 Task: Search for an Airbnb in Kiyawa, Nigeria from June 21 to June 29 for 4 guests, with a price range of ₹7000 to ₹12000, 2 bedrooms, and self check-in option.
Action: Mouse moved to (520, 132)
Screenshot: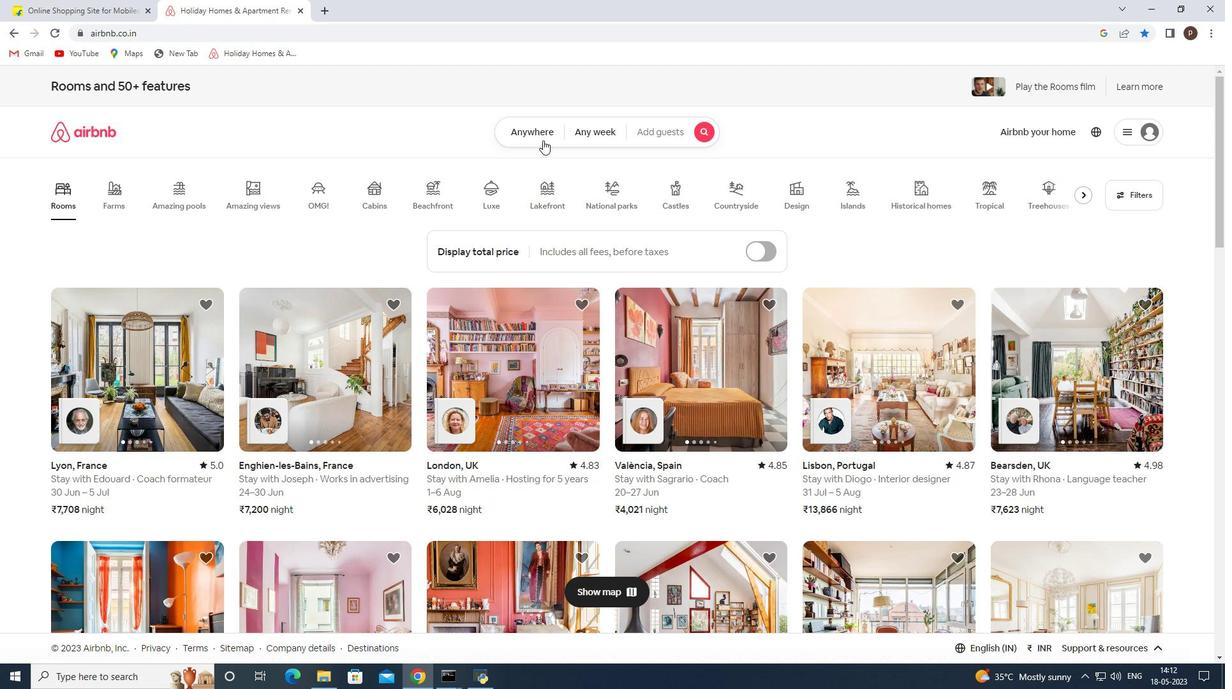 
Action: Mouse pressed left at (520, 132)
Screenshot: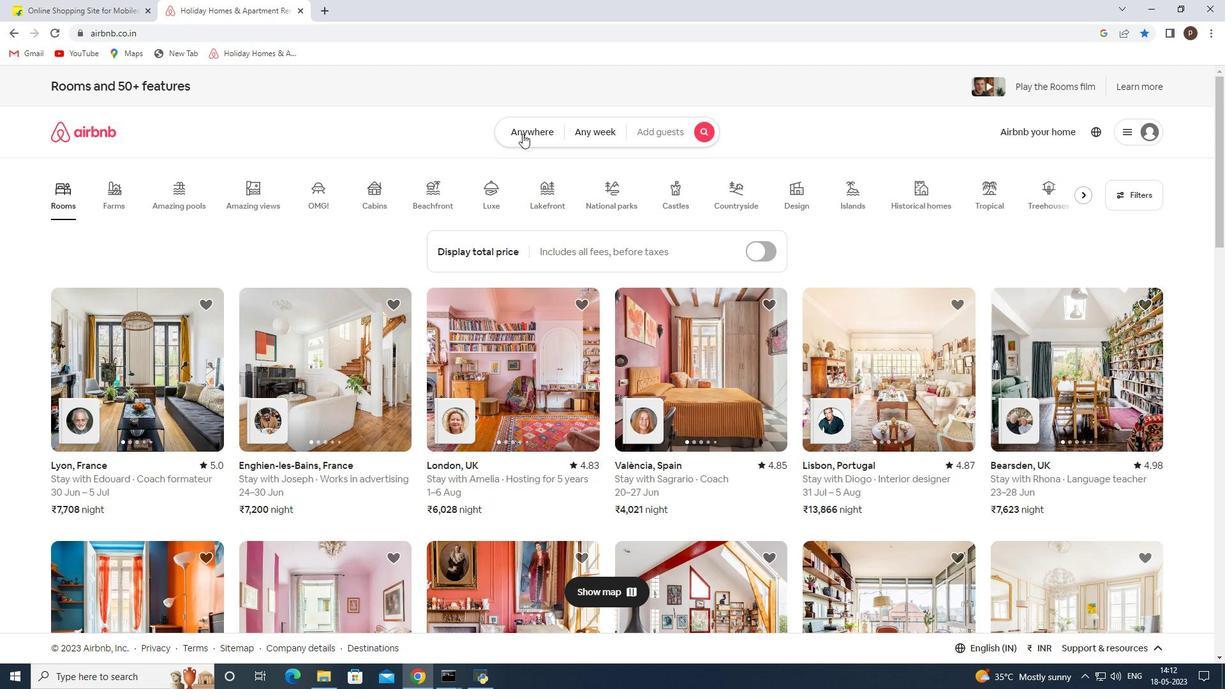 
Action: Mouse moved to (393, 176)
Screenshot: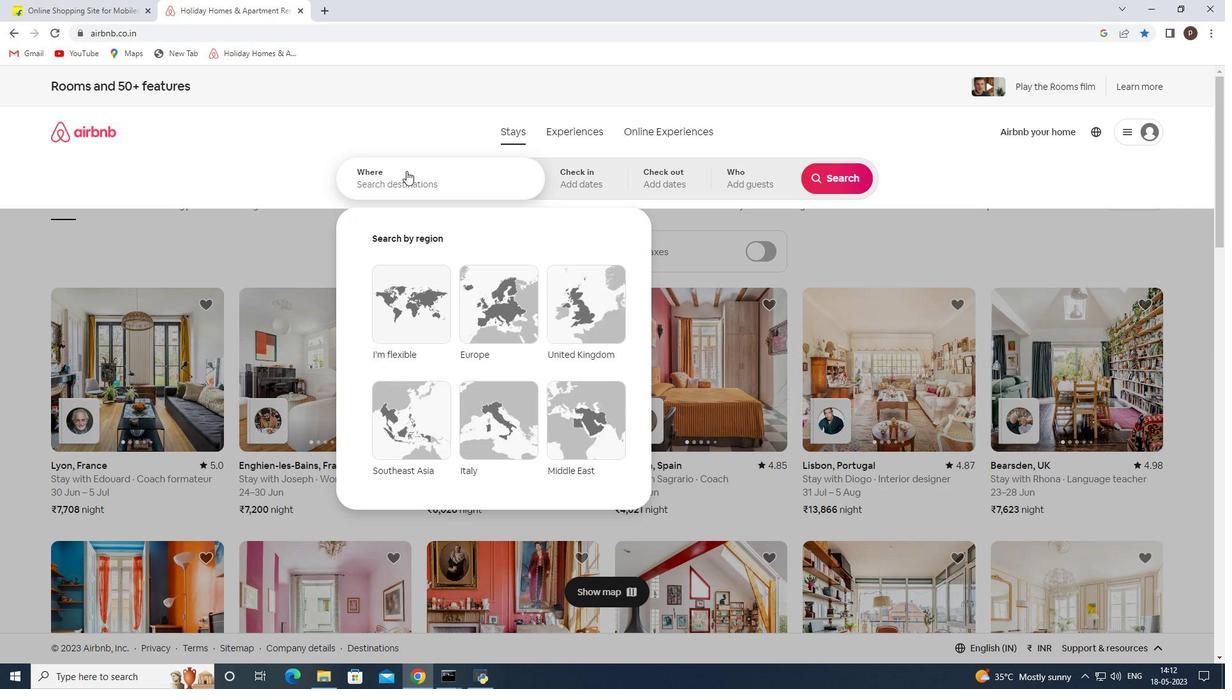 
Action: Mouse pressed left at (393, 176)
Screenshot: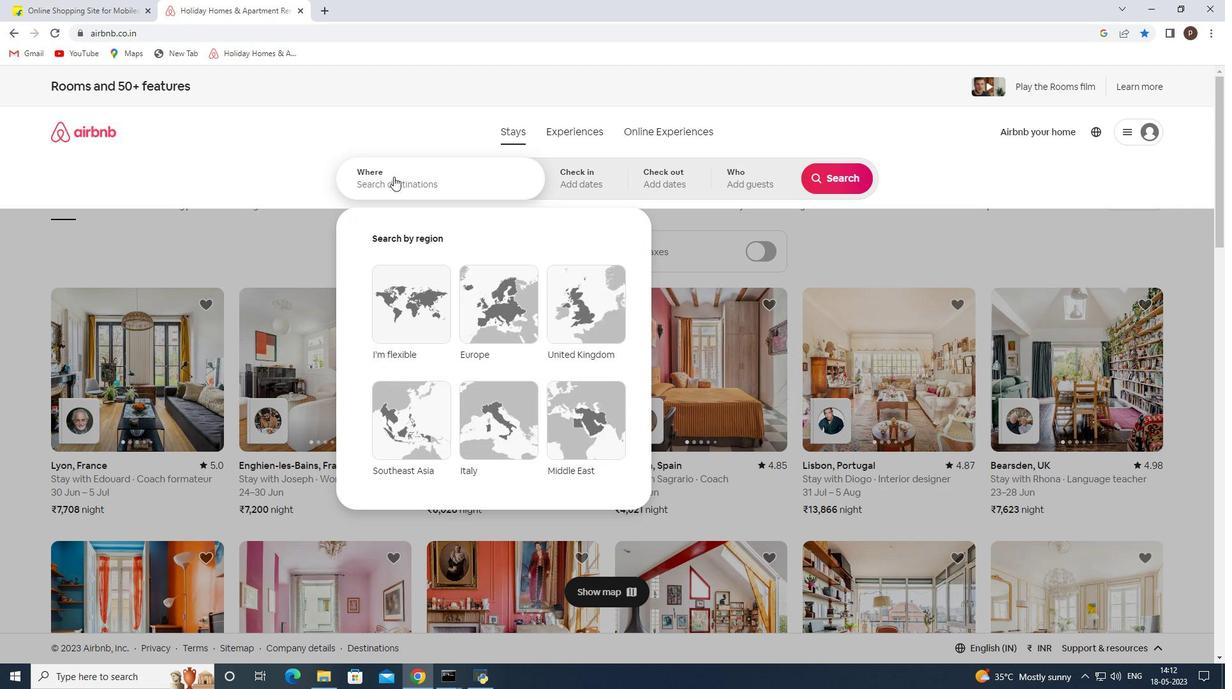 
Action: Key pressed kiyawa,<Key.space><Key.shift>Nigeria
Screenshot: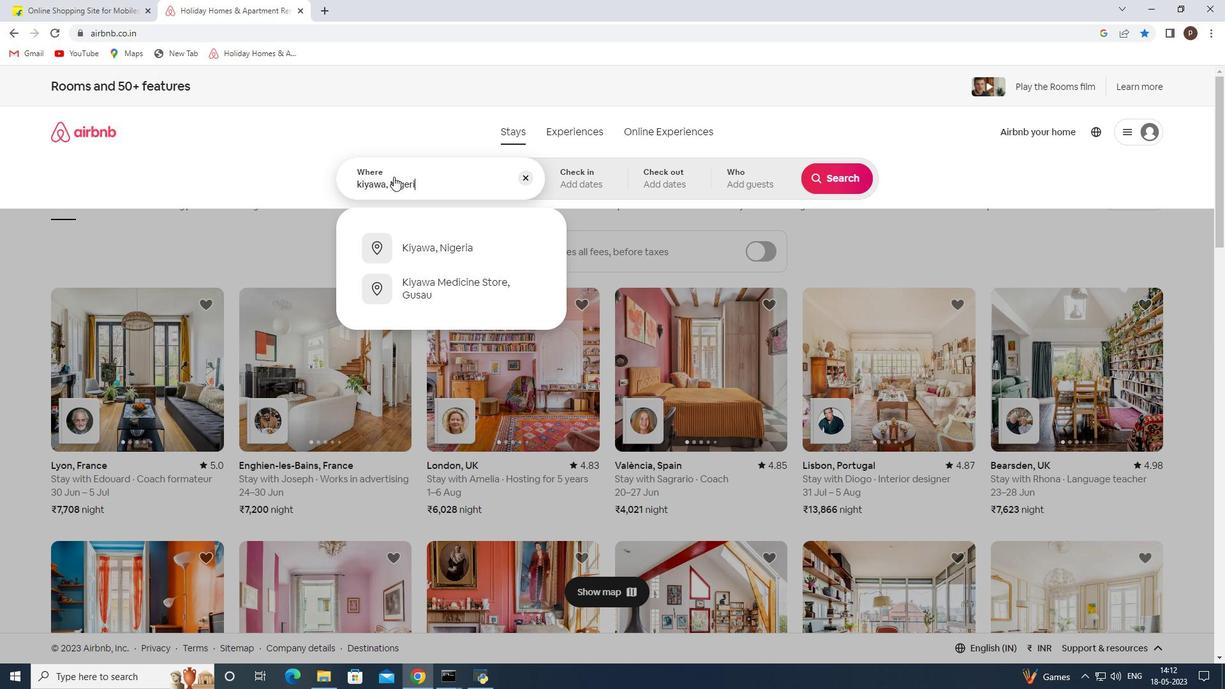 
Action: Mouse moved to (428, 252)
Screenshot: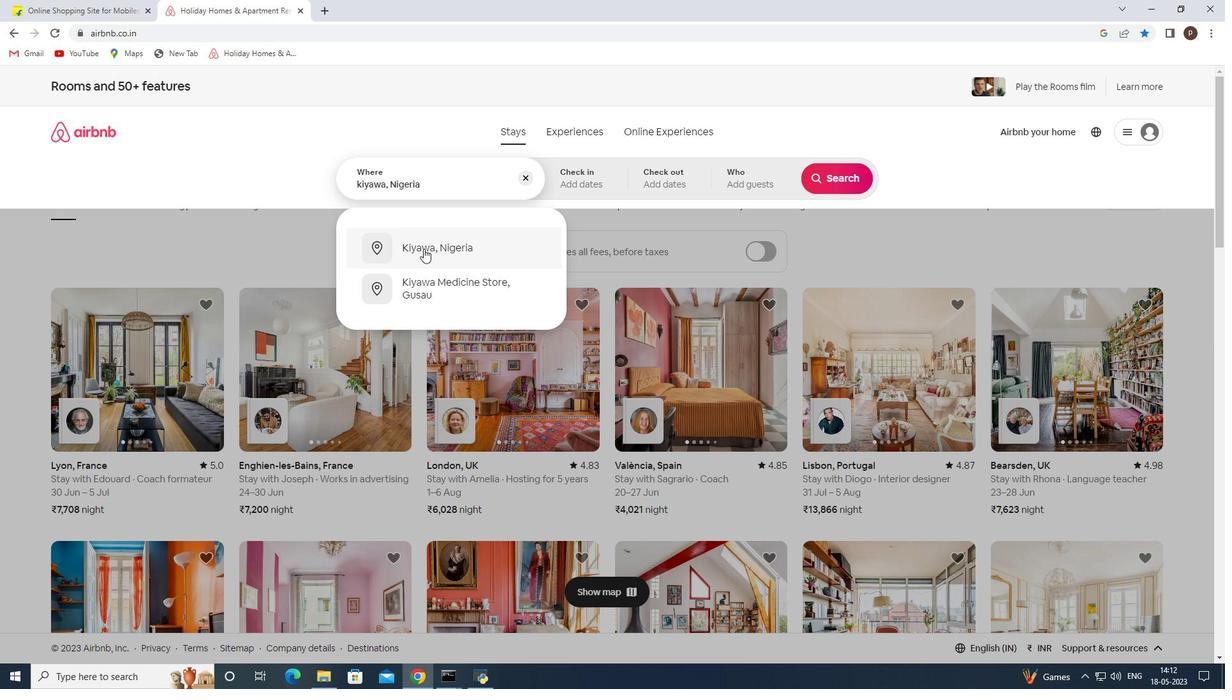 
Action: Mouse pressed left at (428, 252)
Screenshot: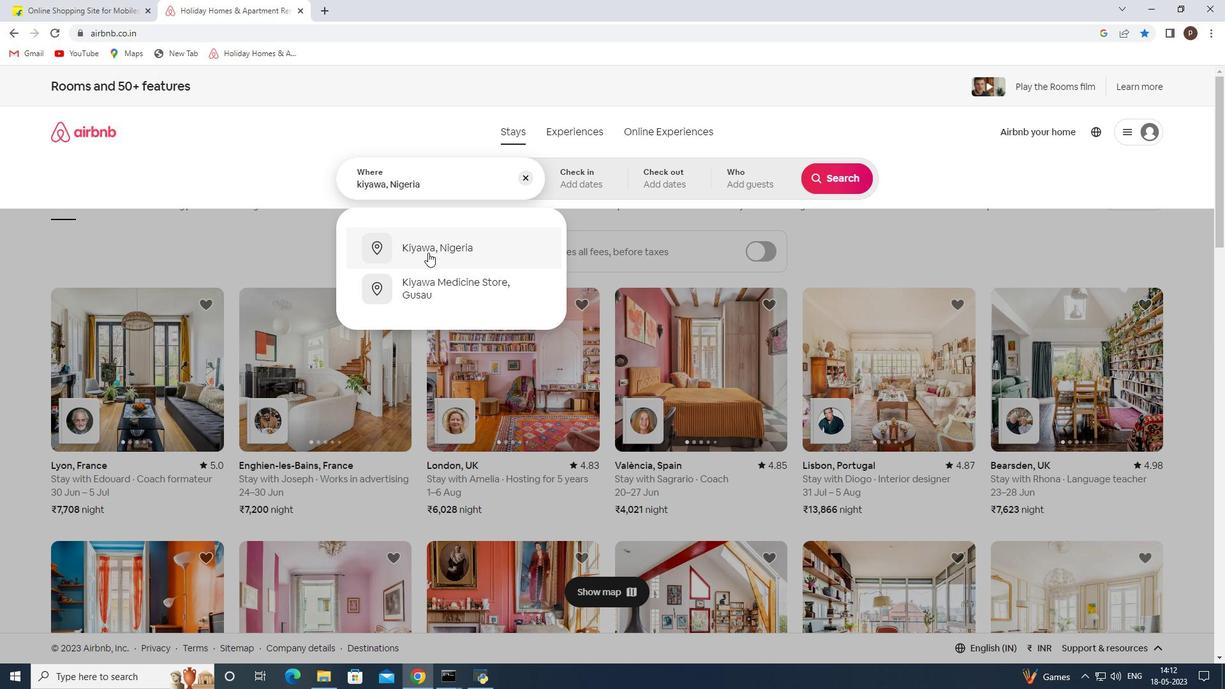 
Action: Mouse moved to (731, 429)
Screenshot: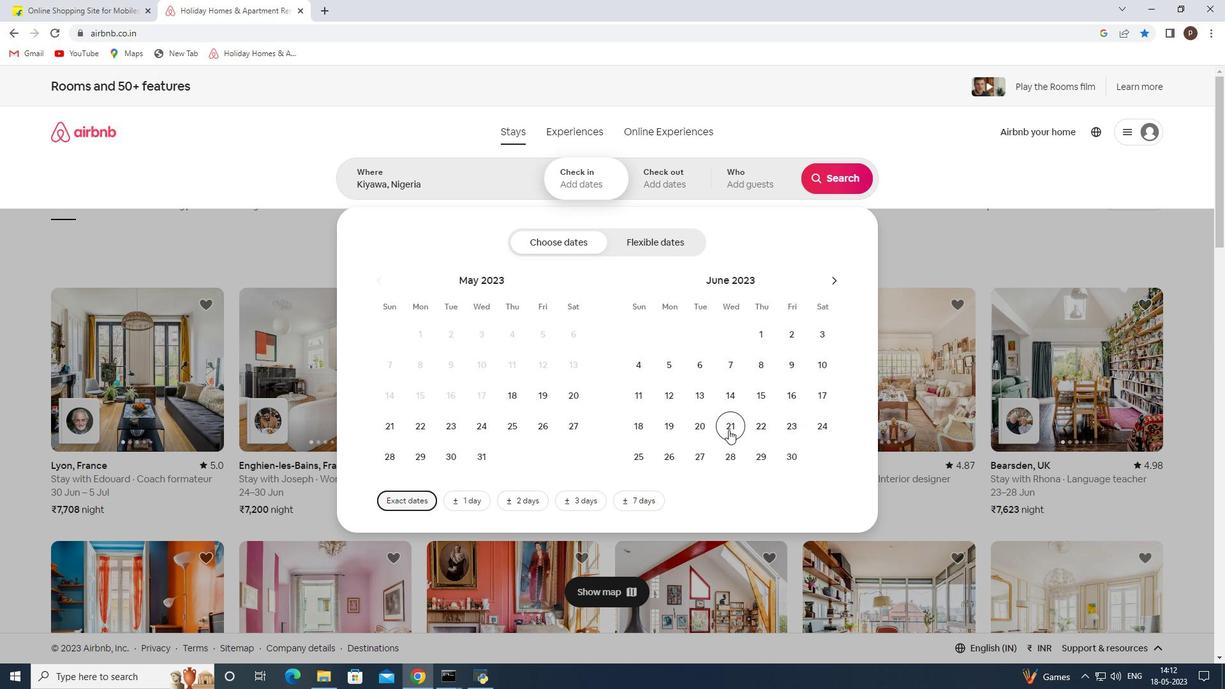 
Action: Mouse pressed left at (731, 429)
Screenshot: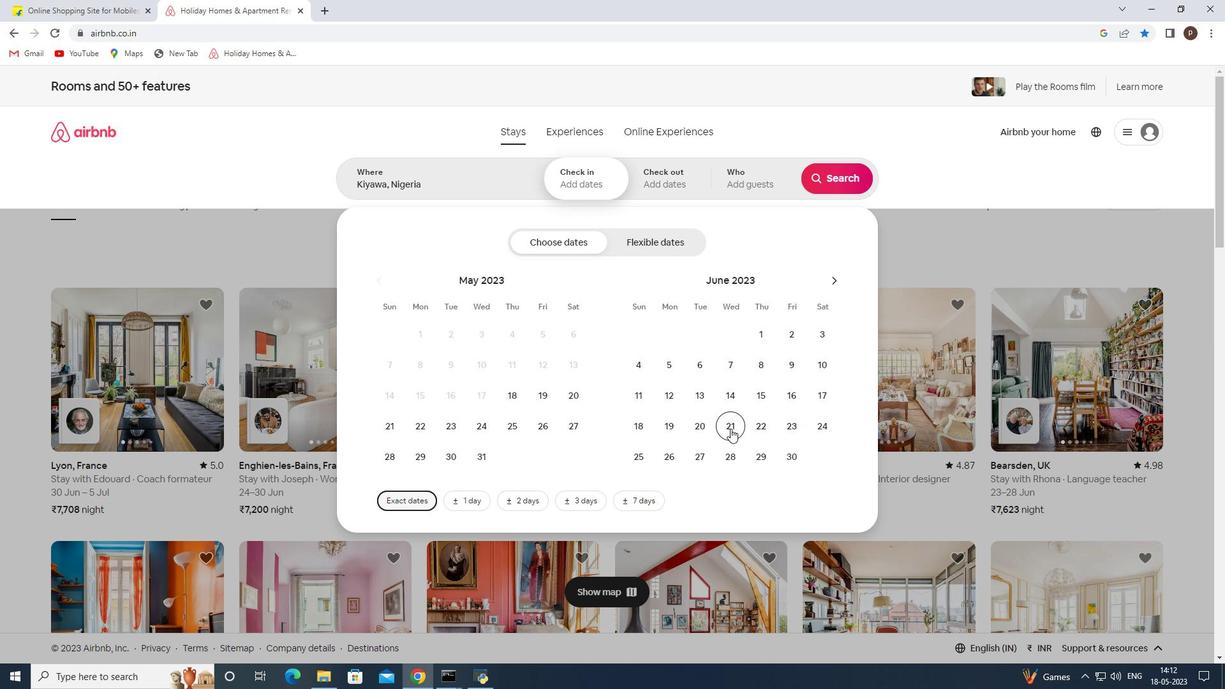 
Action: Mouse moved to (766, 453)
Screenshot: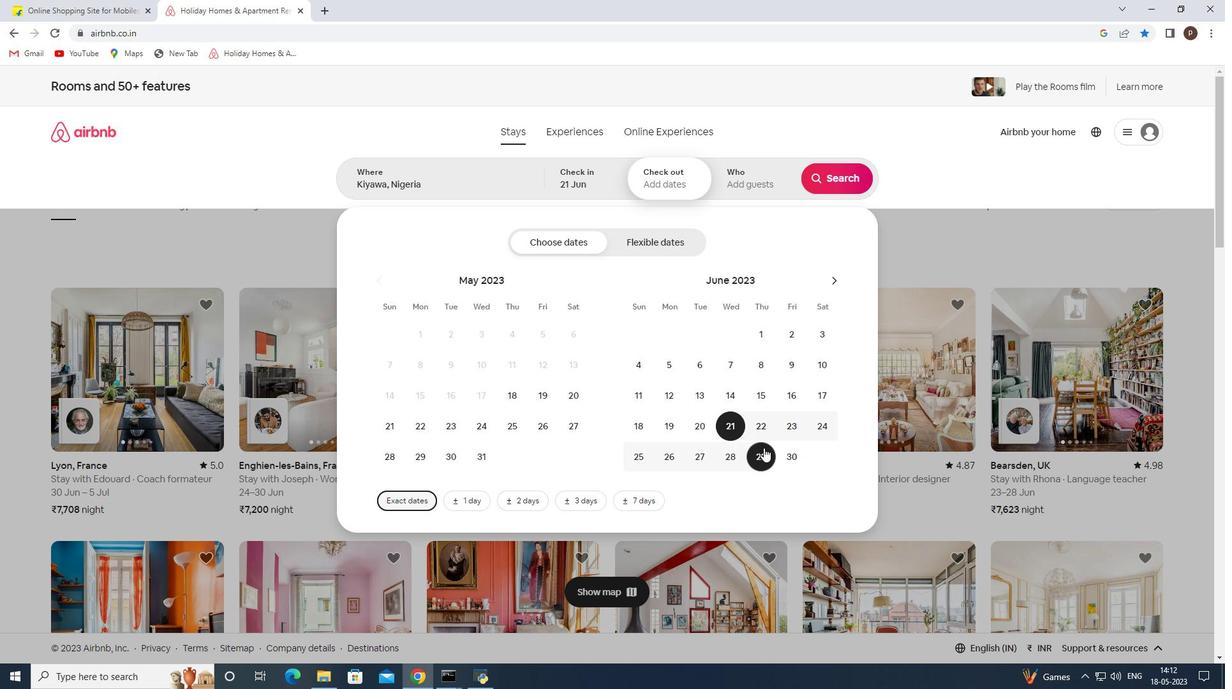 
Action: Mouse pressed left at (766, 453)
Screenshot: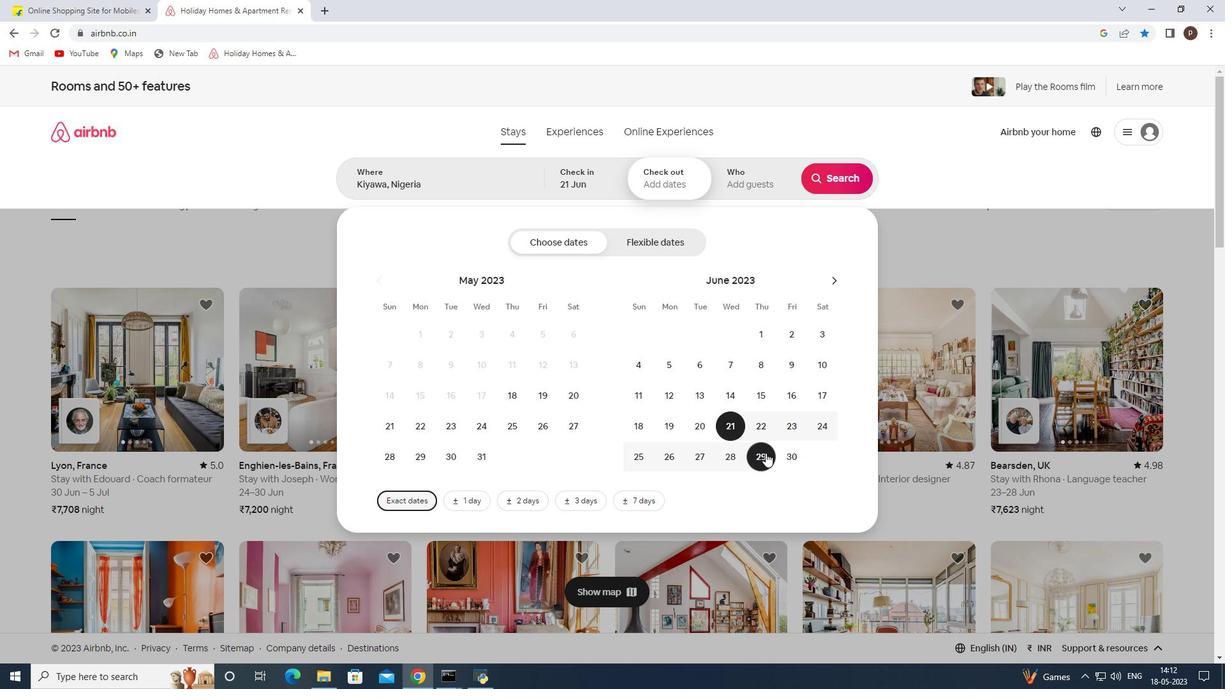 
Action: Mouse moved to (745, 178)
Screenshot: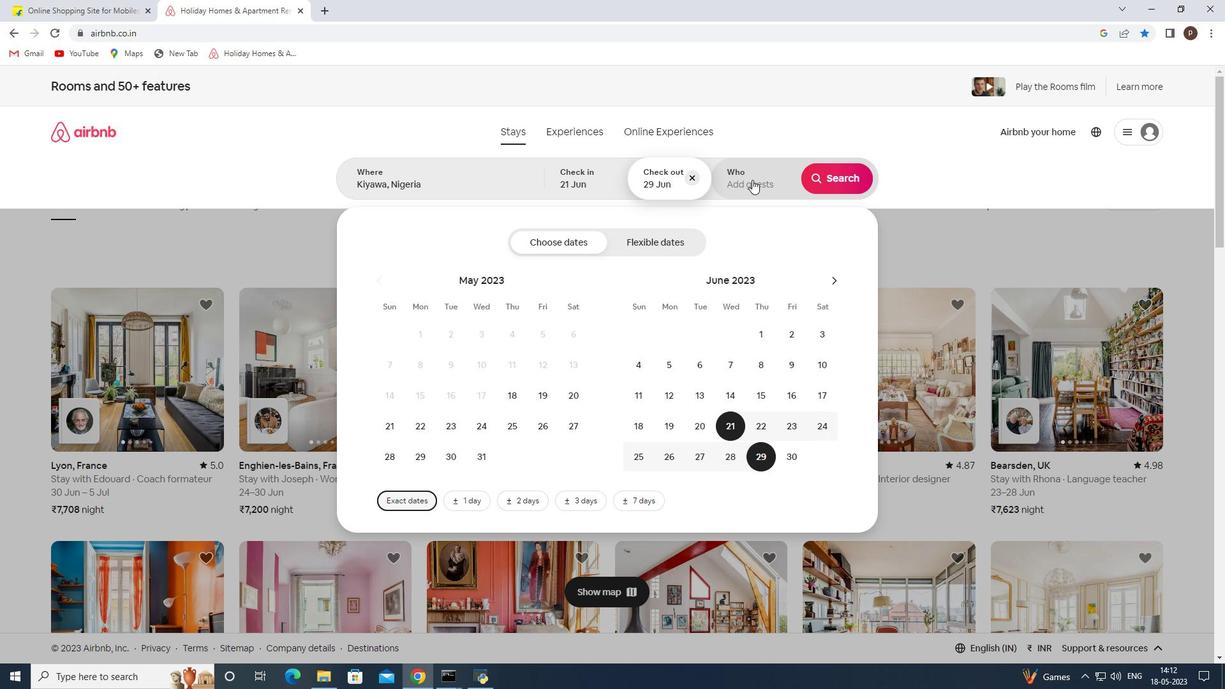 
Action: Mouse pressed left at (745, 178)
Screenshot: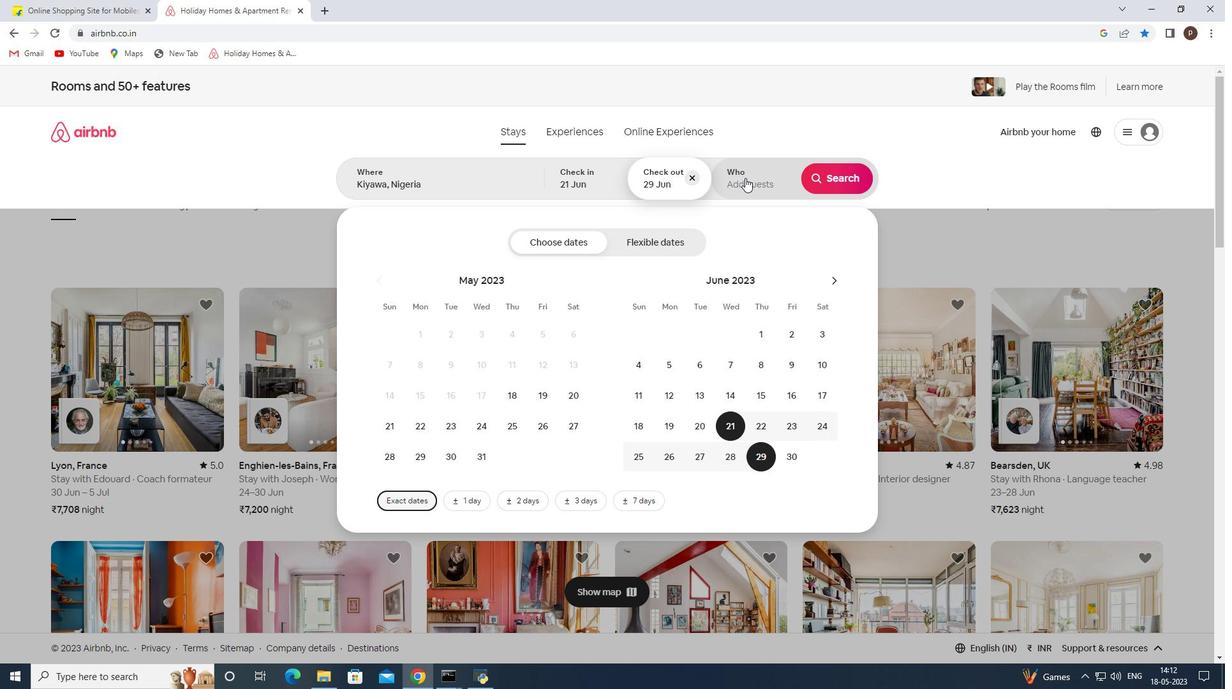 
Action: Mouse moved to (842, 245)
Screenshot: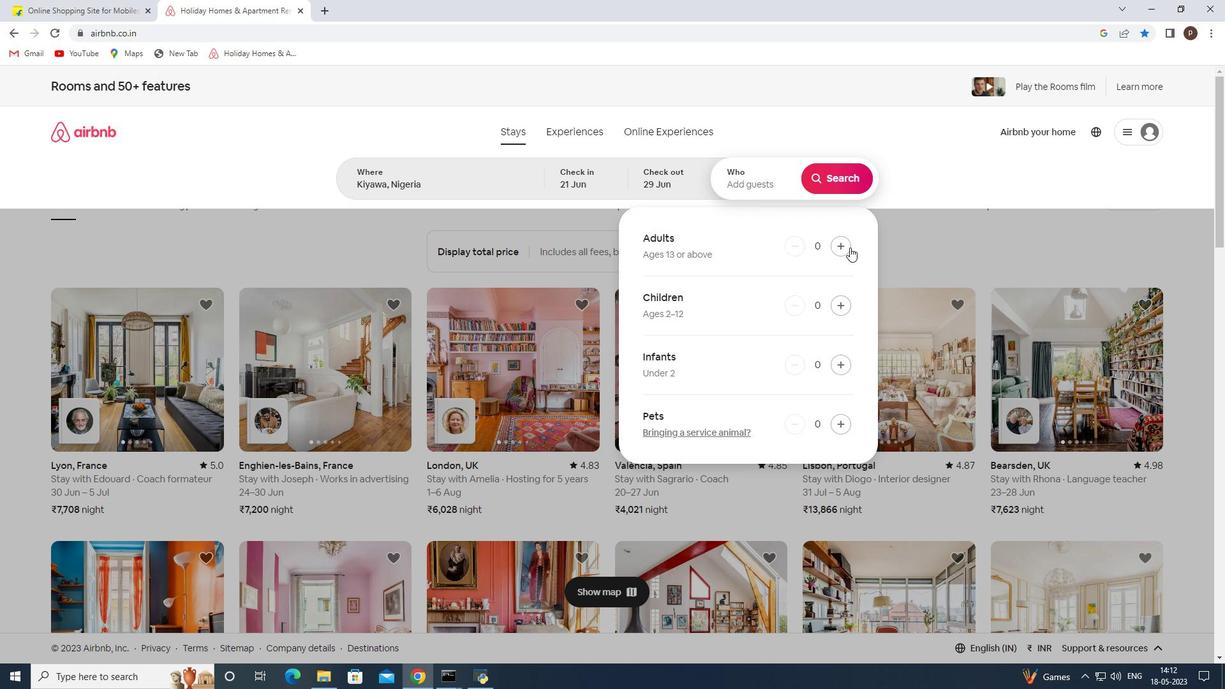 
Action: Mouse pressed left at (842, 245)
Screenshot: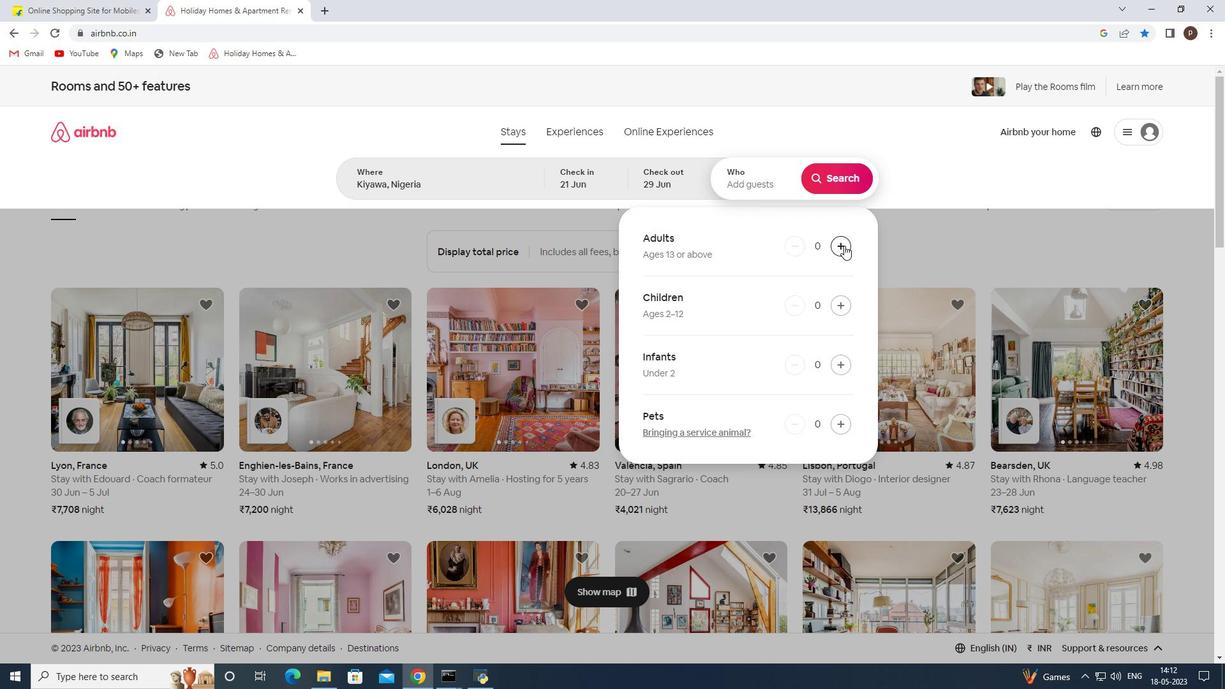 
Action: Mouse pressed left at (842, 245)
Screenshot: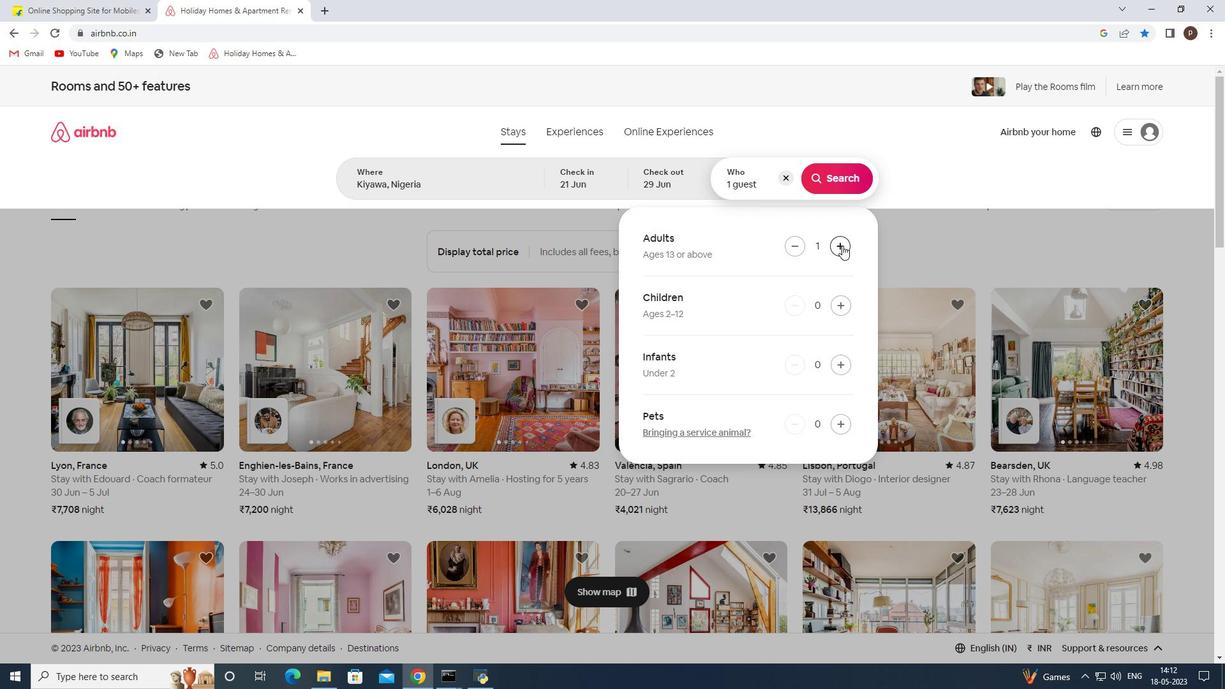 
Action: Mouse pressed left at (842, 245)
Screenshot: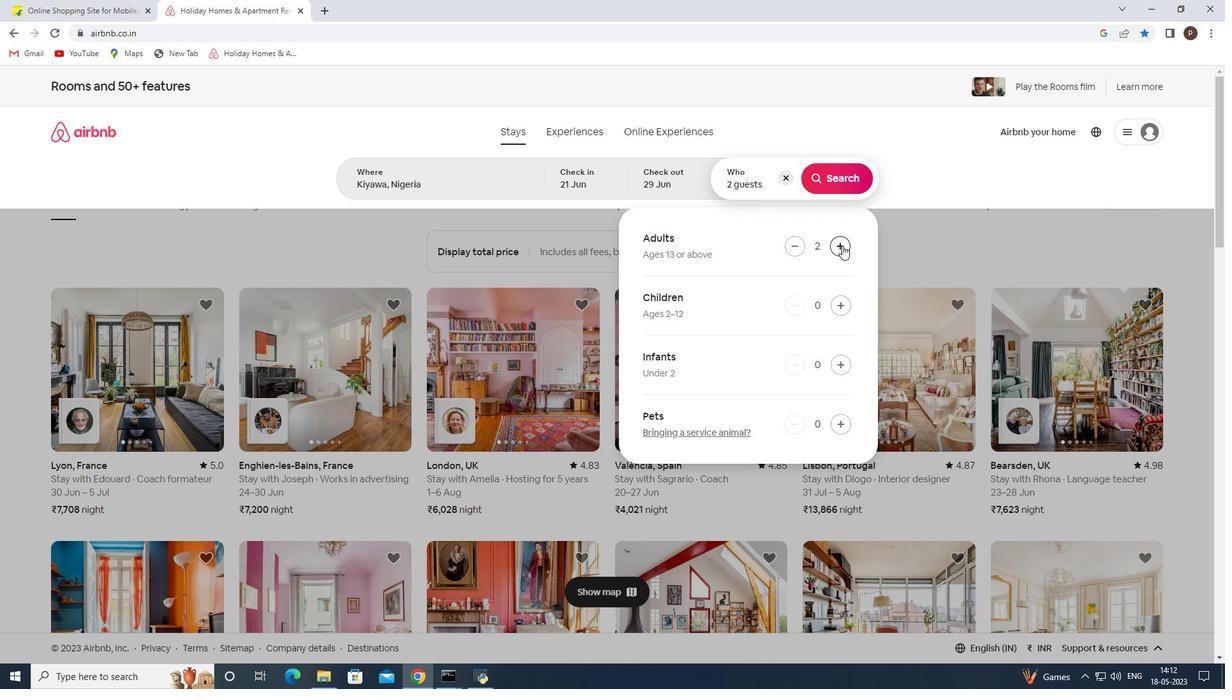 
Action: Mouse pressed left at (842, 245)
Screenshot: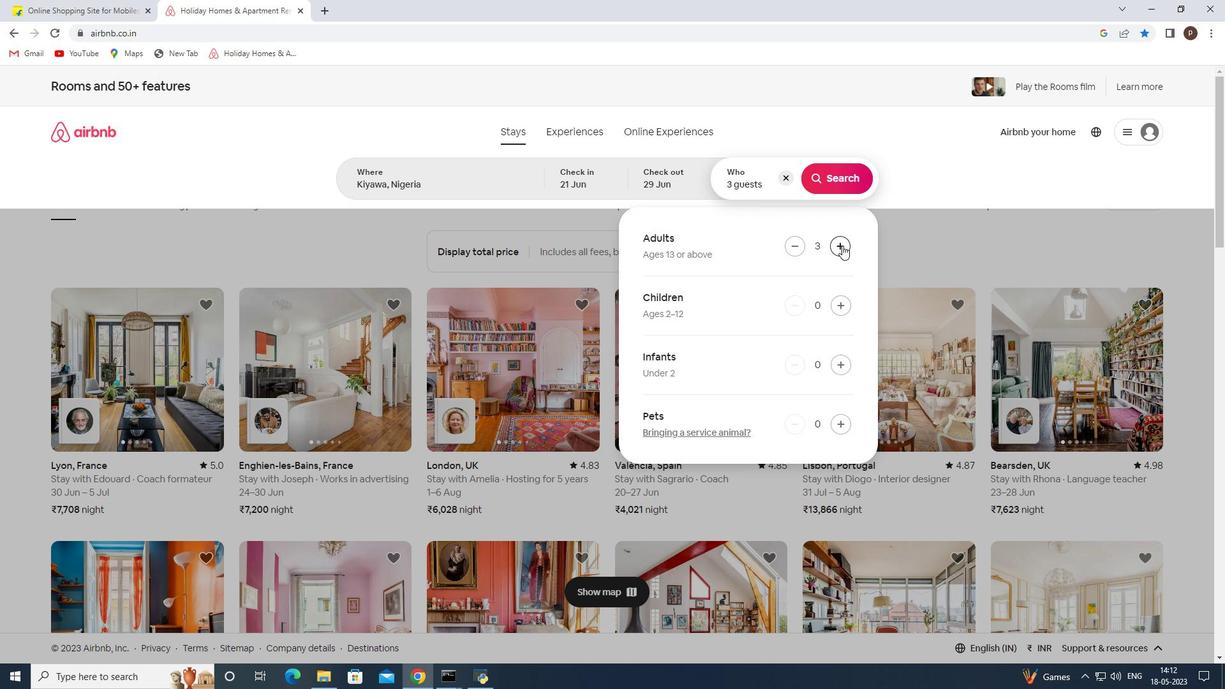 
Action: Mouse moved to (828, 185)
Screenshot: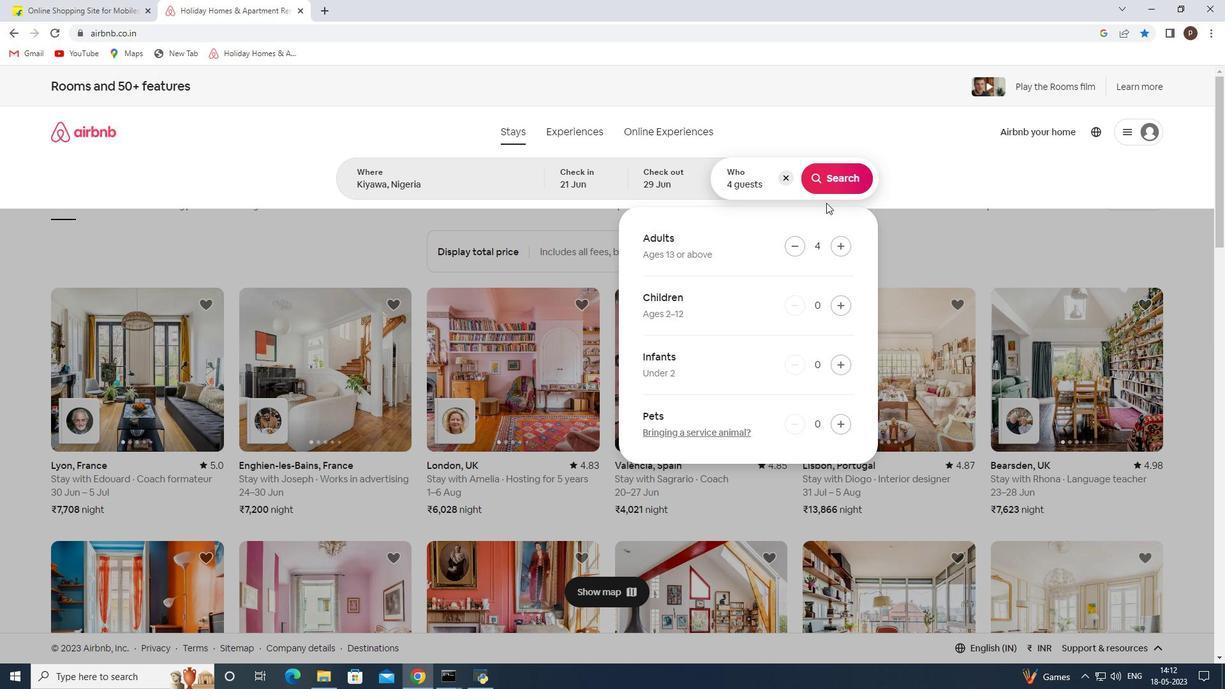 
Action: Mouse pressed left at (828, 185)
Screenshot: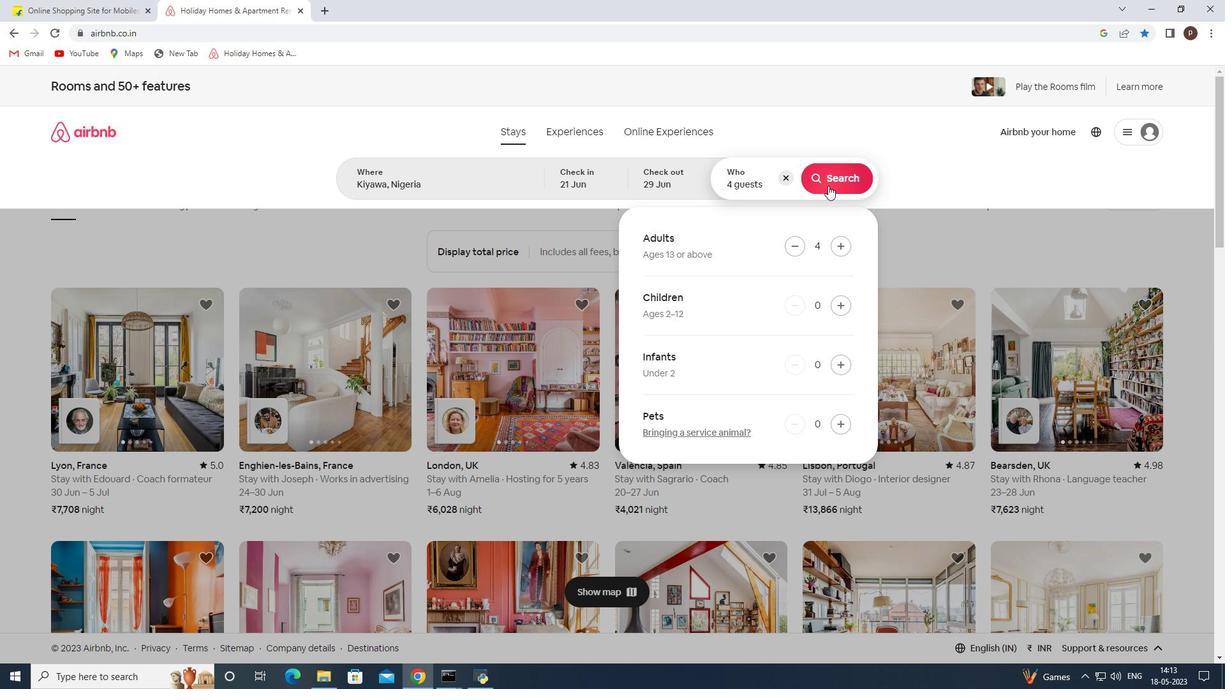 
Action: Mouse moved to (1168, 138)
Screenshot: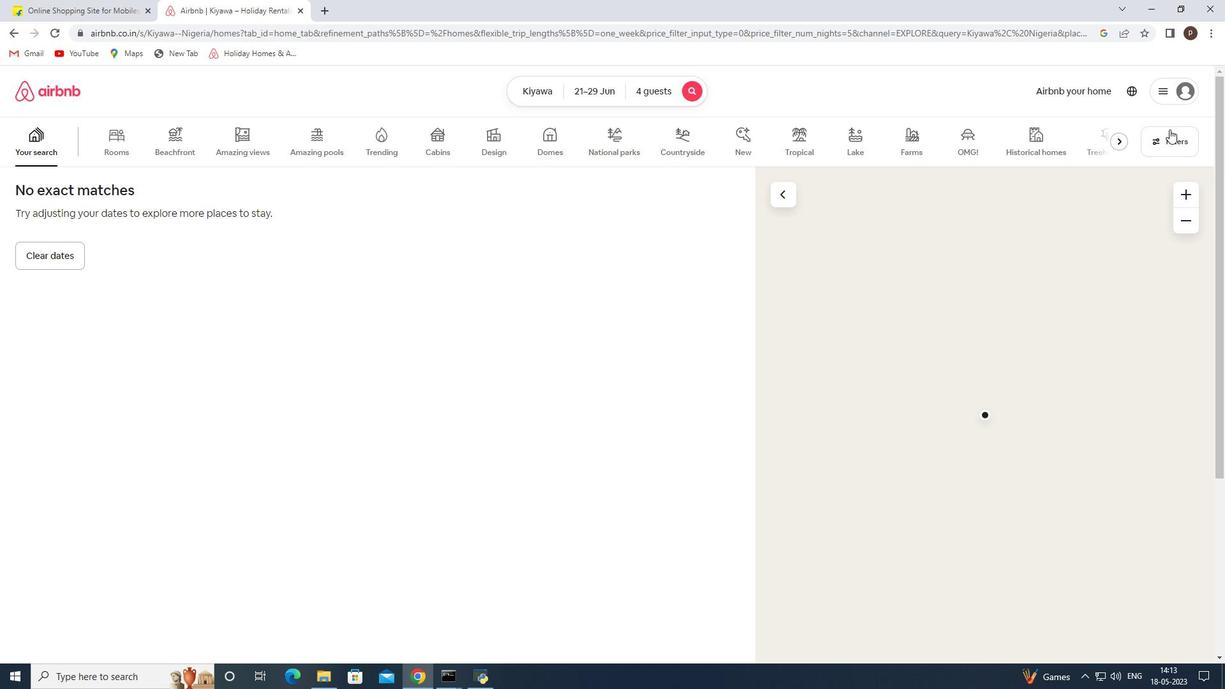 
Action: Mouse pressed left at (1168, 138)
Screenshot: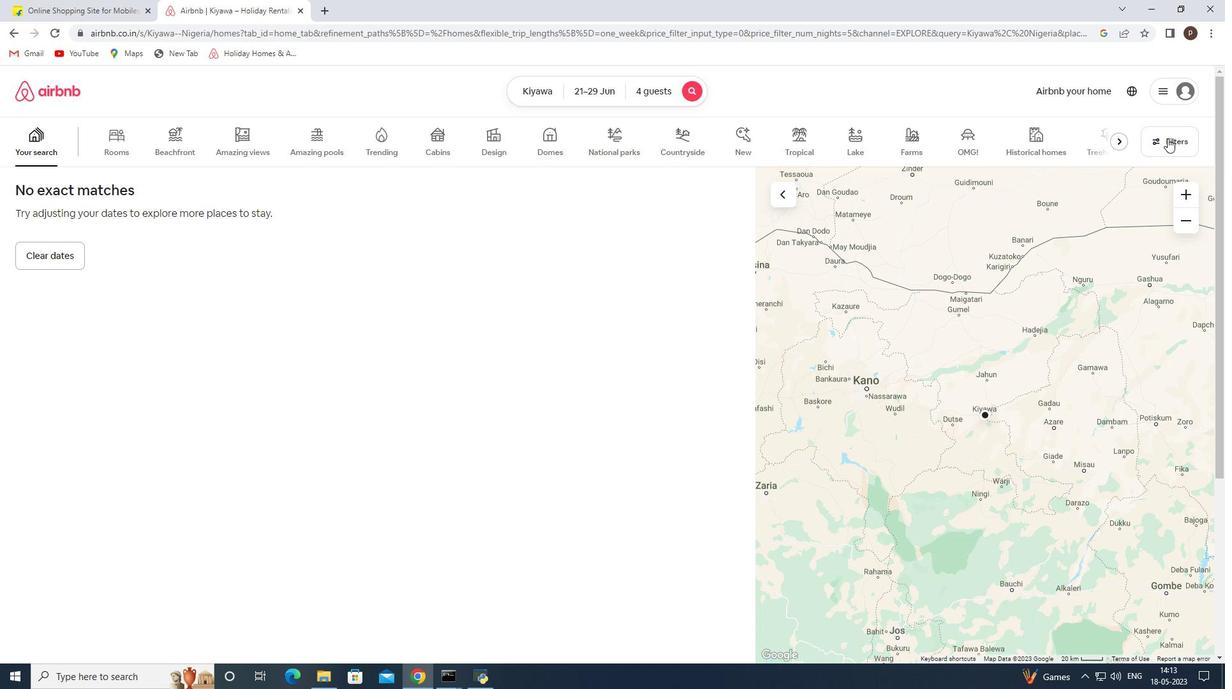 
Action: Mouse moved to (575, 316)
Screenshot: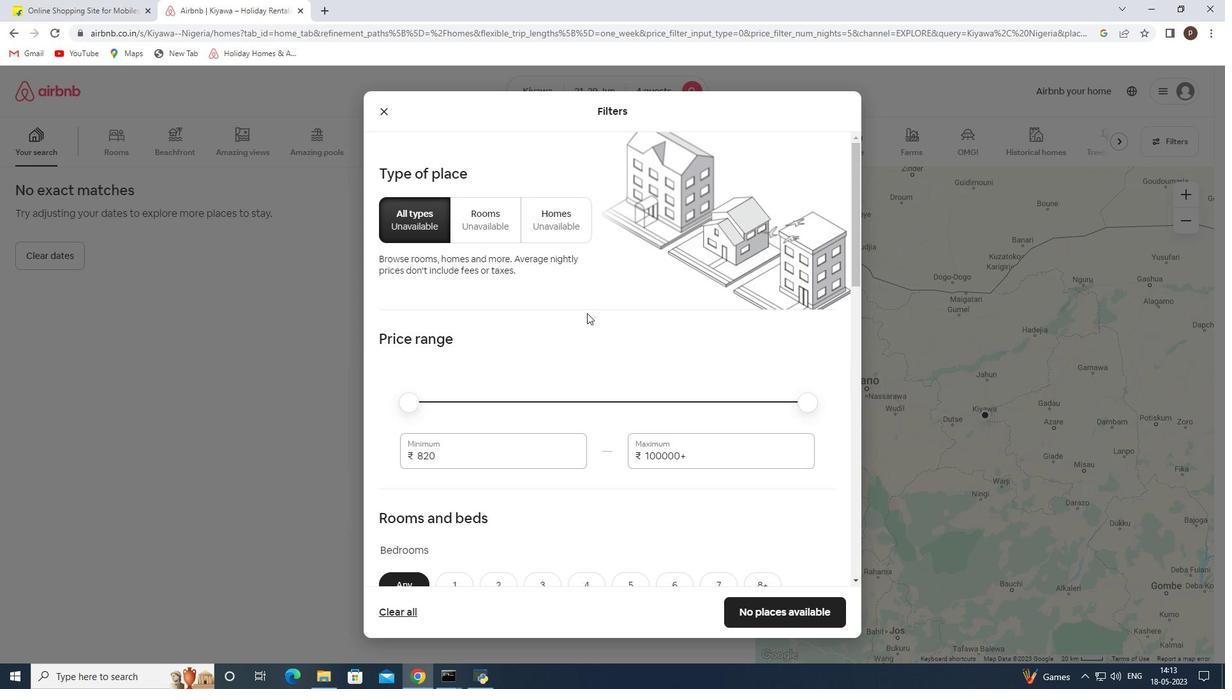 
Action: Mouse scrolled (575, 315) with delta (0, 0)
Screenshot: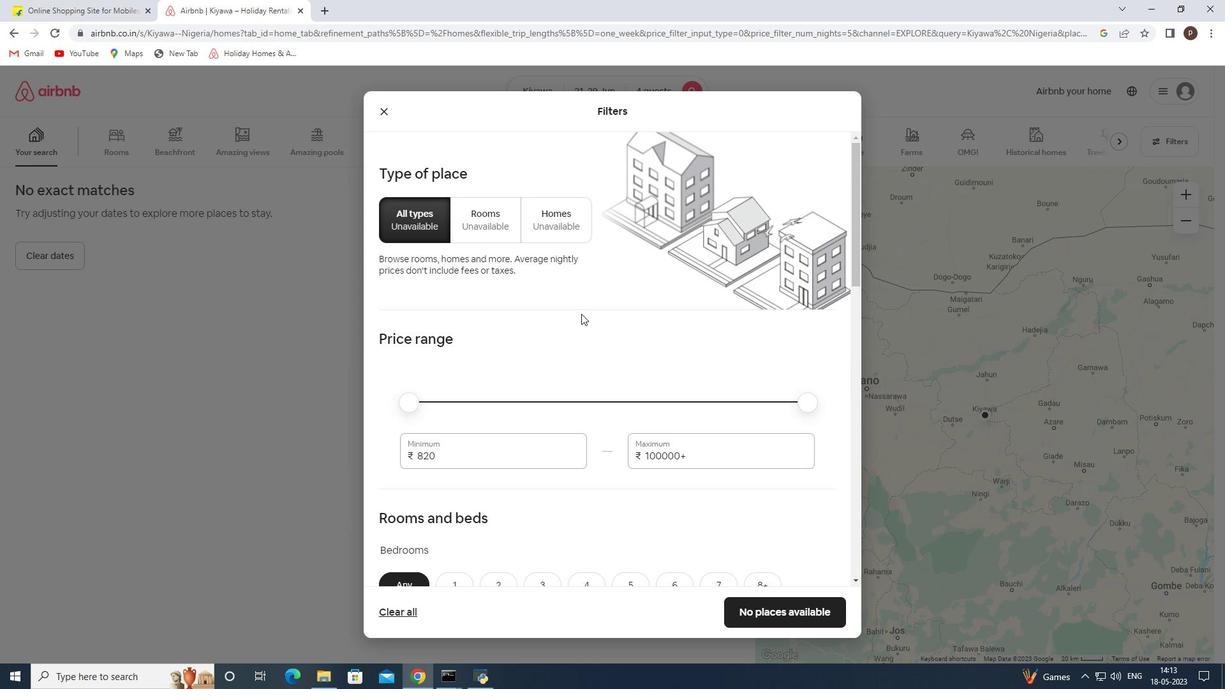 
Action: Mouse moved to (569, 317)
Screenshot: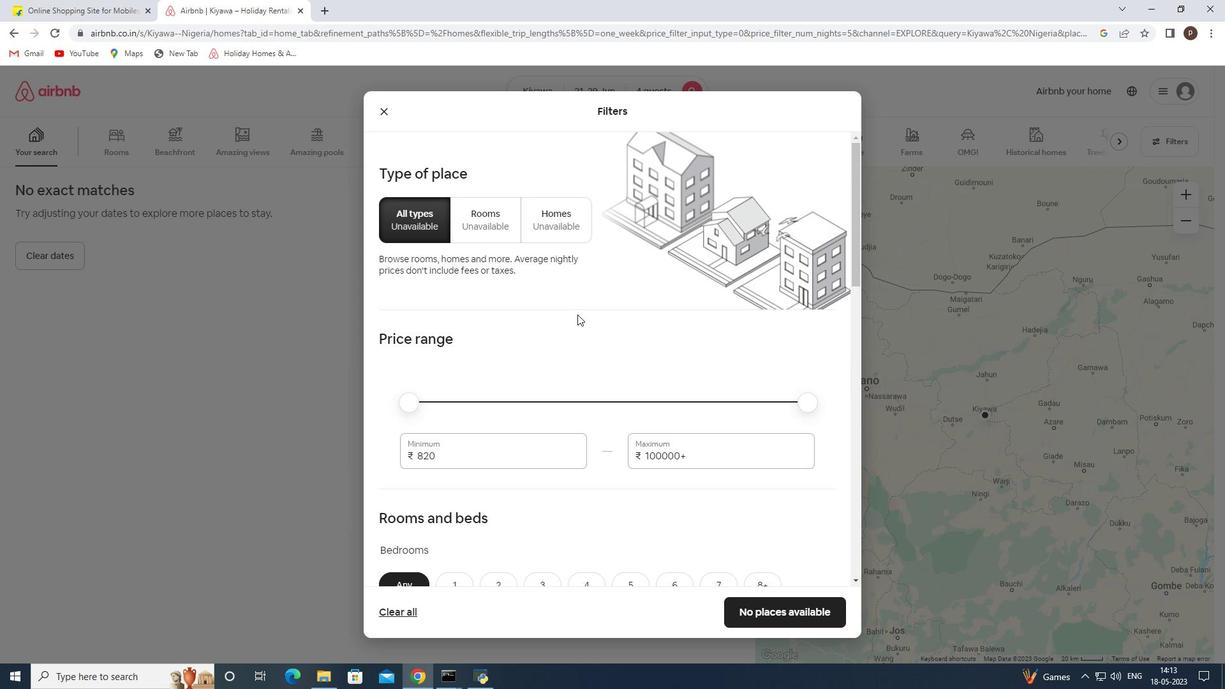 
Action: Mouse scrolled (569, 316) with delta (0, 0)
Screenshot: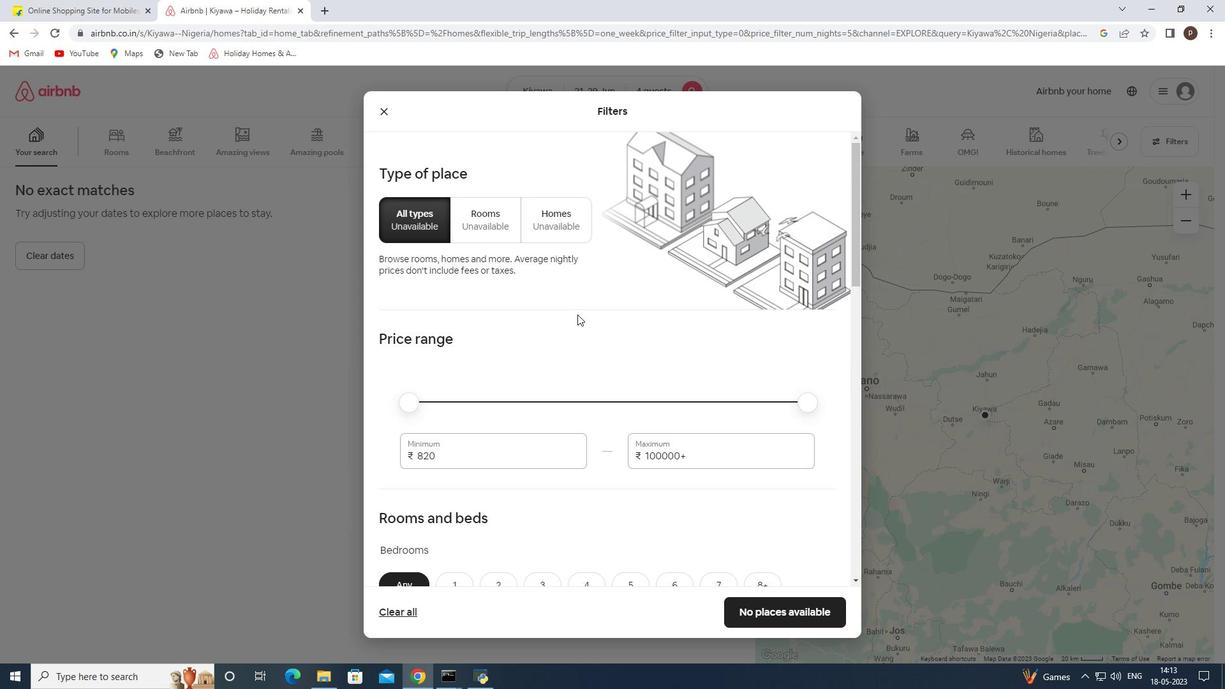 
Action: Mouse moved to (496, 462)
Screenshot: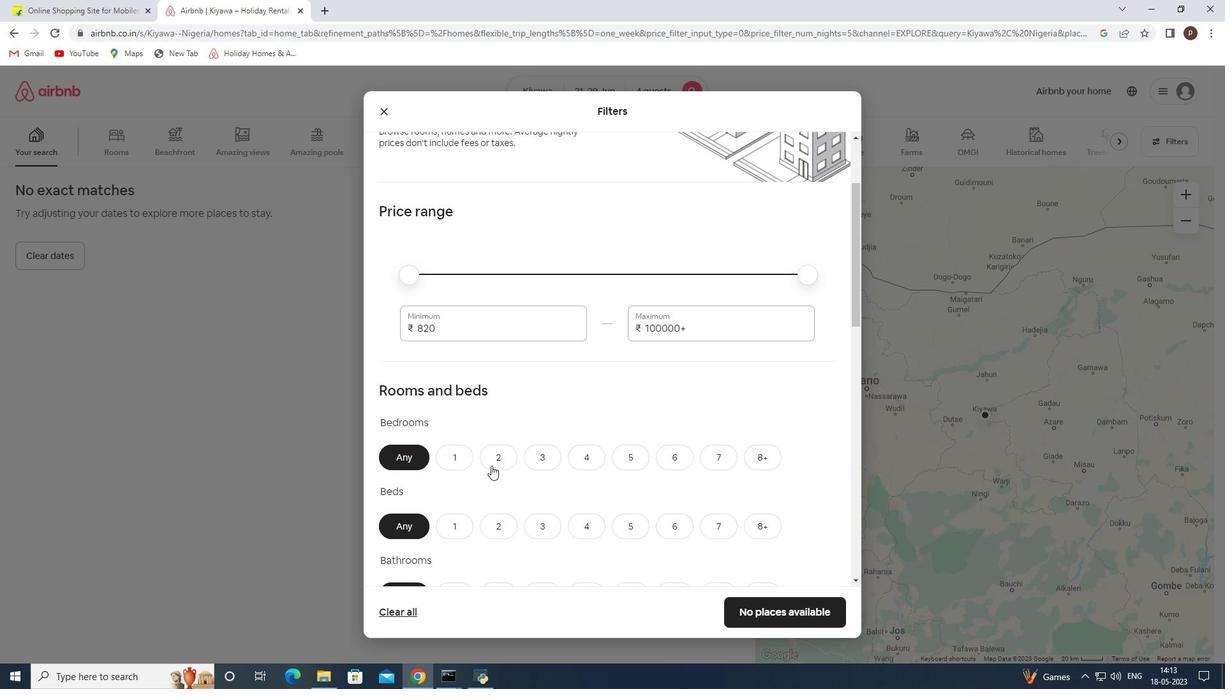 
Action: Mouse pressed left at (496, 462)
Screenshot: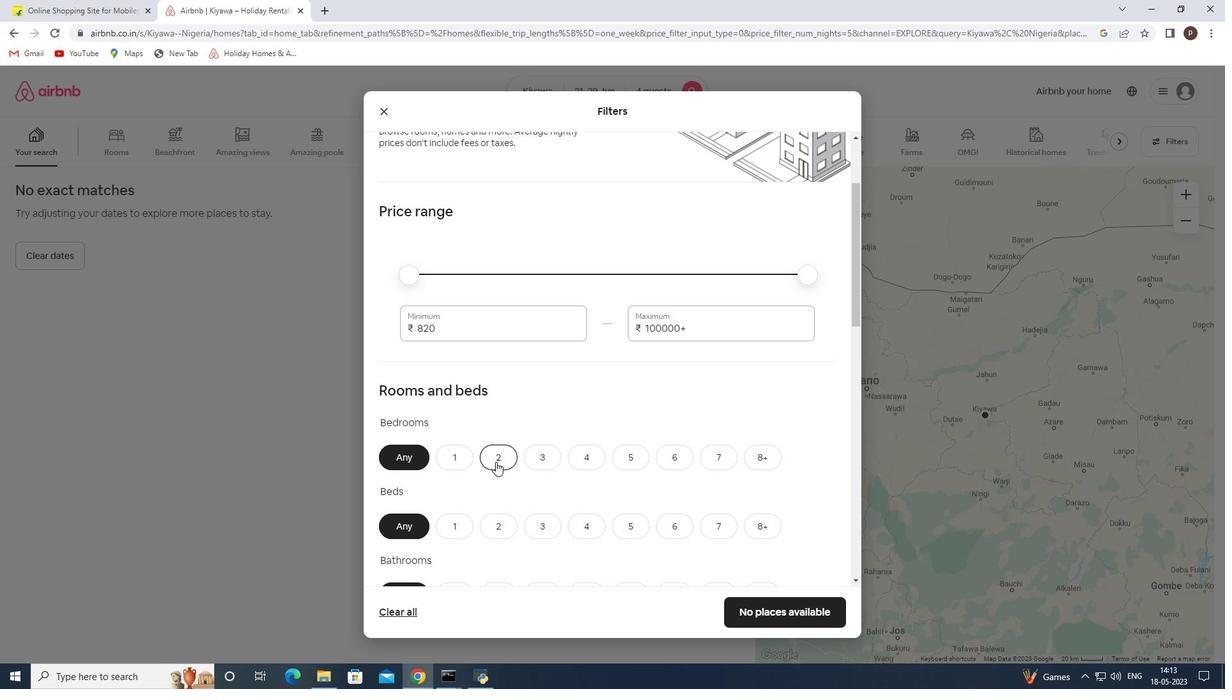 
Action: Mouse moved to (500, 530)
Screenshot: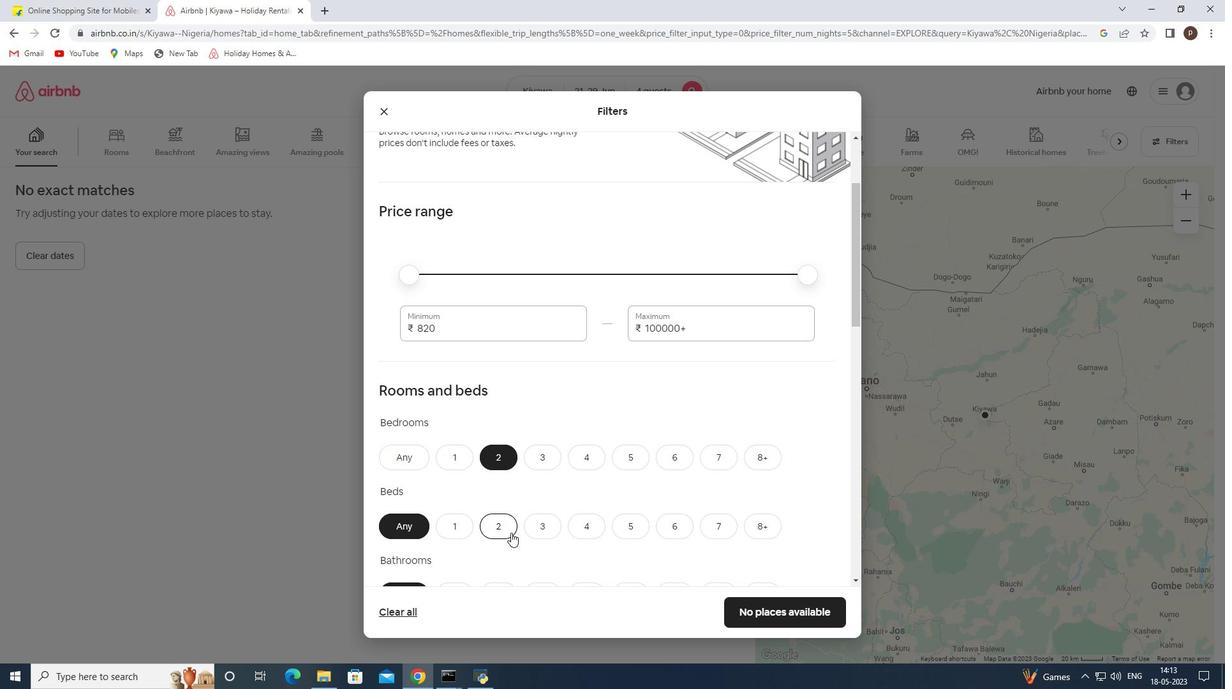 
Action: Mouse pressed left at (500, 530)
Screenshot: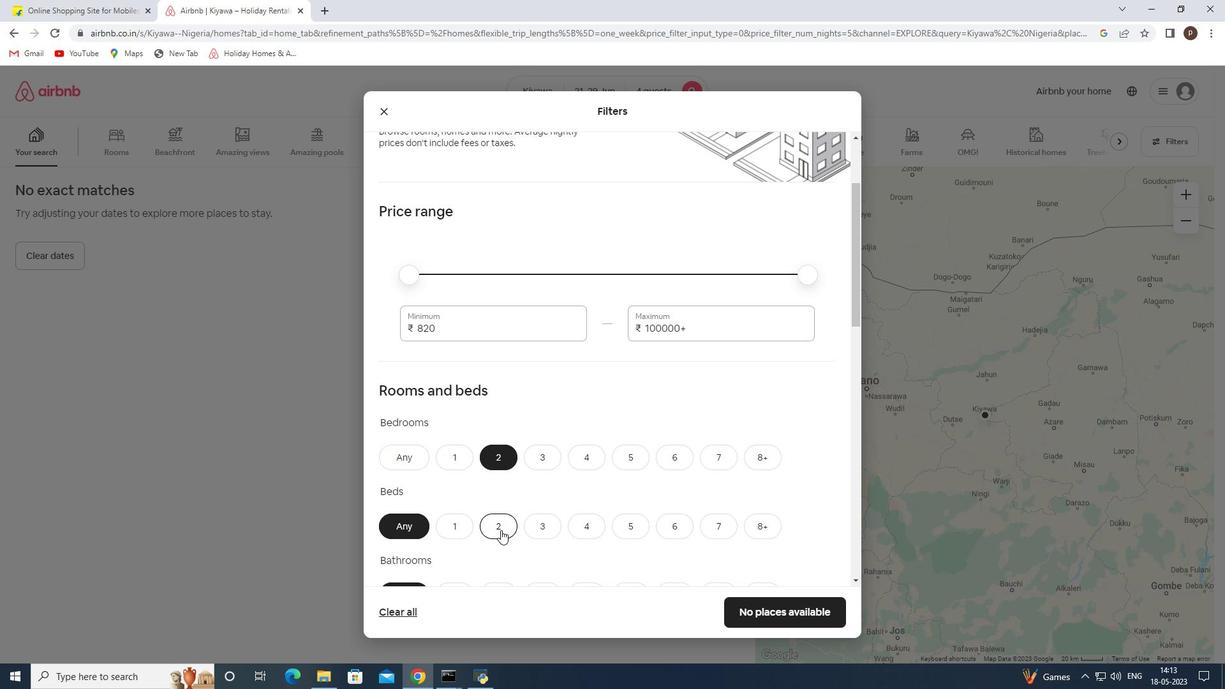 
Action: Mouse moved to (511, 469)
Screenshot: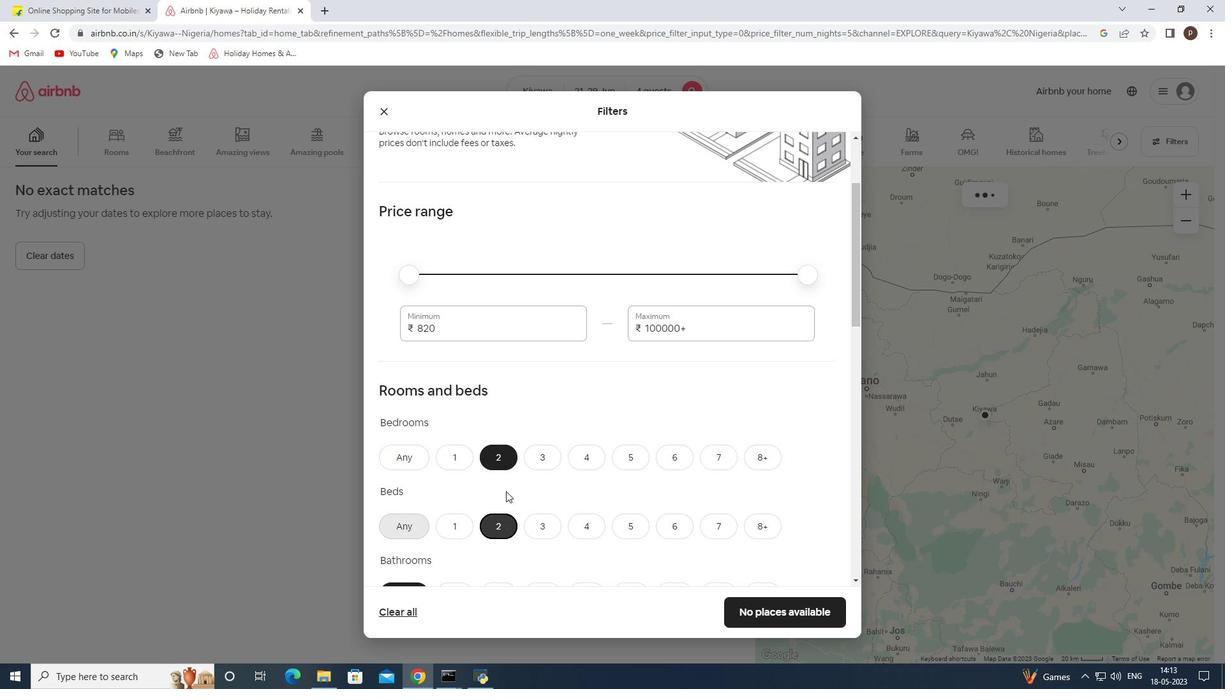 
Action: Mouse scrolled (511, 469) with delta (0, 0)
Screenshot: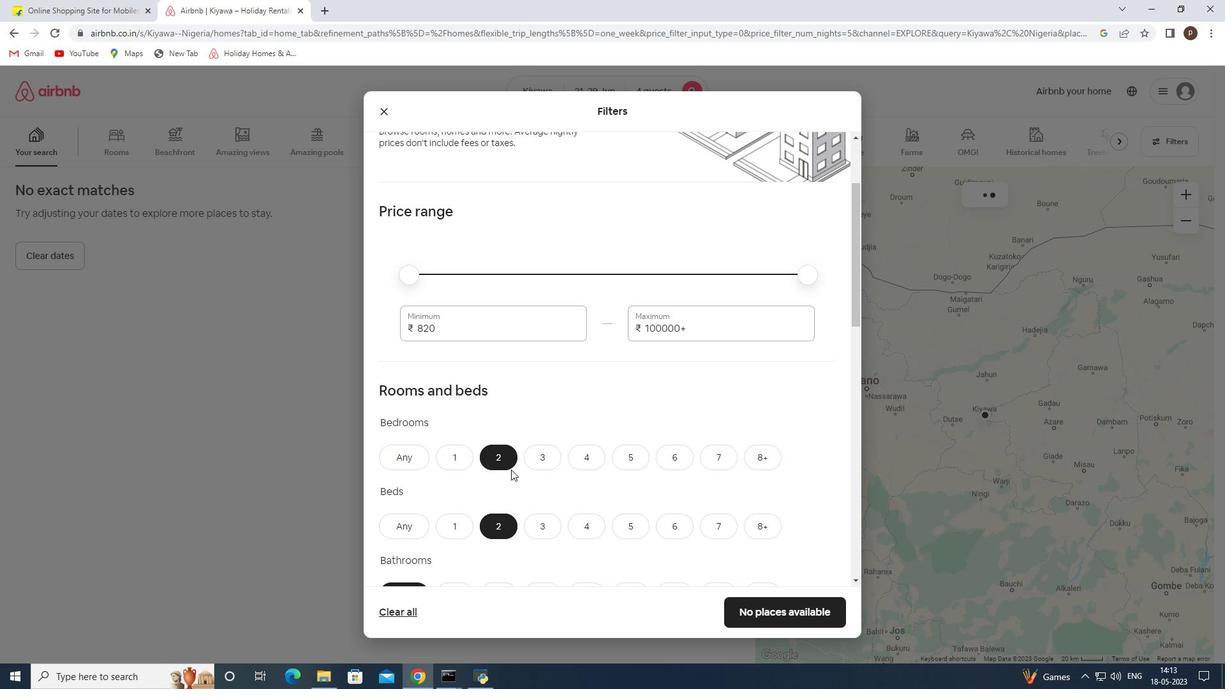 
Action: Mouse scrolled (511, 469) with delta (0, 0)
Screenshot: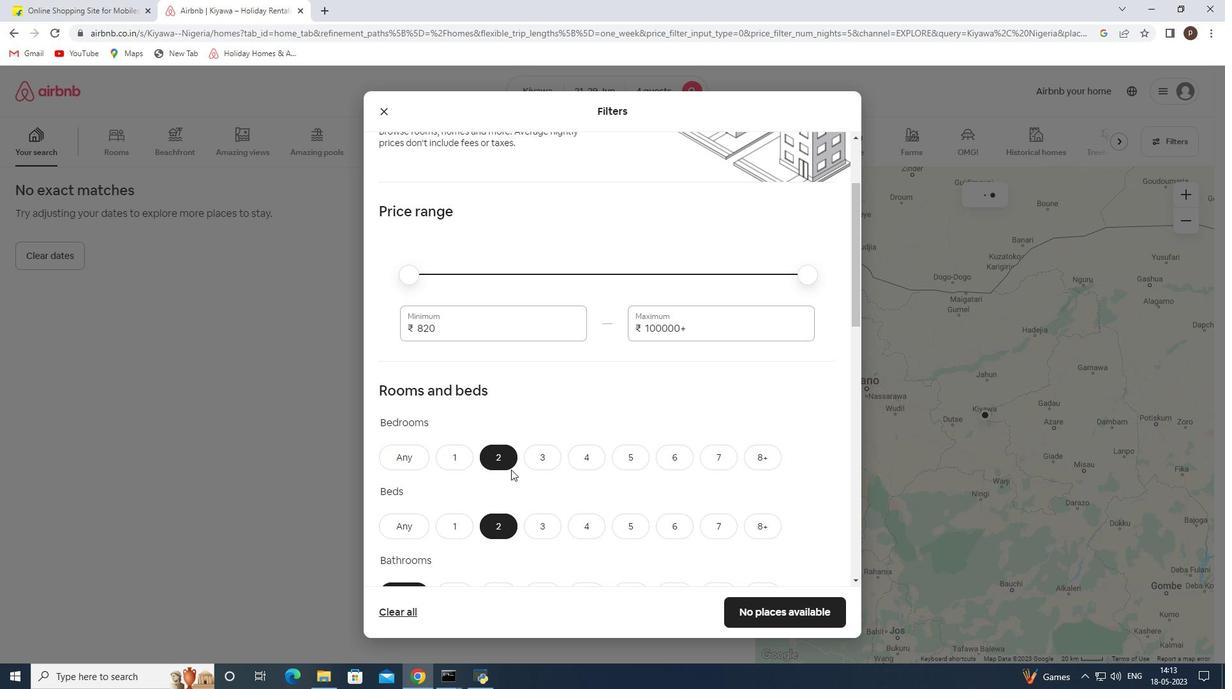 
Action: Mouse moved to (492, 467)
Screenshot: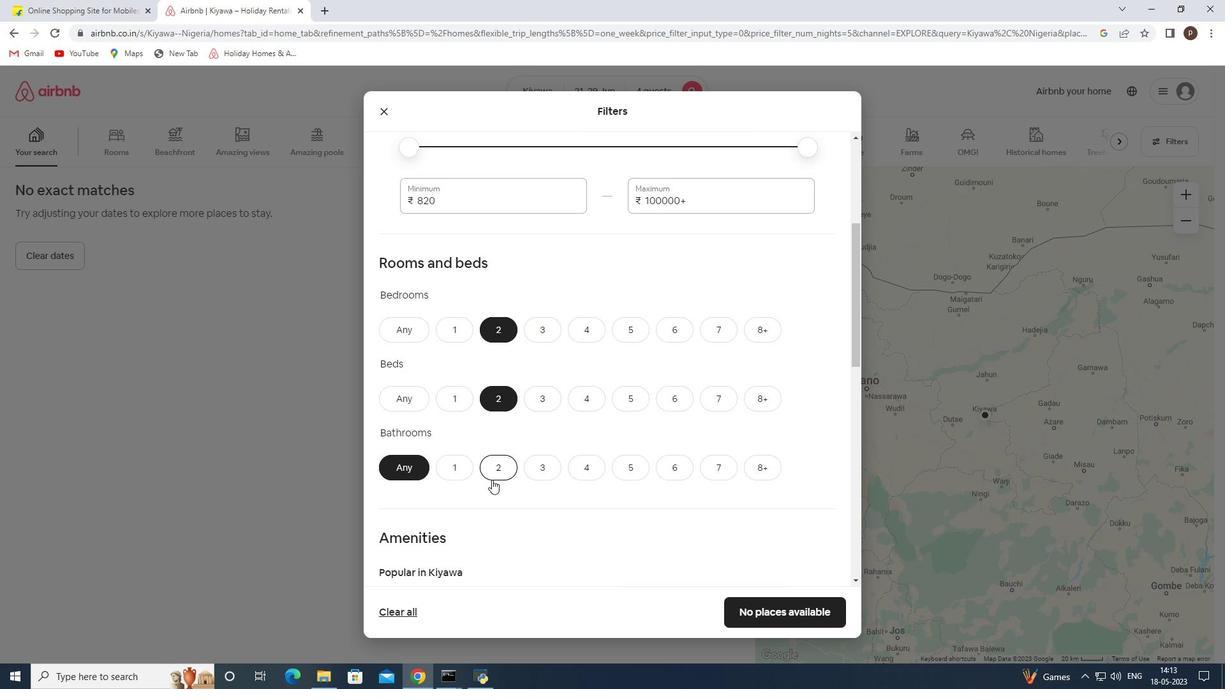 
Action: Mouse pressed left at (492, 467)
Screenshot: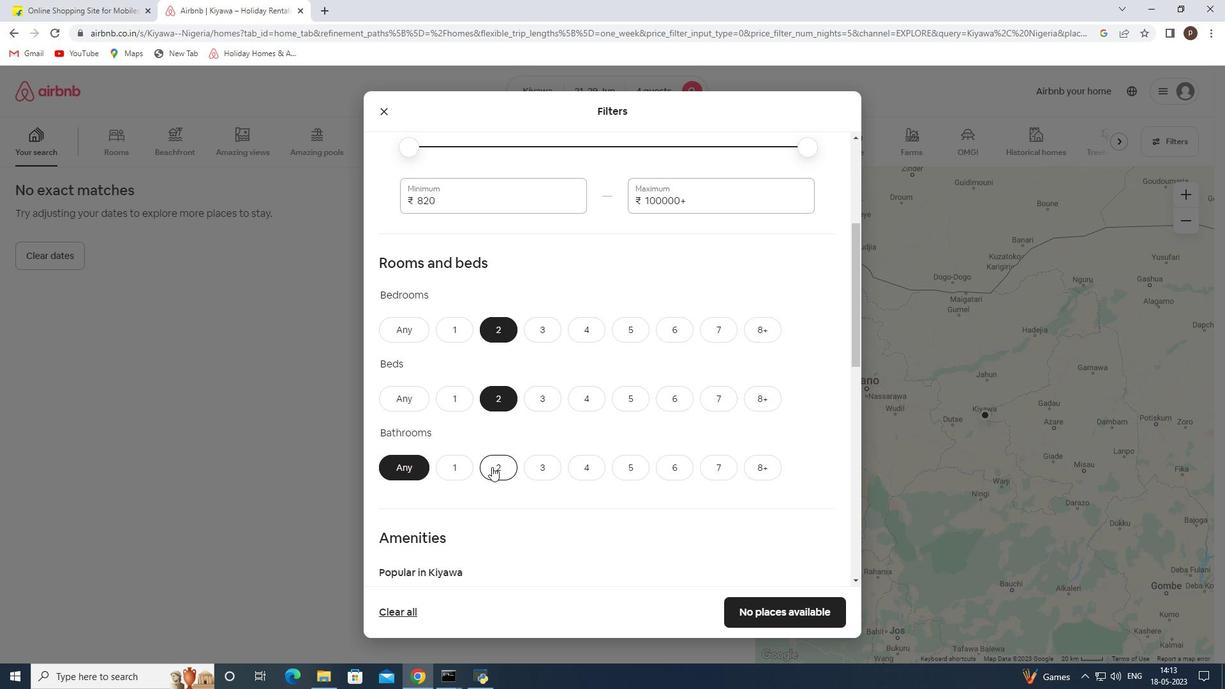 
Action: Mouse moved to (505, 392)
Screenshot: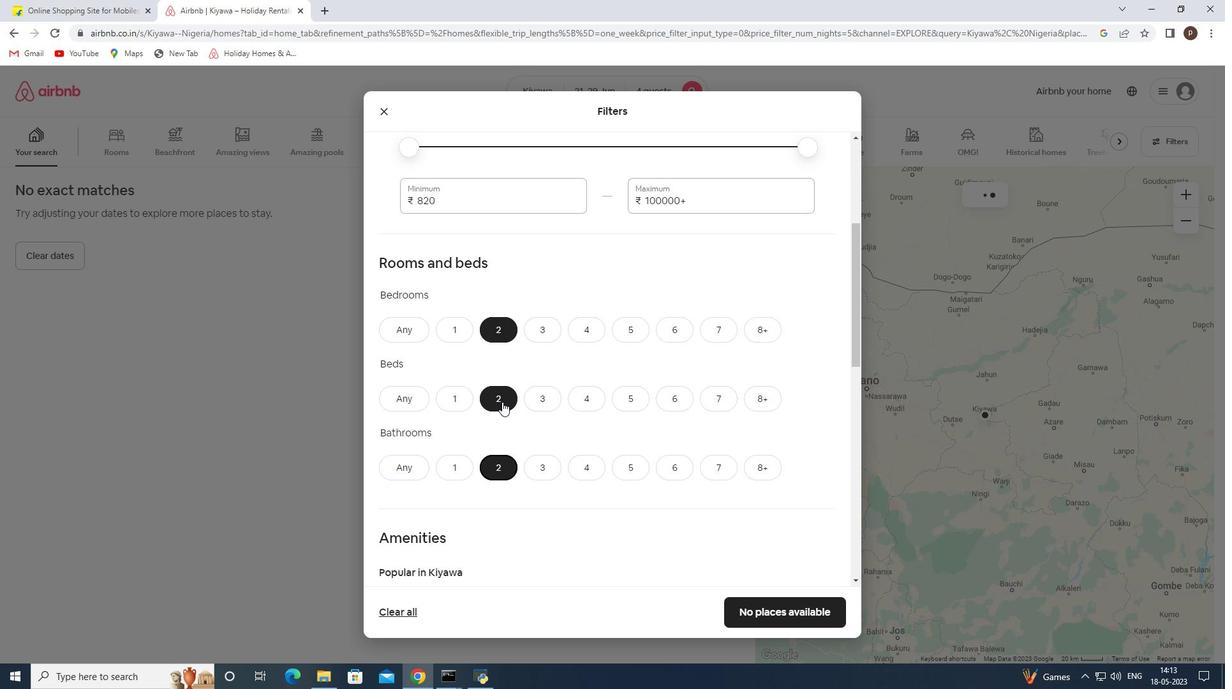 
Action: Mouse scrolled (505, 392) with delta (0, 0)
Screenshot: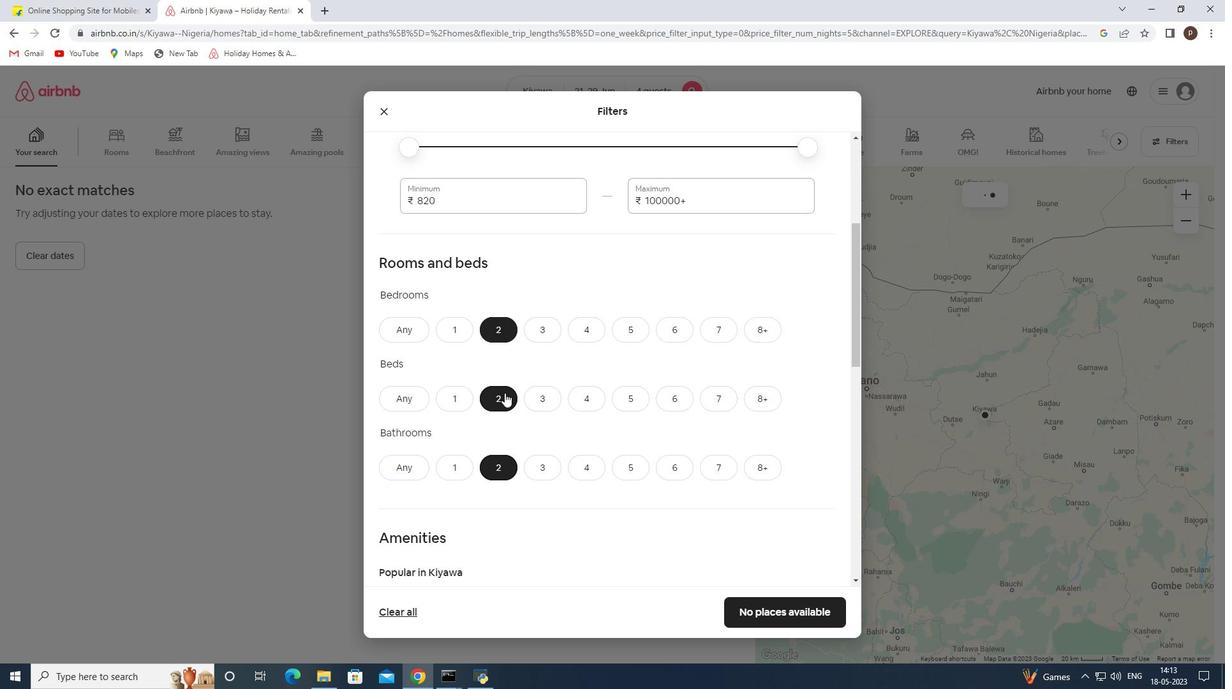 
Action: Mouse scrolled (505, 392) with delta (0, 0)
Screenshot: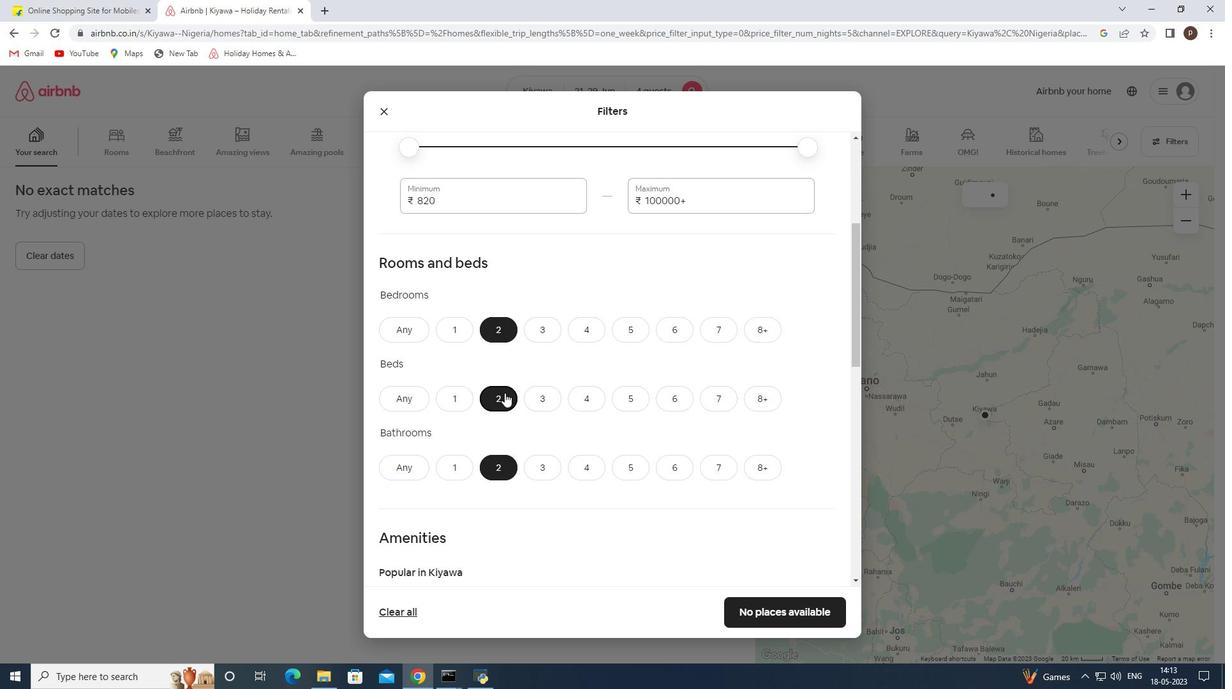 
Action: Mouse scrolled (505, 392) with delta (0, 0)
Screenshot: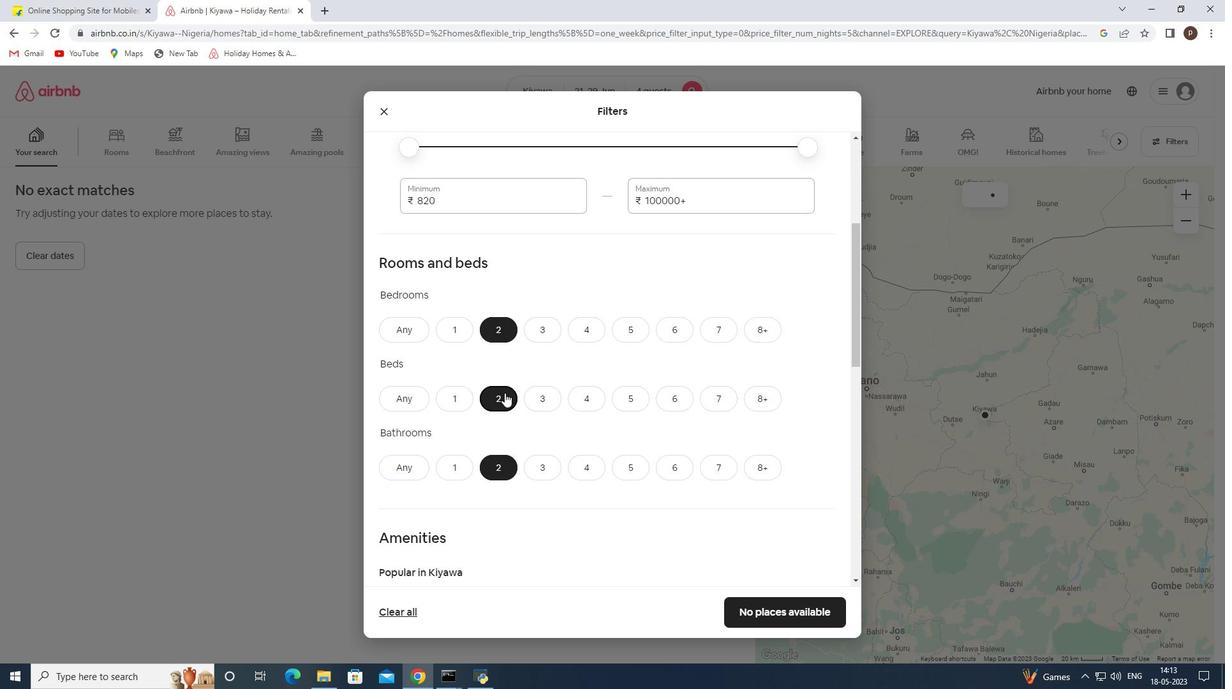 
Action: Mouse scrolled (505, 392) with delta (0, 0)
Screenshot: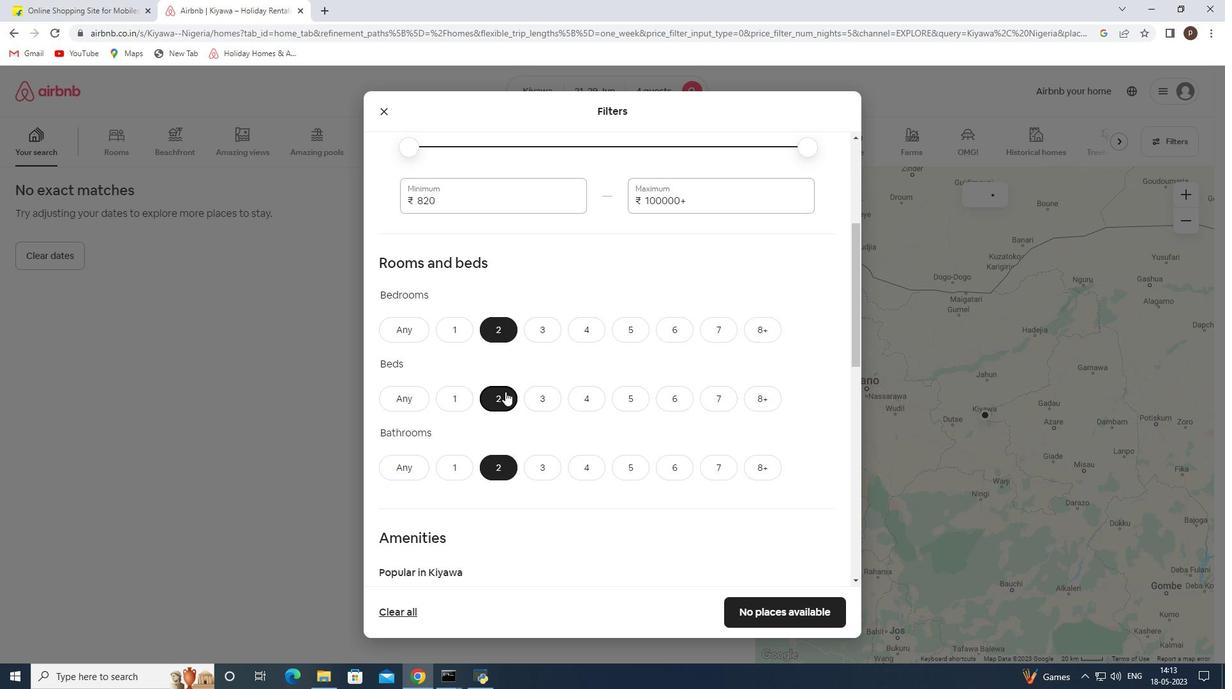 
Action: Mouse moved to (447, 460)
Screenshot: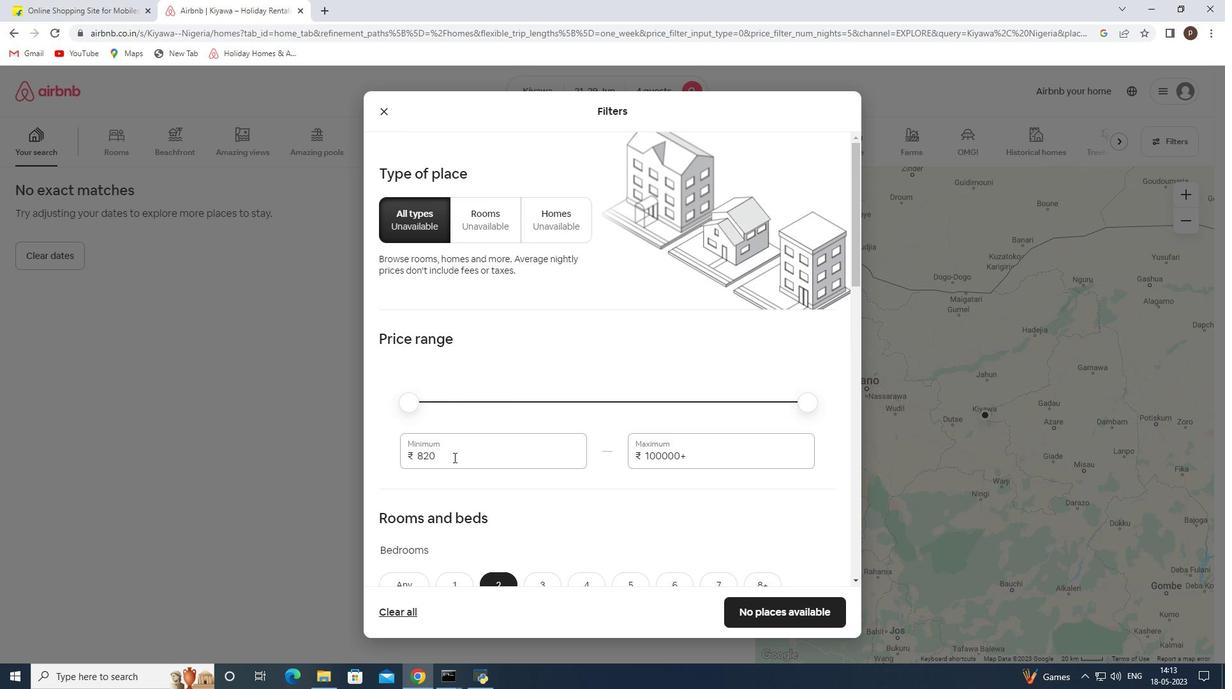 
Action: Mouse pressed left at (447, 460)
Screenshot: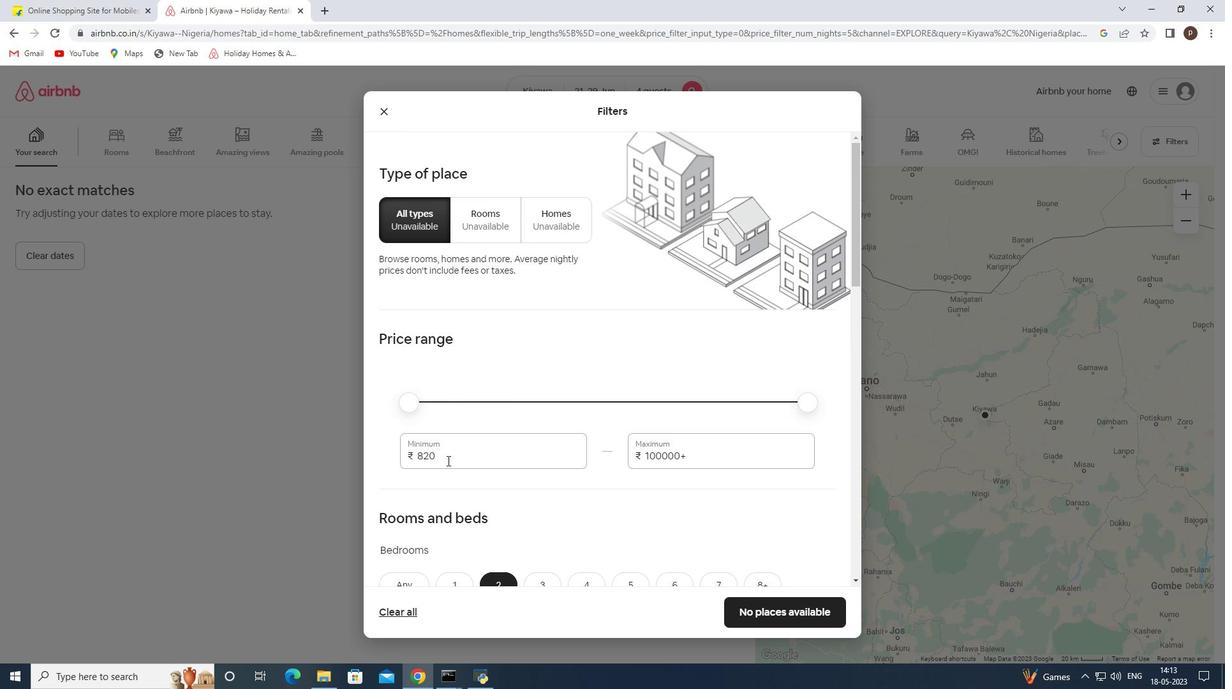 
Action: Mouse moved to (447, 461)
Screenshot: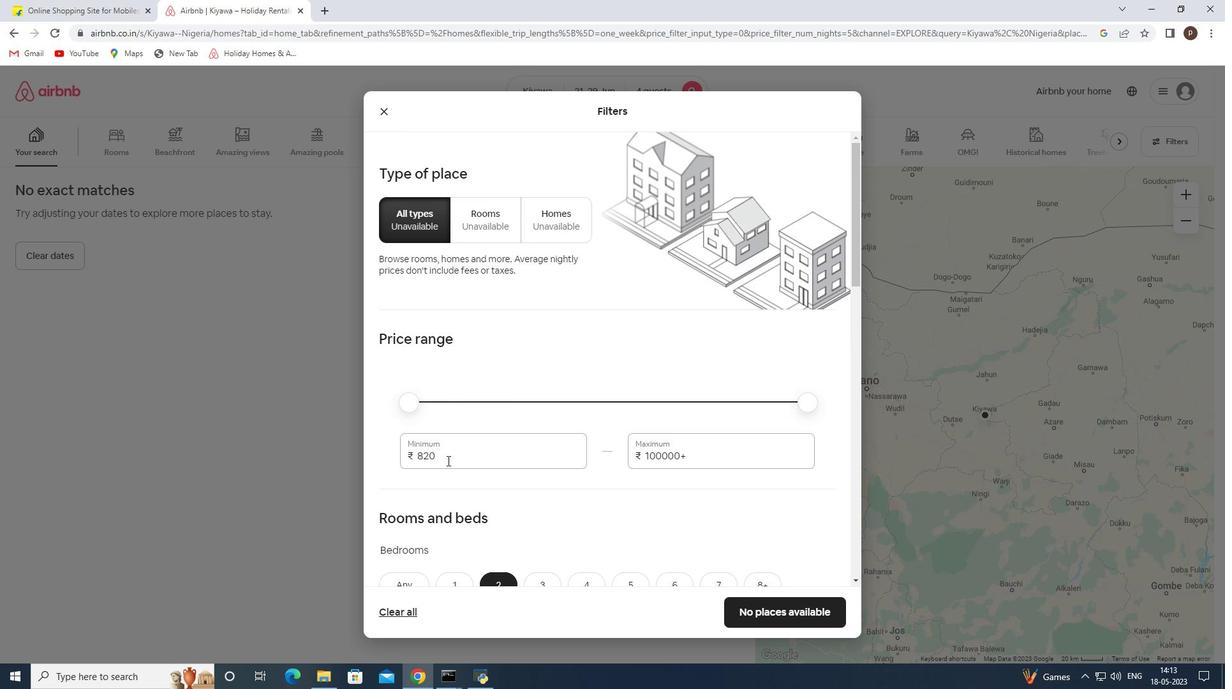 
Action: Mouse pressed left at (447, 461)
Screenshot: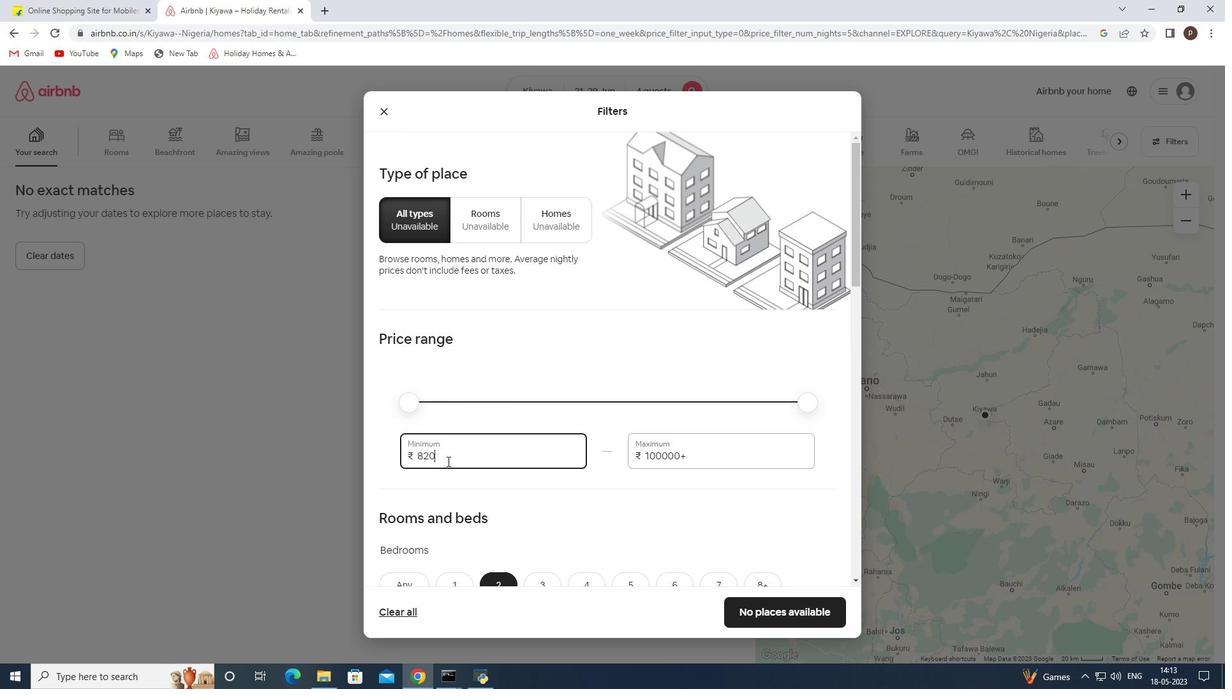 
Action: Mouse pressed left at (447, 461)
Screenshot: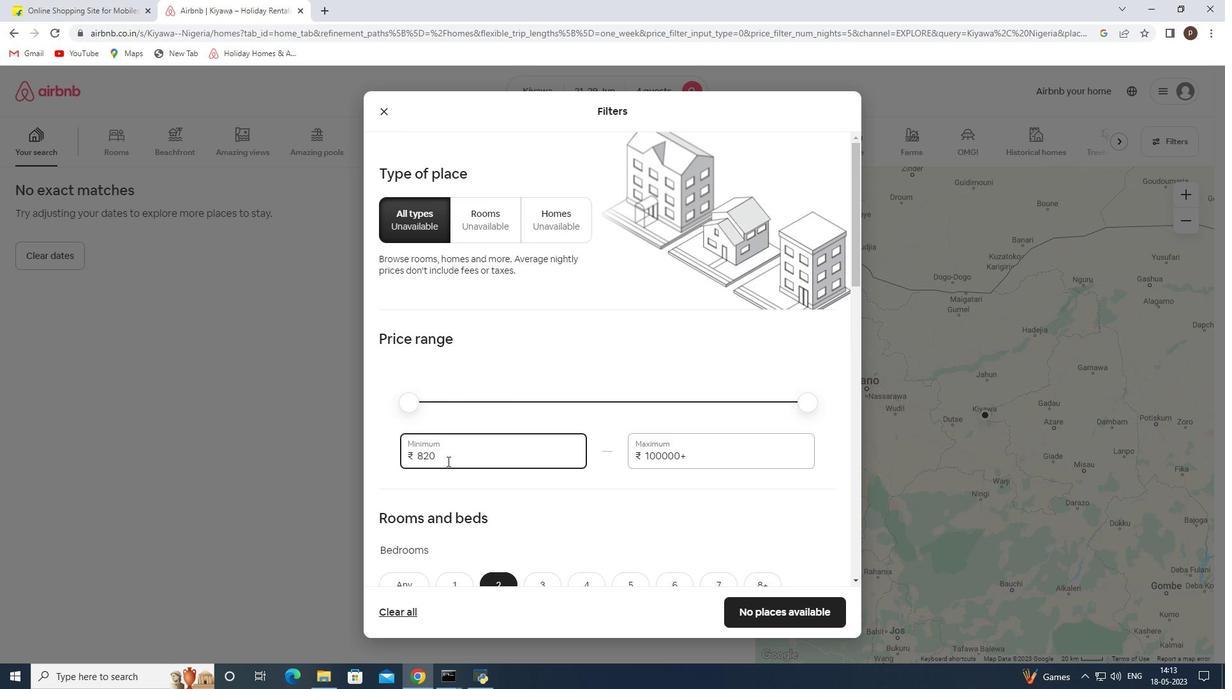 
Action: Mouse pressed left at (447, 461)
Screenshot: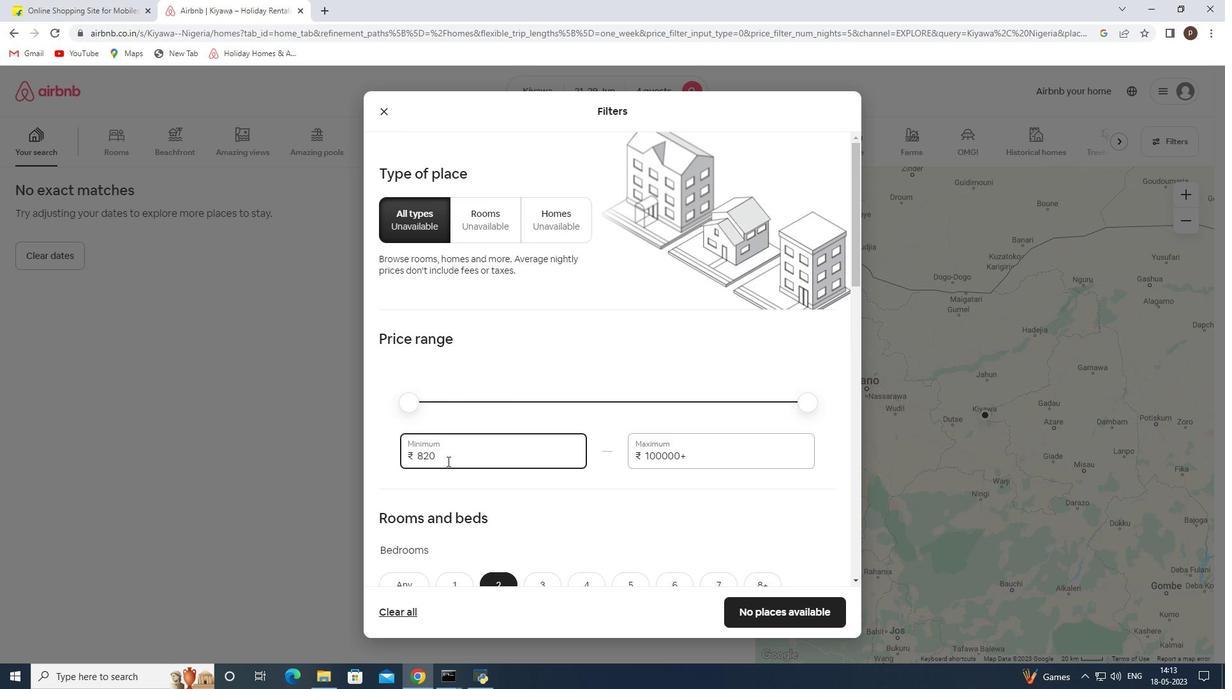 
Action: Key pressed <Key.backspace>7000
Screenshot: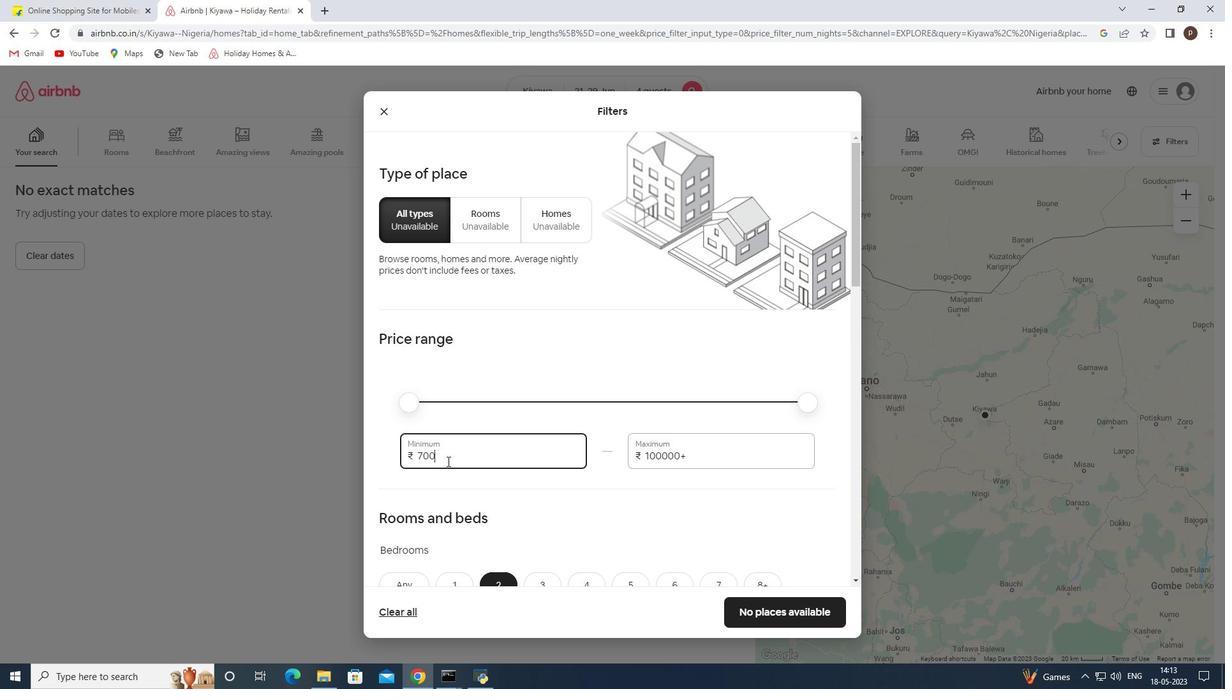 
Action: Mouse moved to (685, 460)
Screenshot: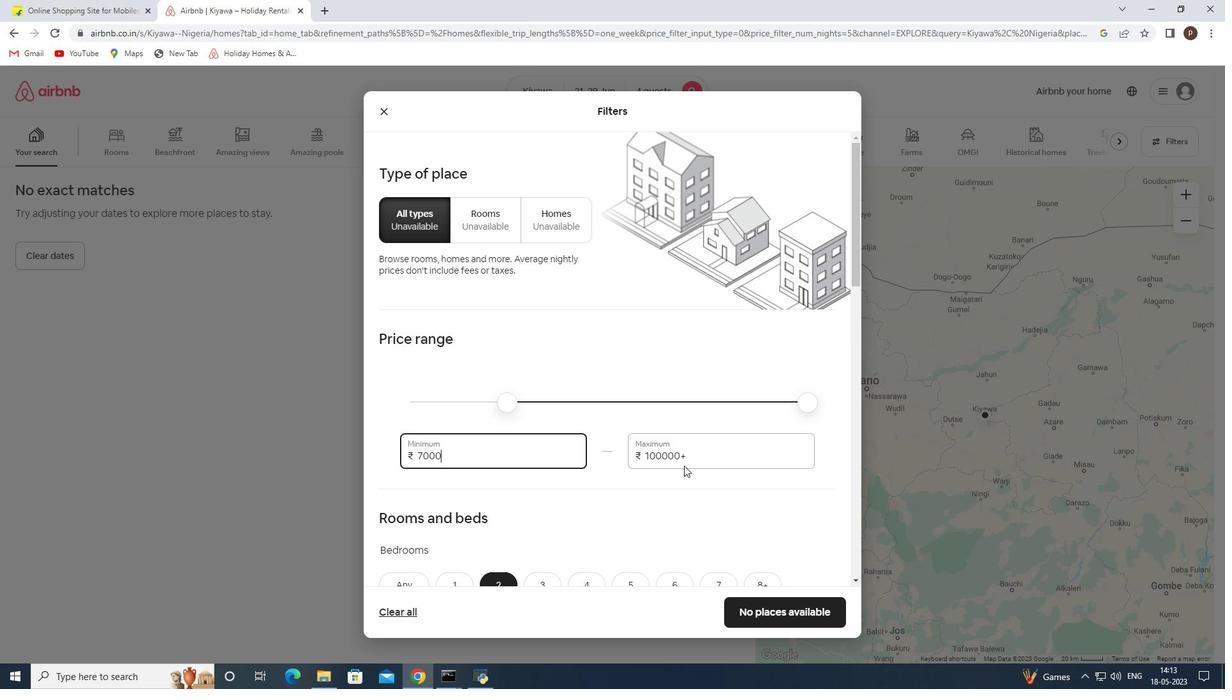 
Action: Mouse pressed left at (685, 460)
Screenshot: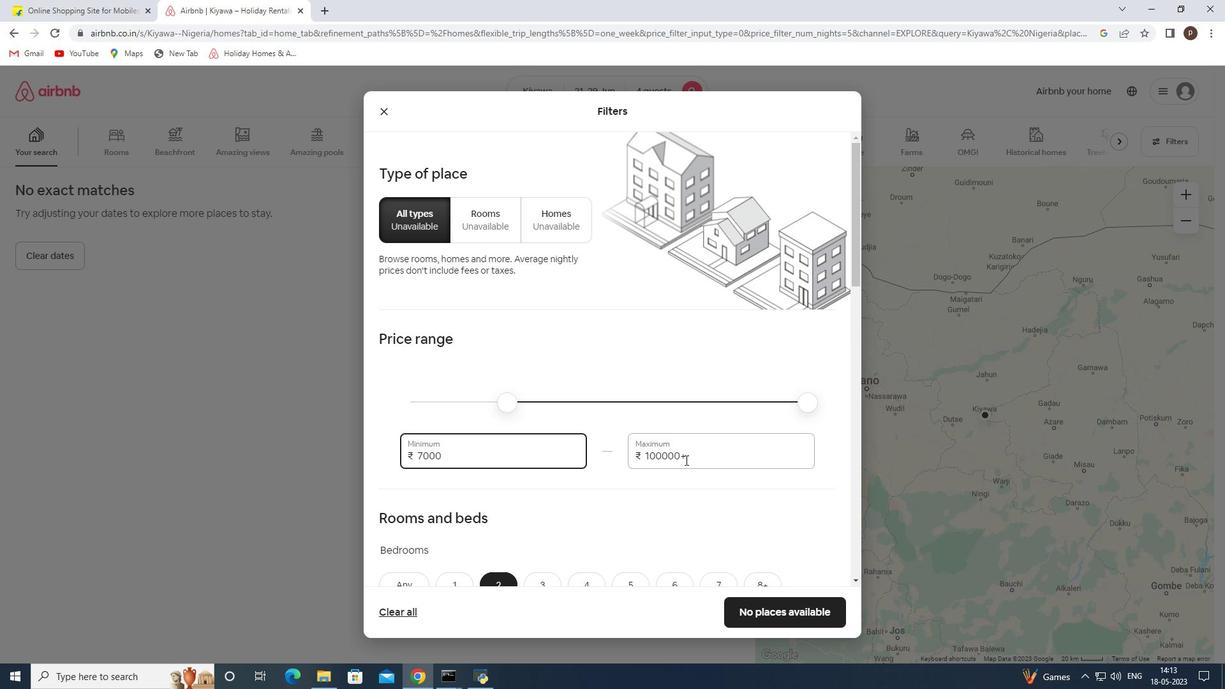 
Action: Mouse pressed left at (685, 460)
Screenshot: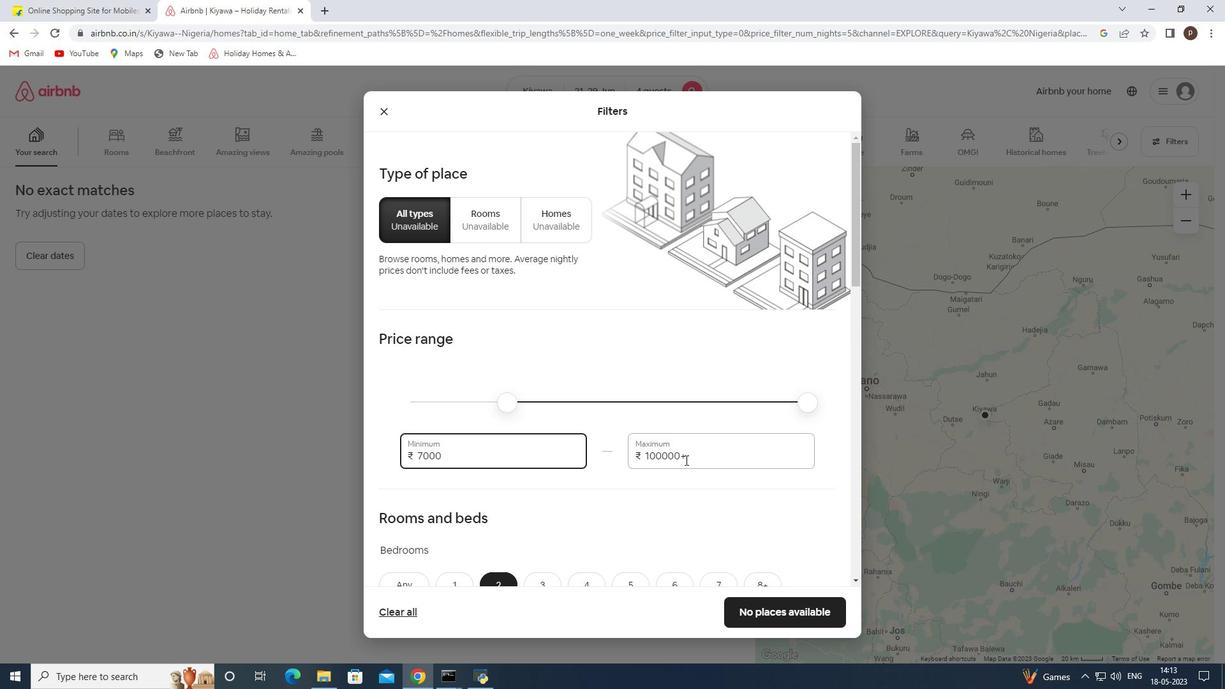 
Action: Mouse pressed left at (685, 460)
Screenshot: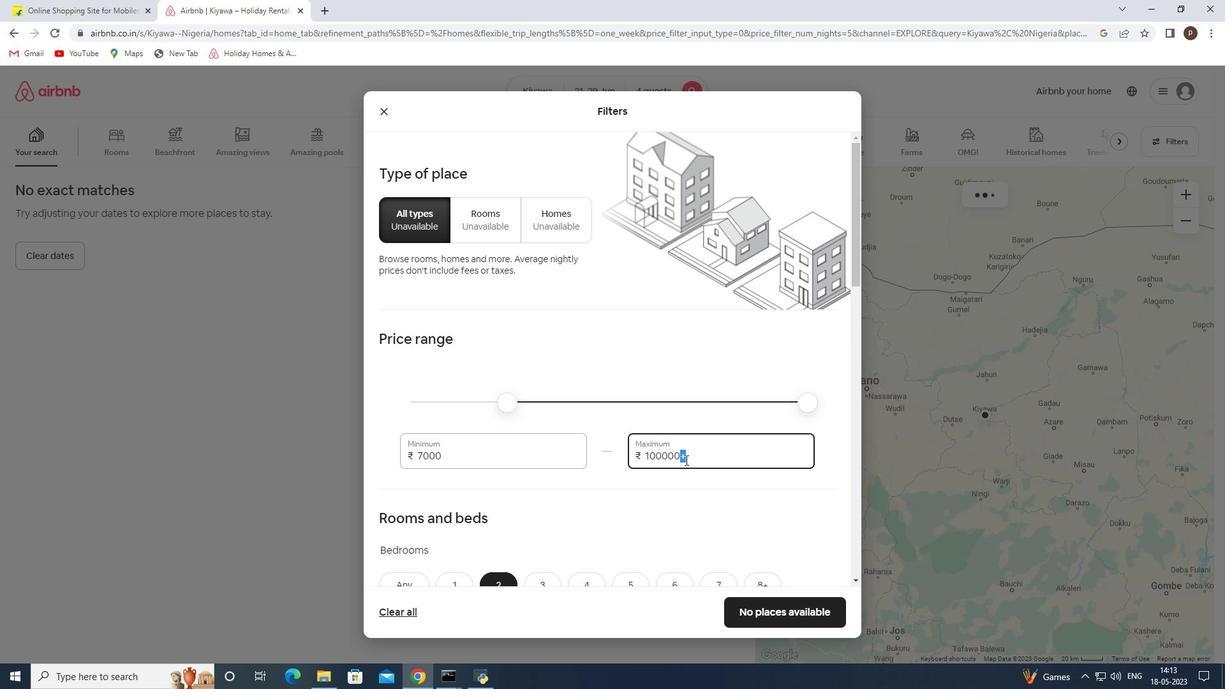 
Action: Key pressed <Key.backspace>12000
Screenshot: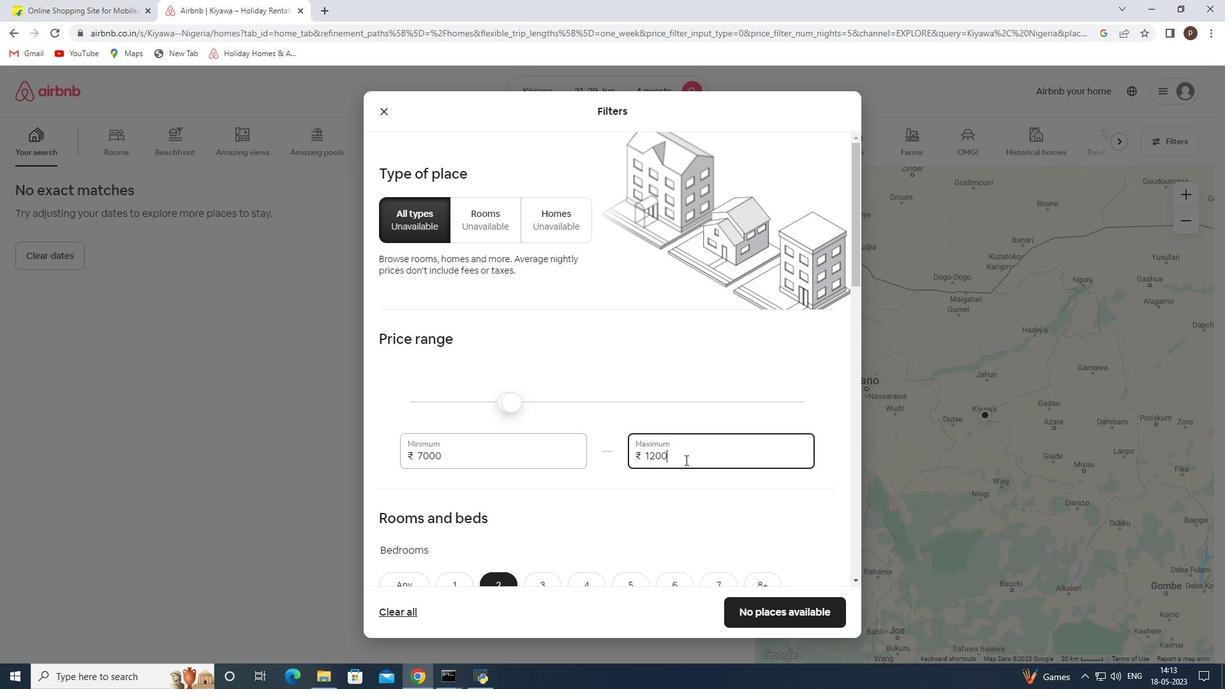 
Action: Mouse scrolled (685, 459) with delta (0, 0)
Screenshot: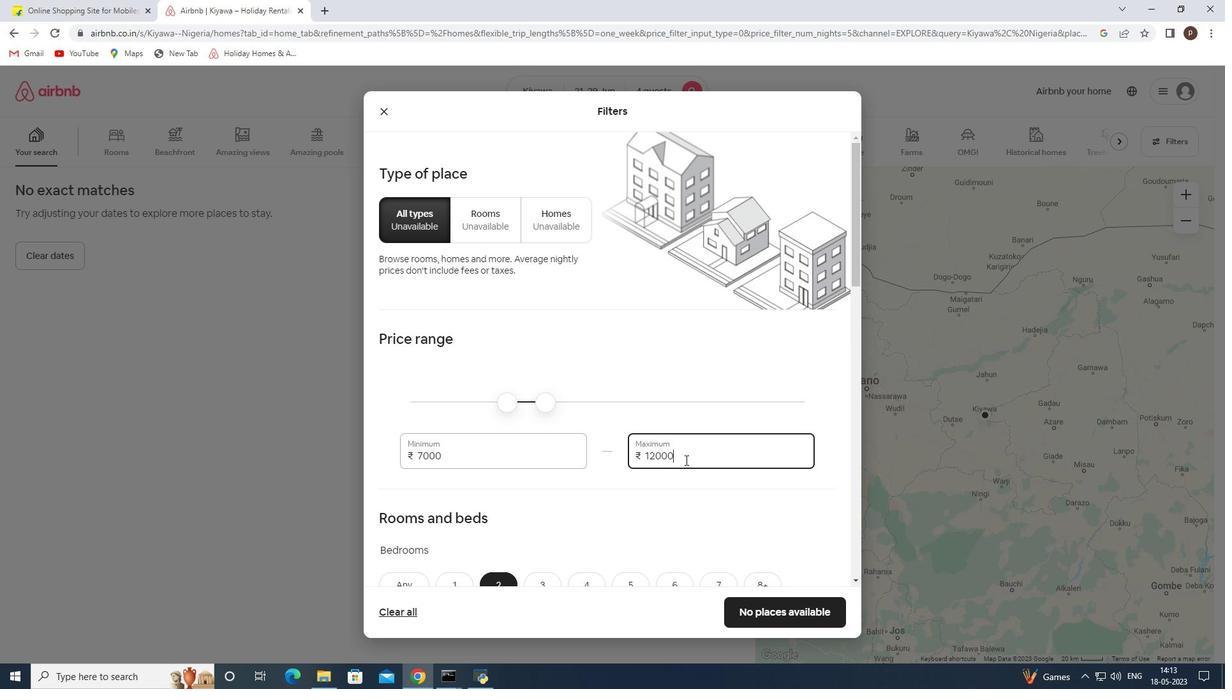 
Action: Mouse scrolled (685, 459) with delta (0, 0)
Screenshot: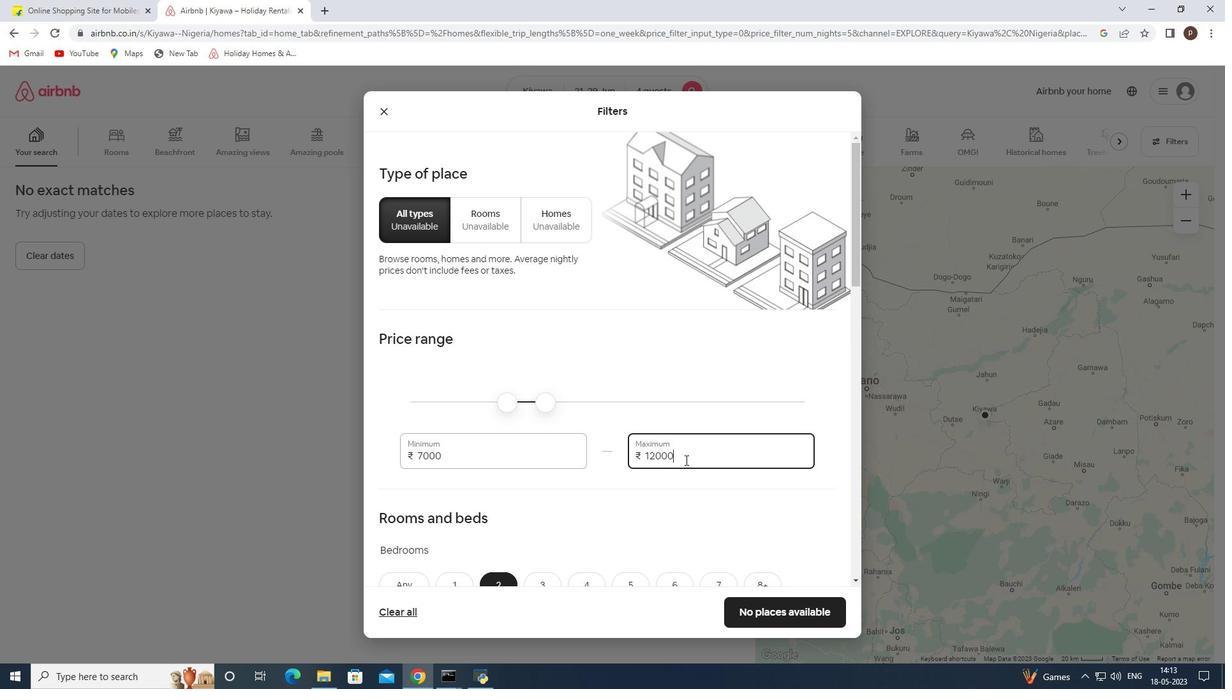 
Action: Mouse moved to (634, 471)
Screenshot: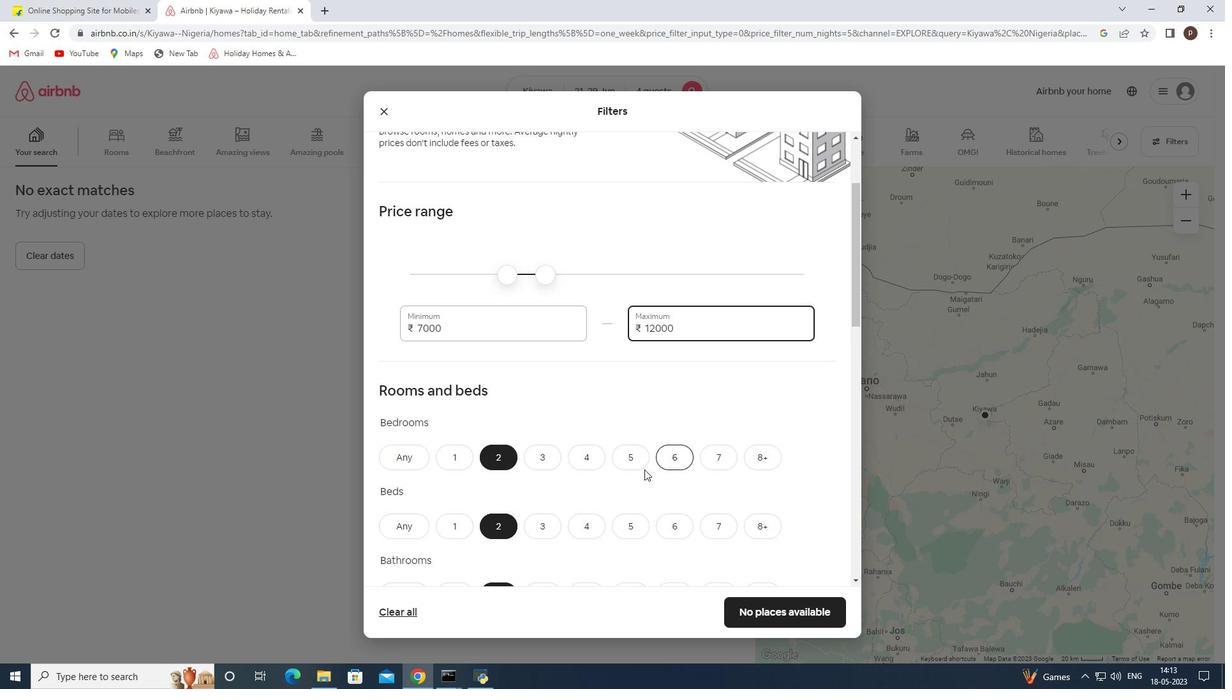 
Action: Mouse scrolled (641, 469) with delta (0, 0)
Screenshot: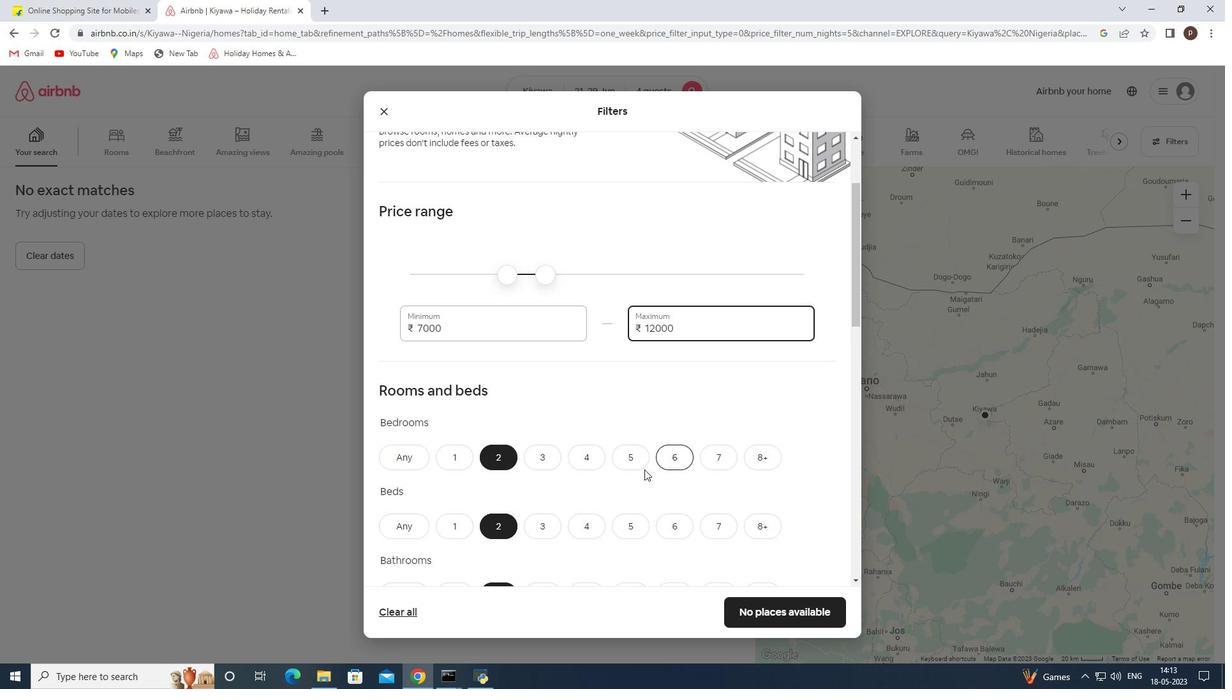 
Action: Mouse moved to (631, 471)
Screenshot: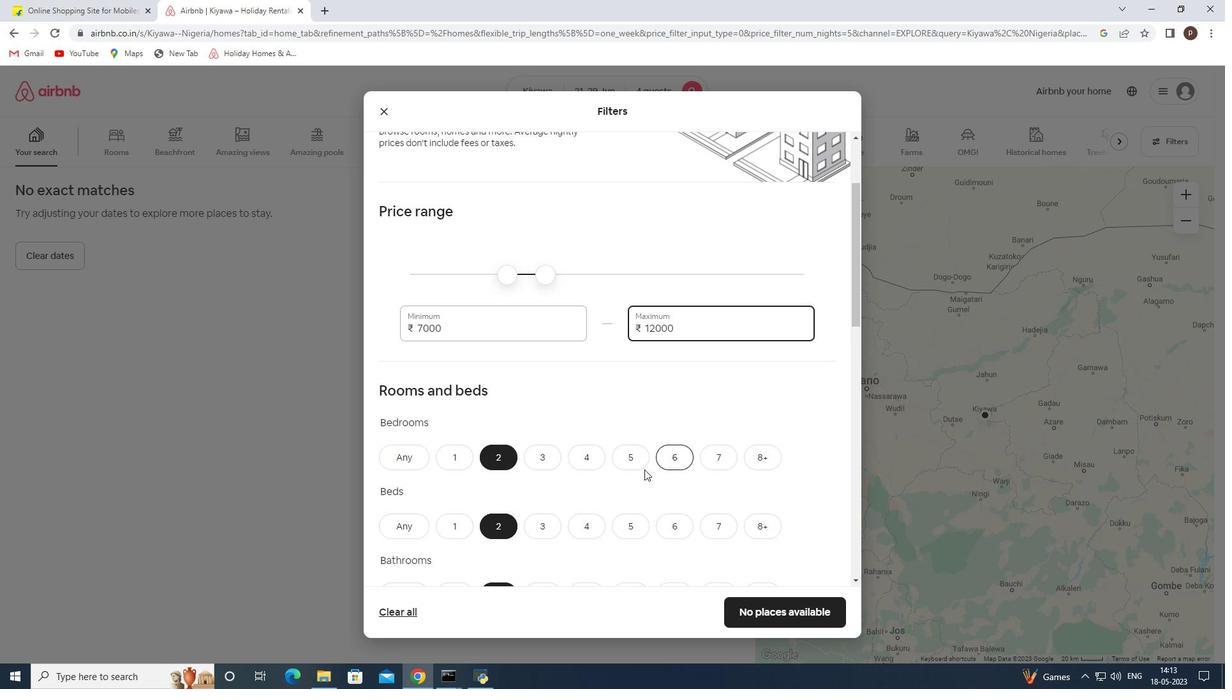 
Action: Mouse scrolled (636, 470) with delta (0, 0)
Screenshot: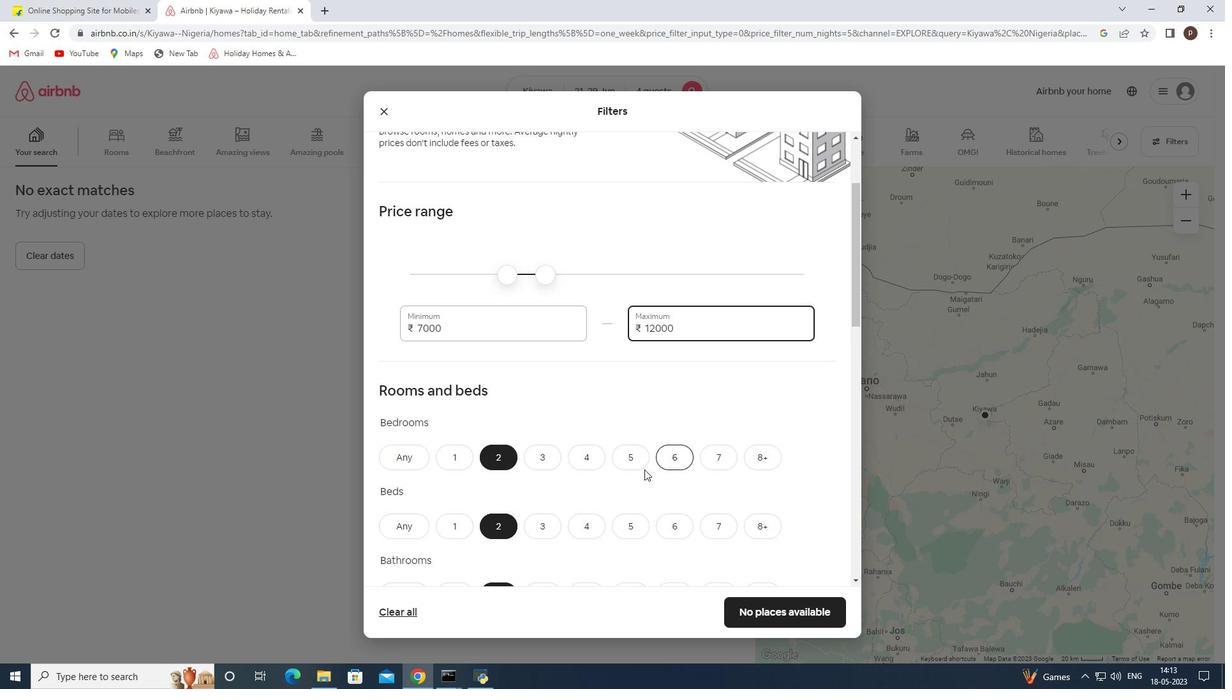 
Action: Mouse moved to (625, 471)
Screenshot: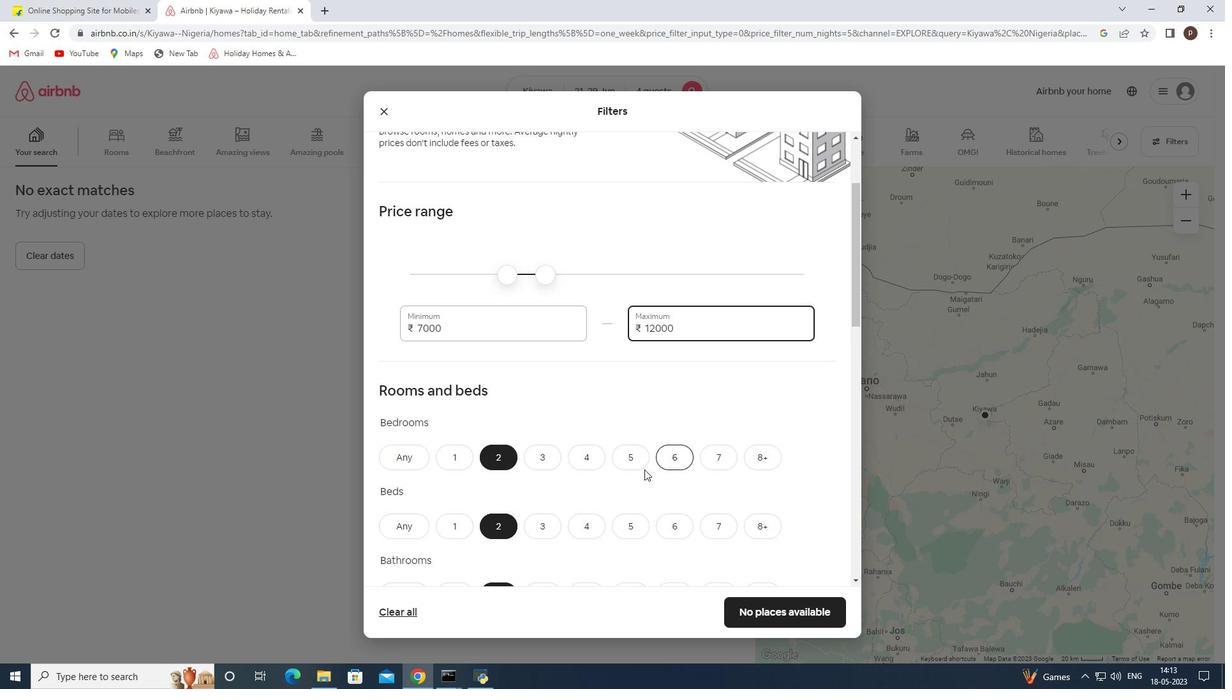 
Action: Mouse scrolled (628, 471) with delta (0, 0)
Screenshot: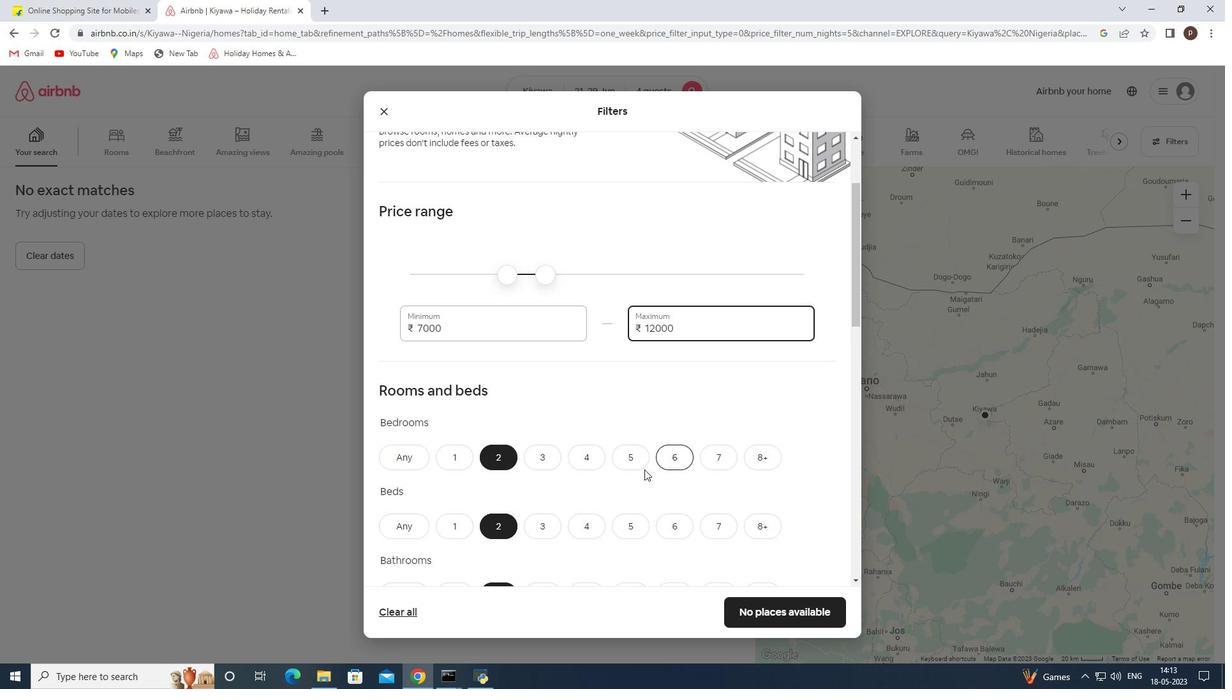 
Action: Mouse moved to (619, 471)
Screenshot: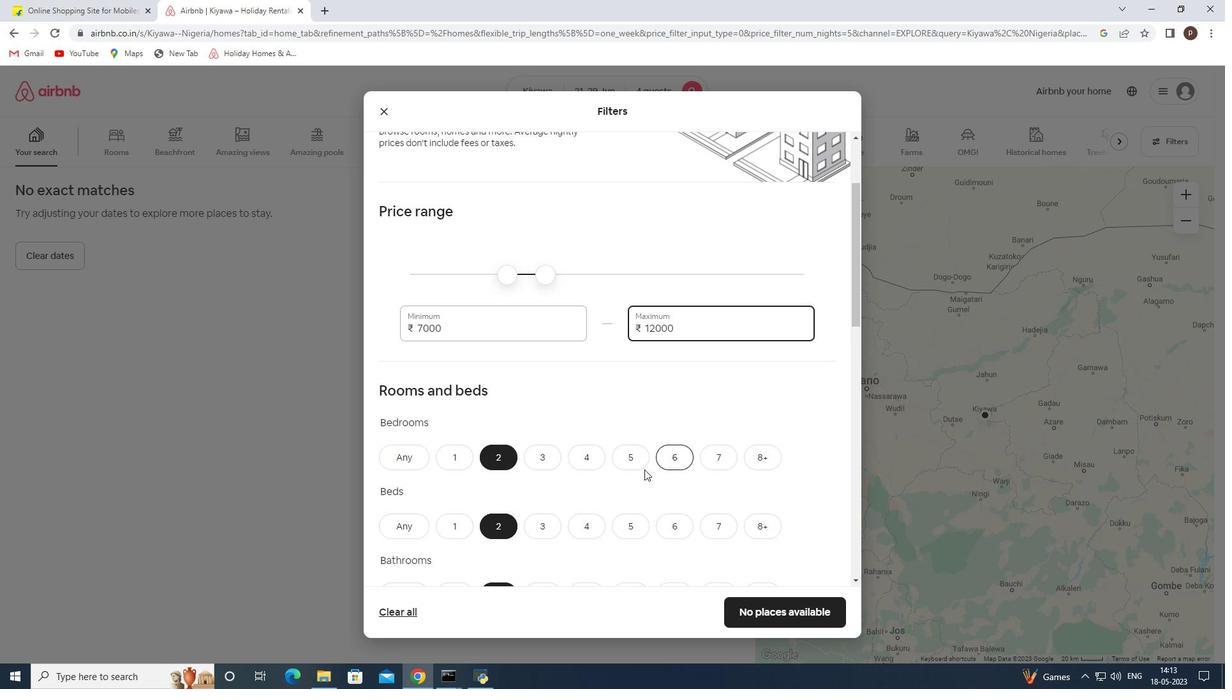 
Action: Mouse scrolled (619, 471) with delta (0, 0)
Screenshot: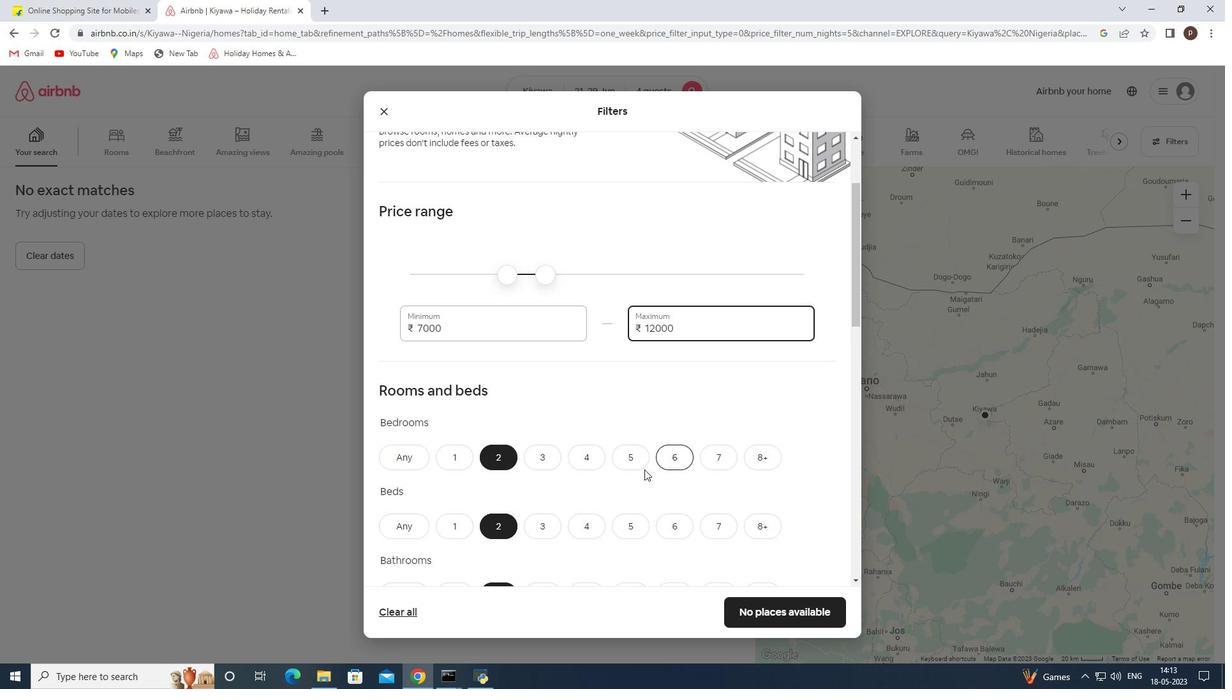 
Action: Mouse moved to (542, 472)
Screenshot: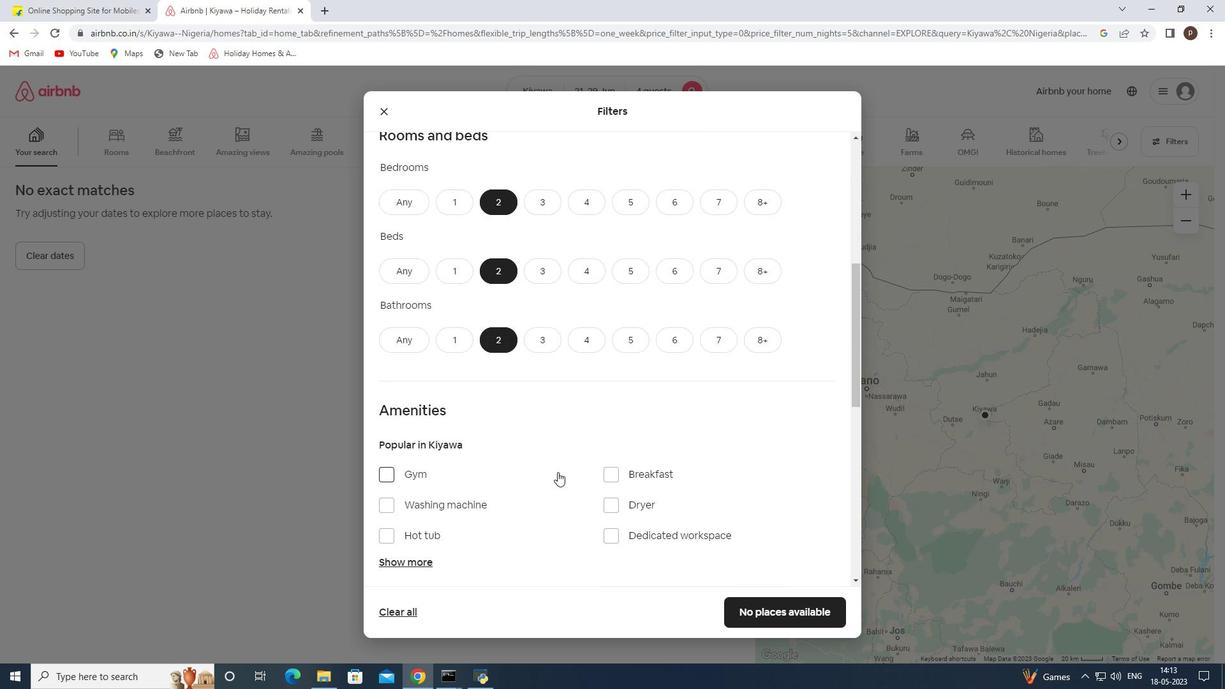 
Action: Mouse scrolled (542, 471) with delta (0, 0)
Screenshot: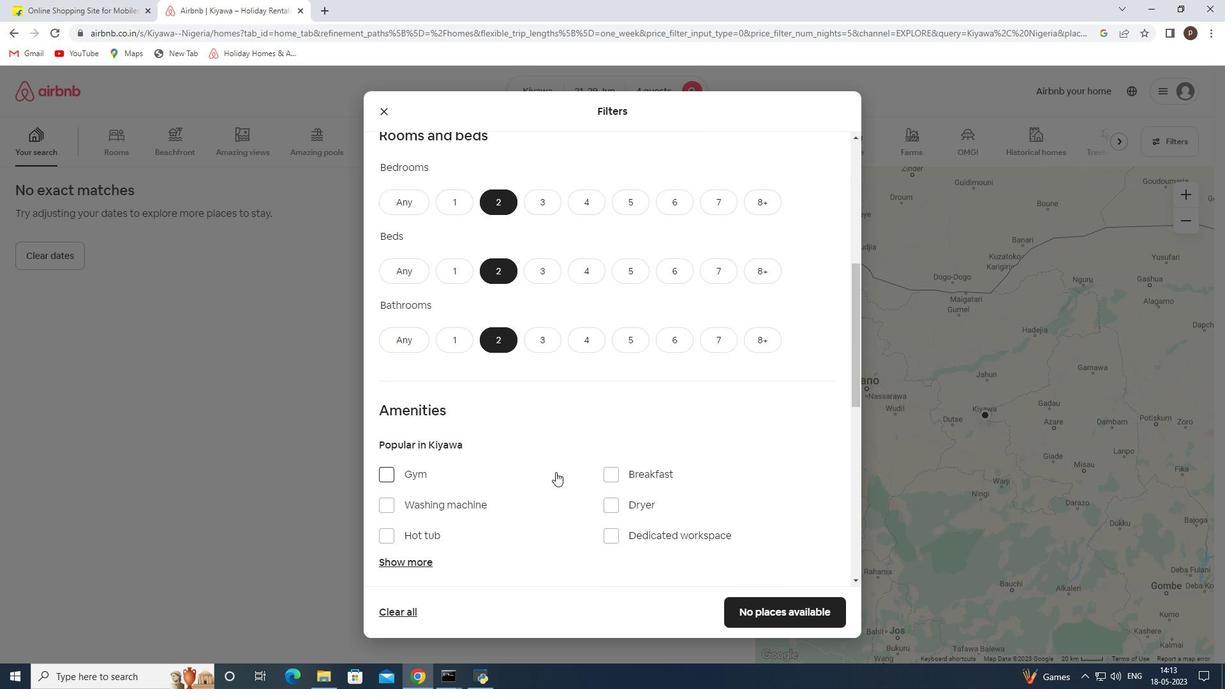 
Action: Mouse scrolled (542, 471) with delta (0, 0)
Screenshot: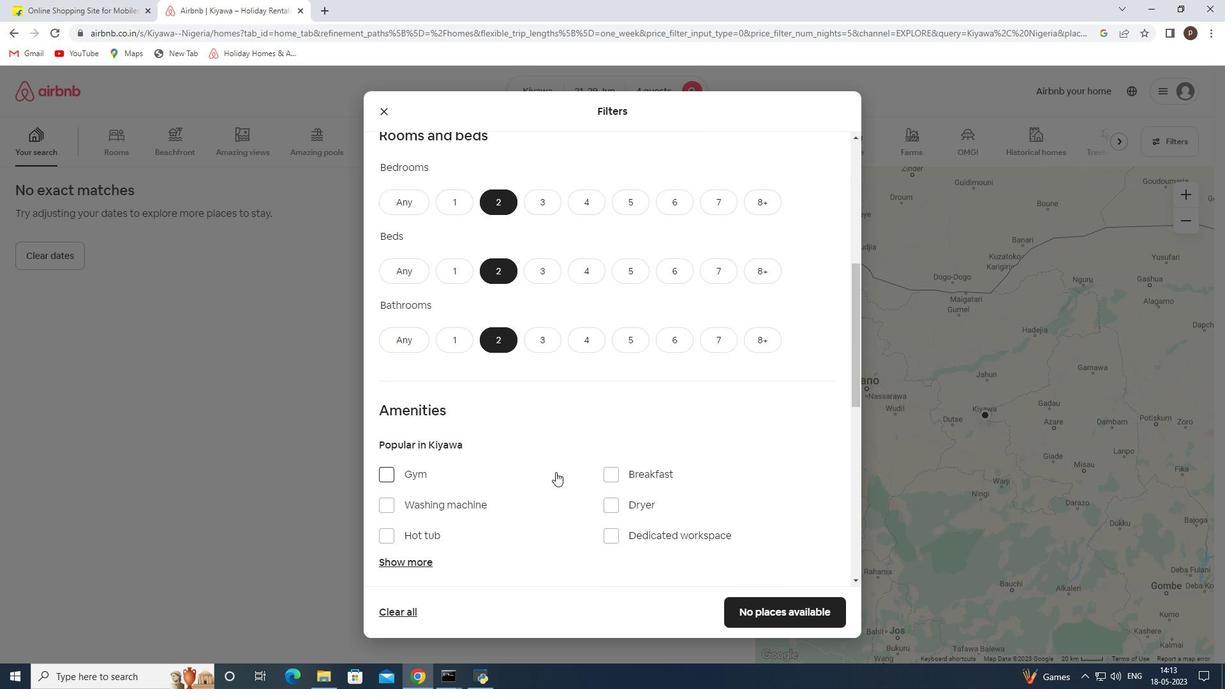 
Action: Mouse moved to (462, 445)
Screenshot: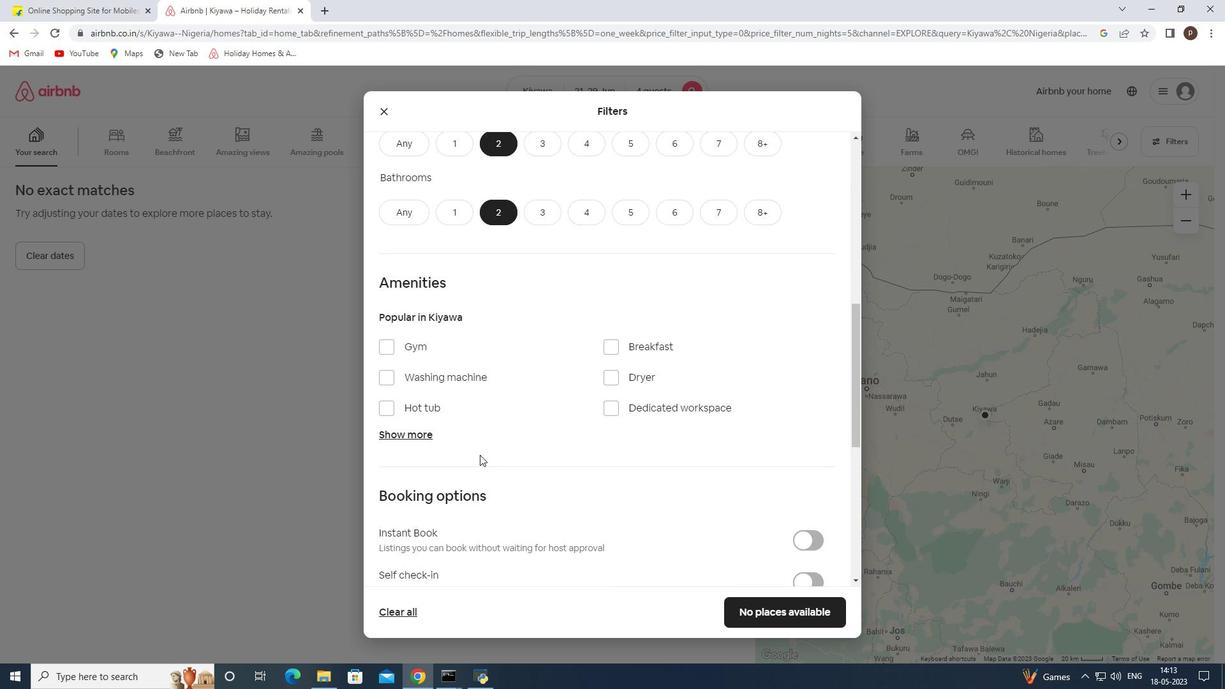 
Action: Mouse scrolled (462, 444) with delta (0, 0)
Screenshot: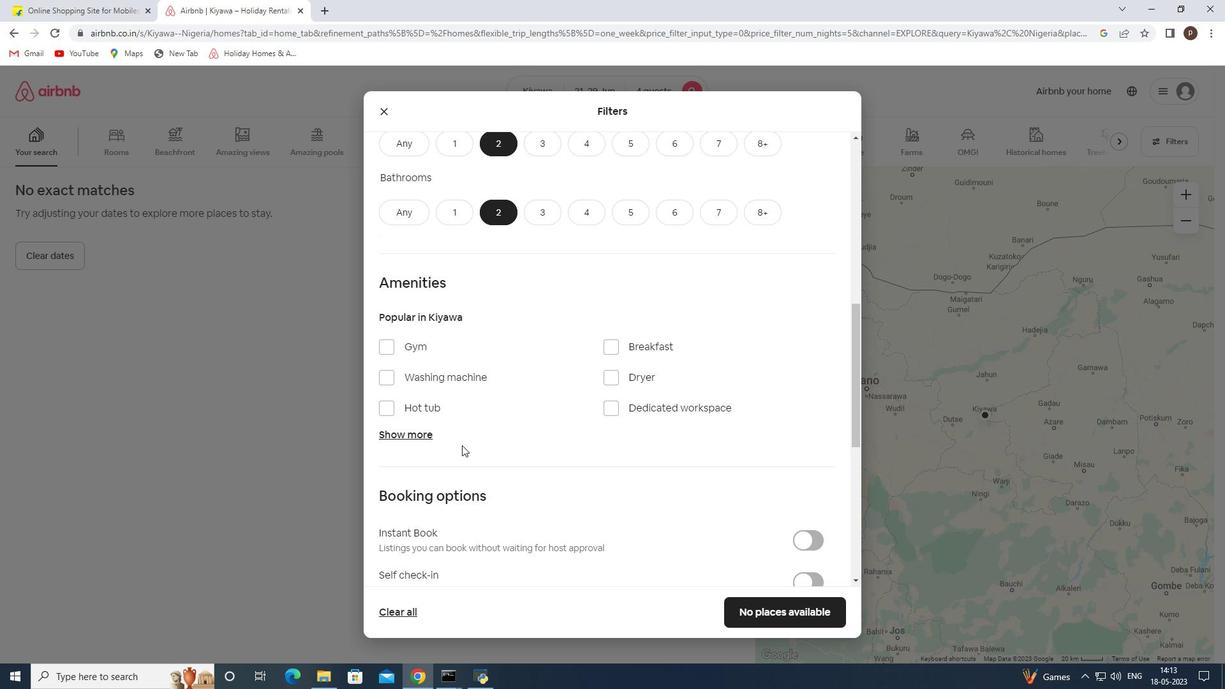 
Action: Mouse scrolled (462, 444) with delta (0, 0)
Screenshot: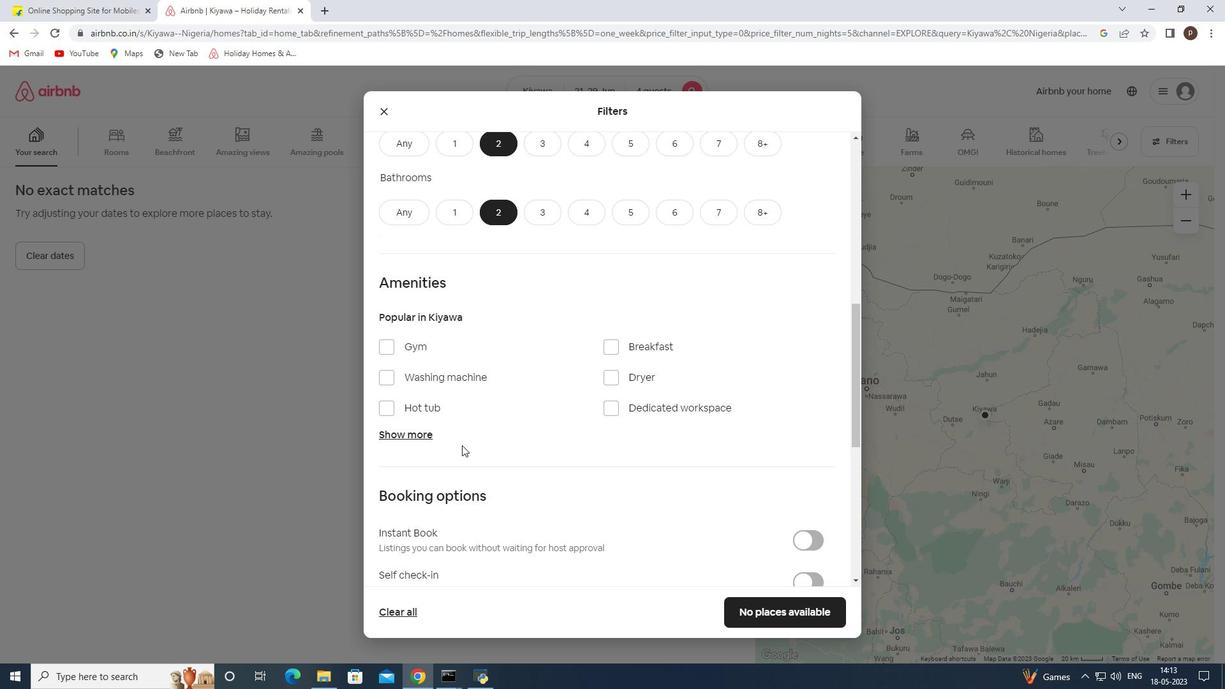 
Action: Mouse scrolled (462, 444) with delta (0, 0)
Screenshot: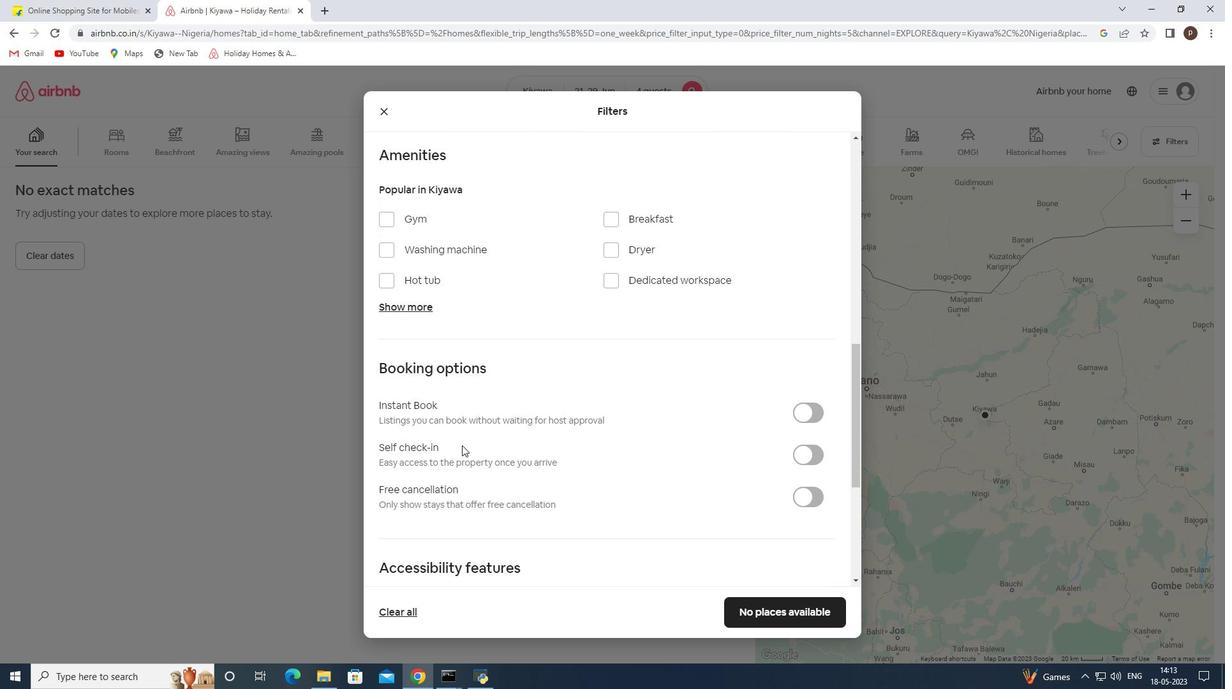 
Action: Mouse scrolled (462, 444) with delta (0, 0)
Screenshot: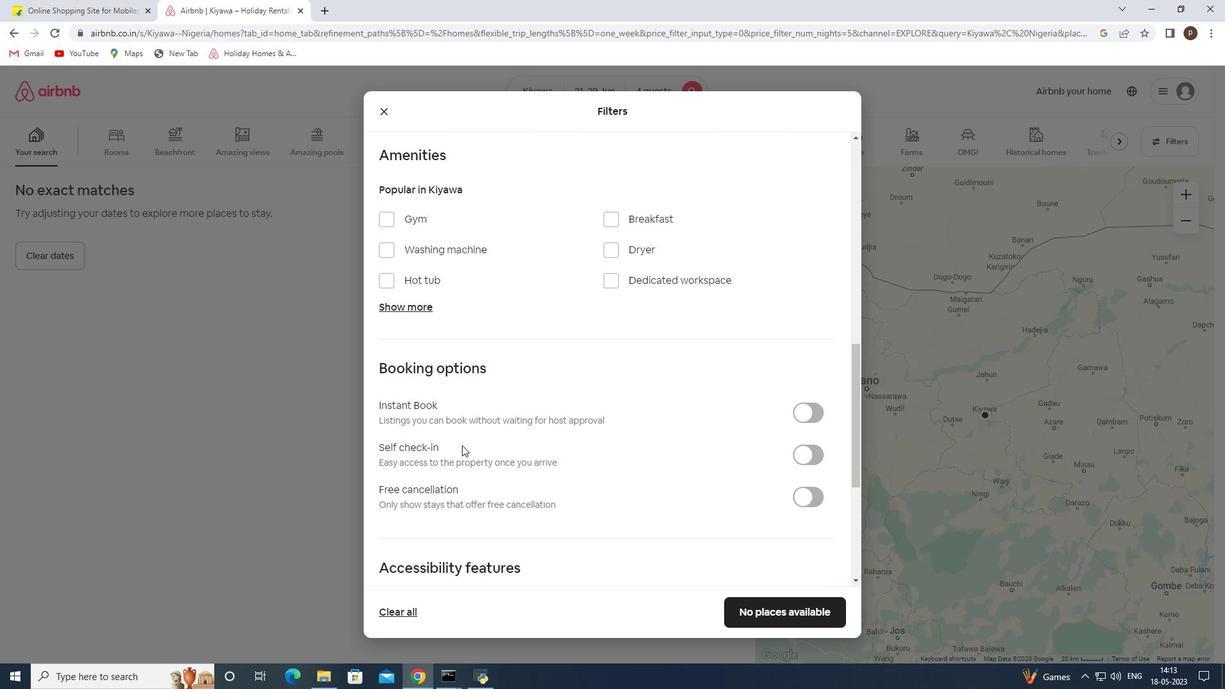 
Action: Mouse scrolled (462, 444) with delta (0, 0)
Screenshot: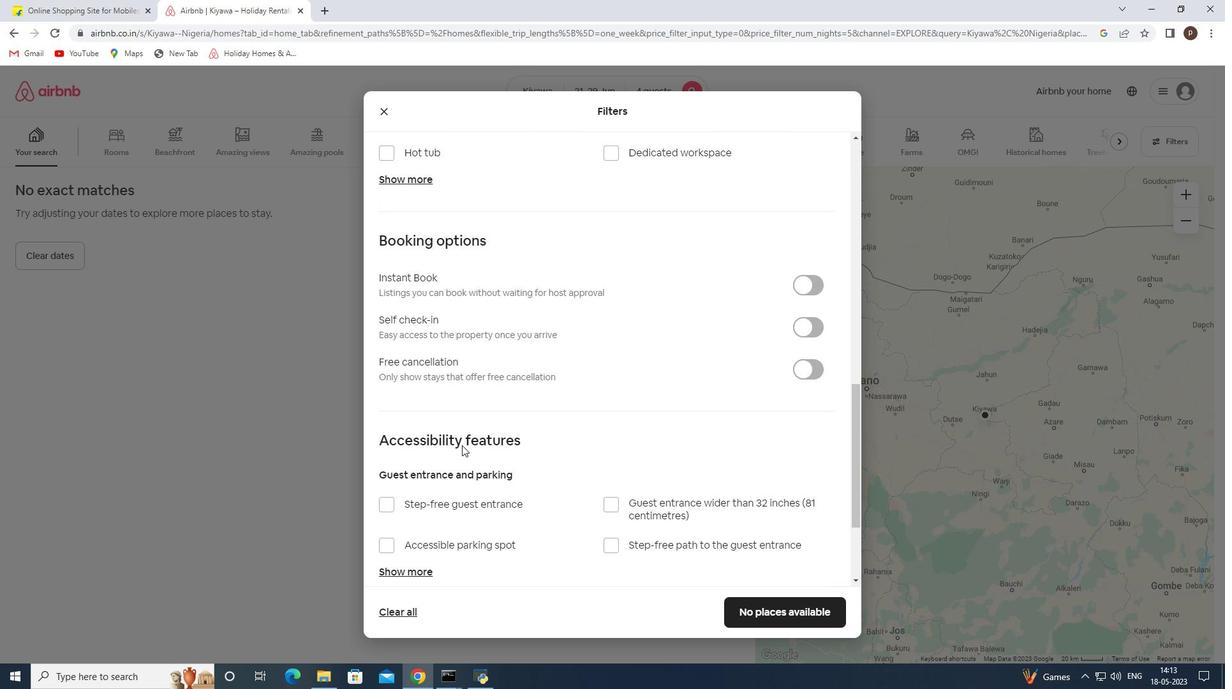 
Action: Mouse moved to (814, 271)
Screenshot: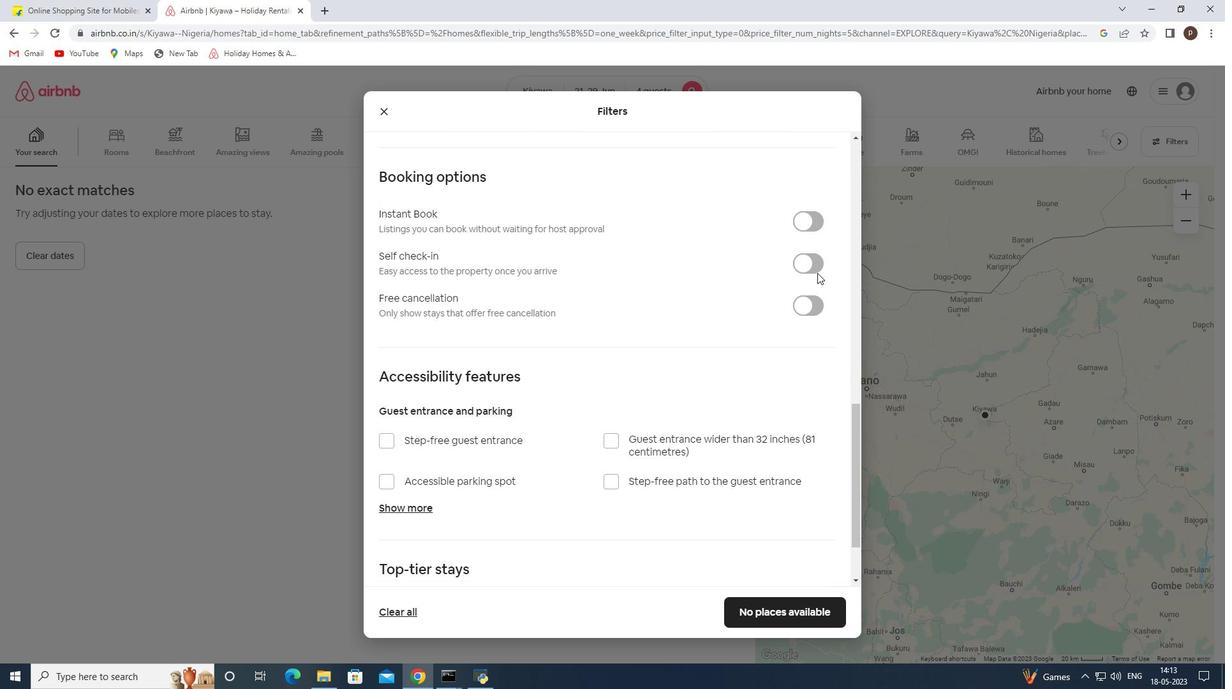 
Action: Mouse pressed left at (814, 271)
Screenshot: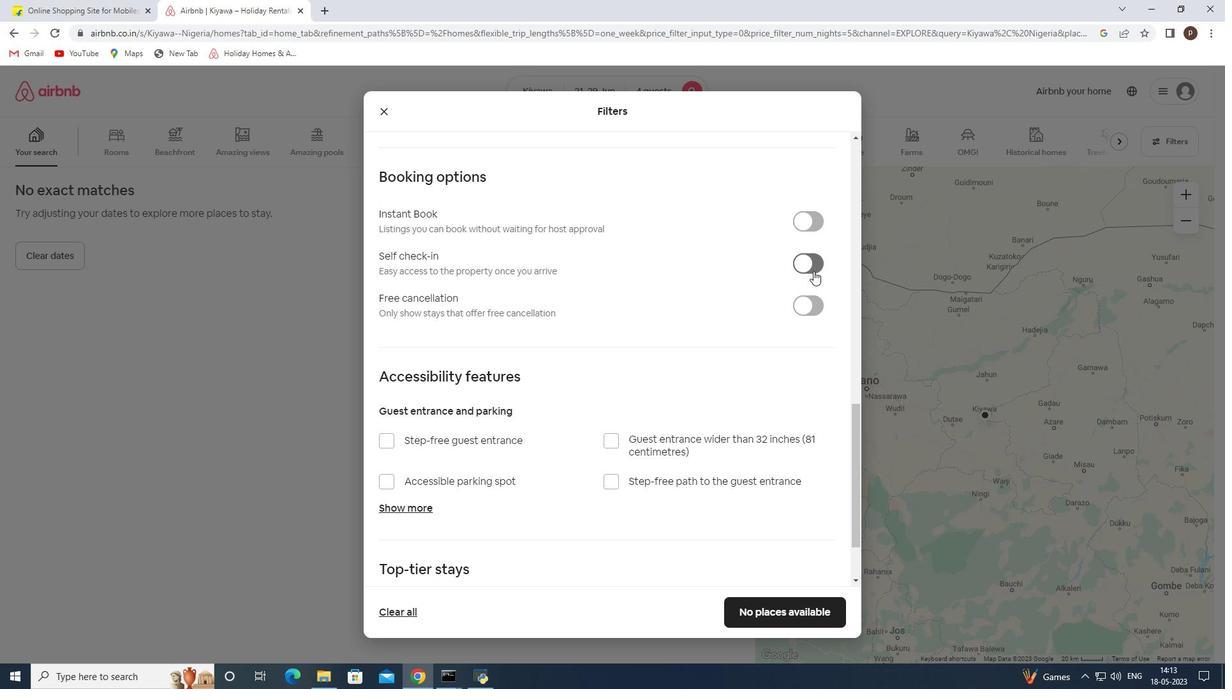 
Action: Mouse moved to (545, 393)
Screenshot: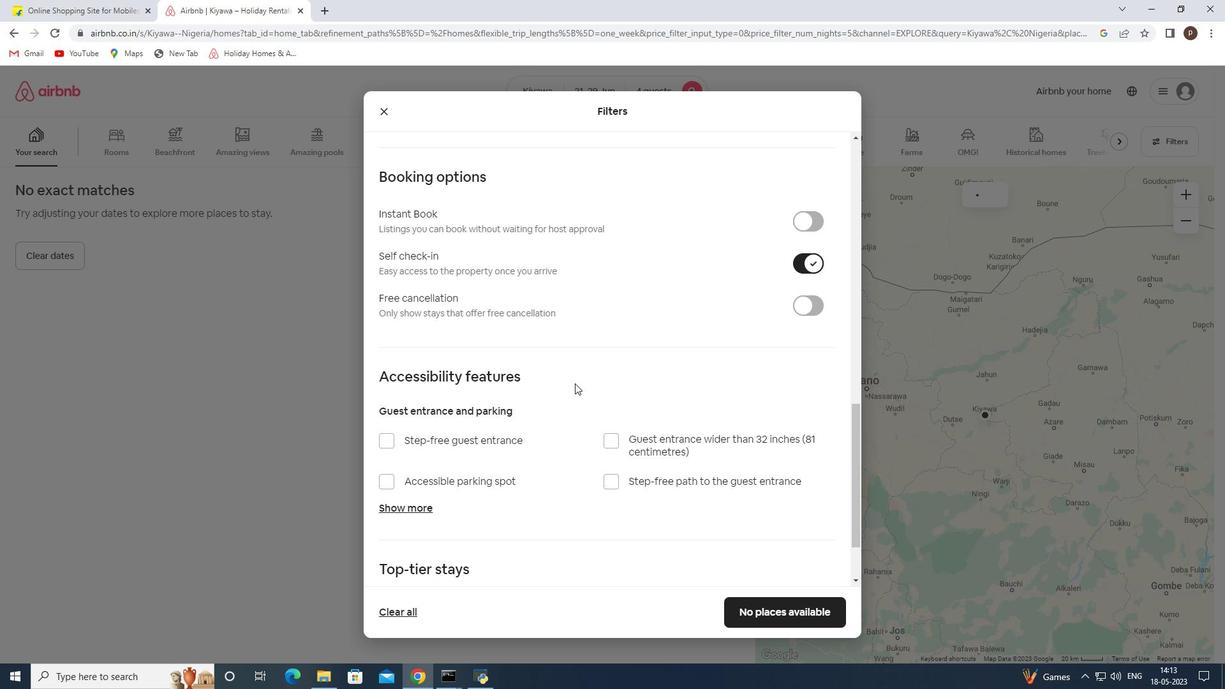
Action: Mouse scrolled (545, 393) with delta (0, 0)
Screenshot: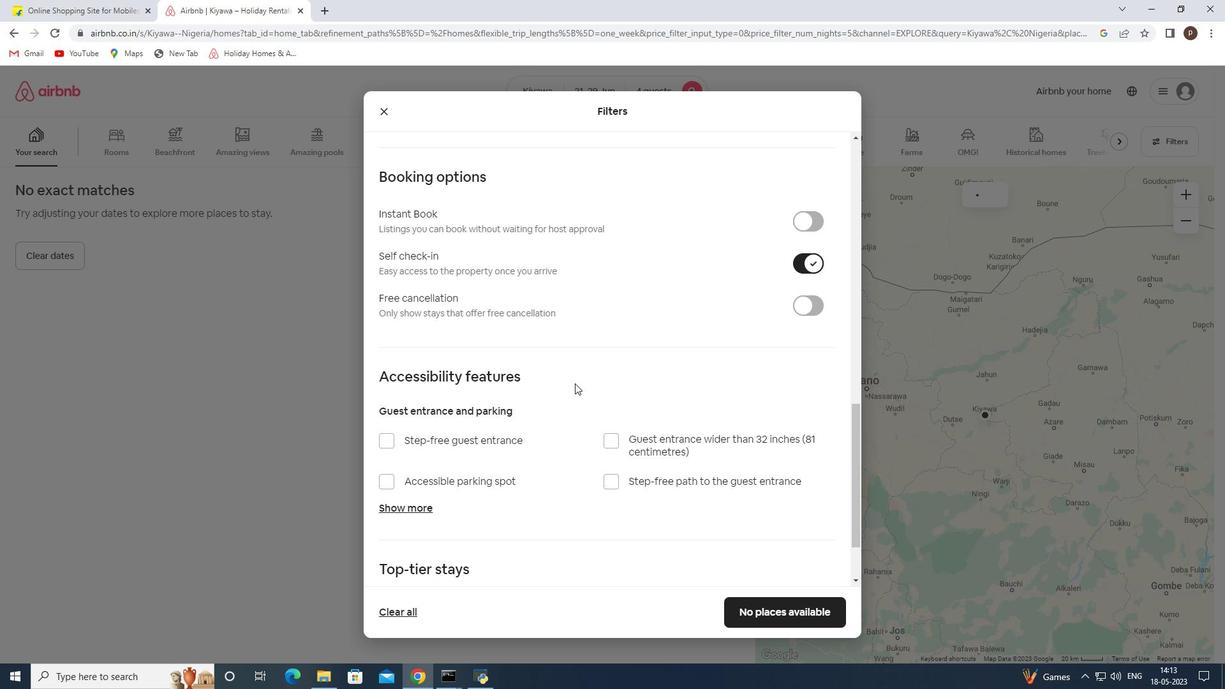 
Action: Mouse moved to (544, 394)
Screenshot: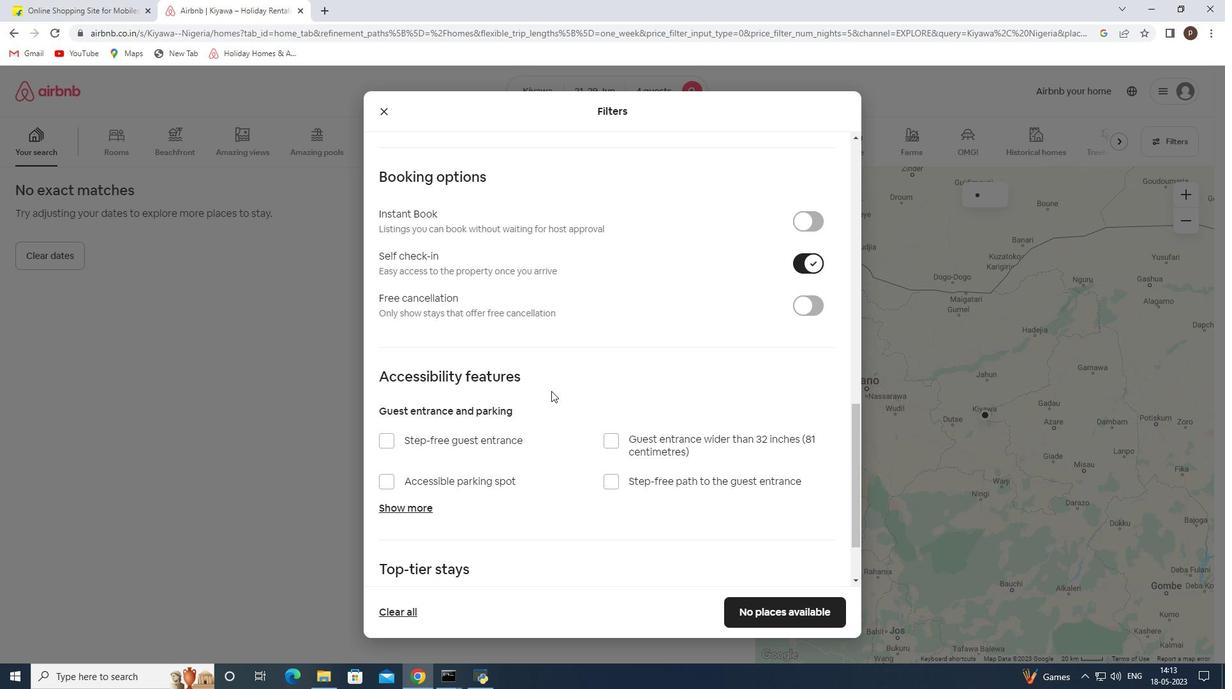 
Action: Mouse scrolled (544, 393) with delta (0, 0)
Screenshot: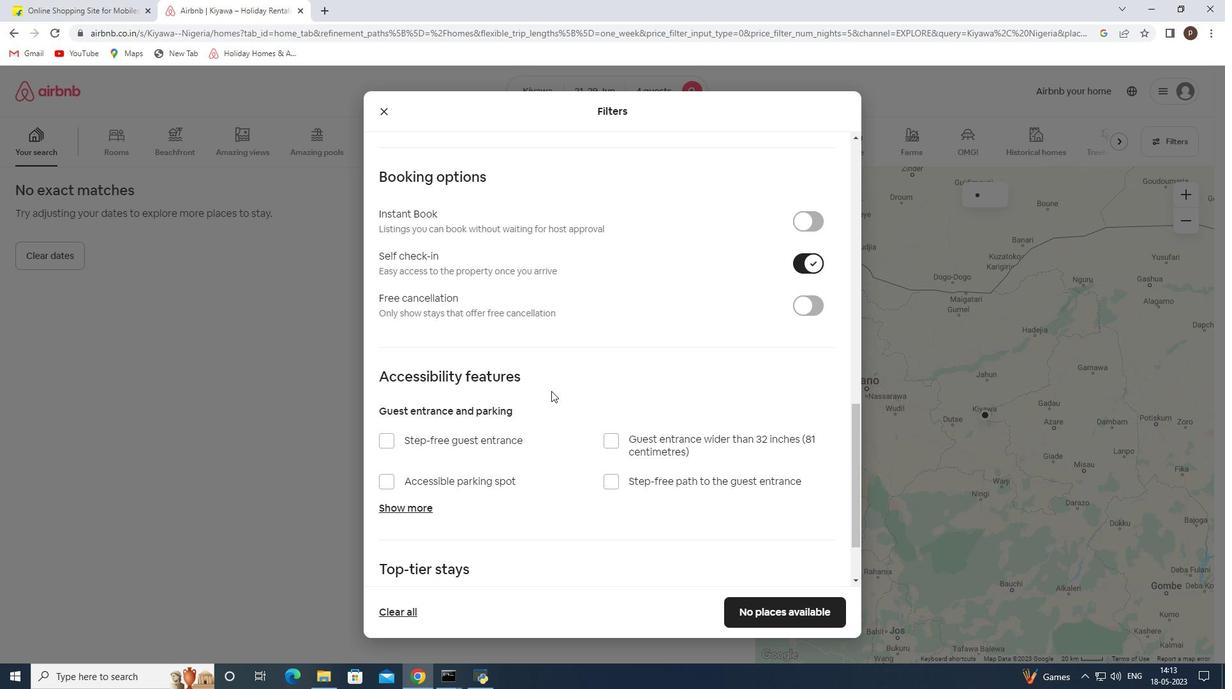 
Action: Mouse moved to (540, 397)
Screenshot: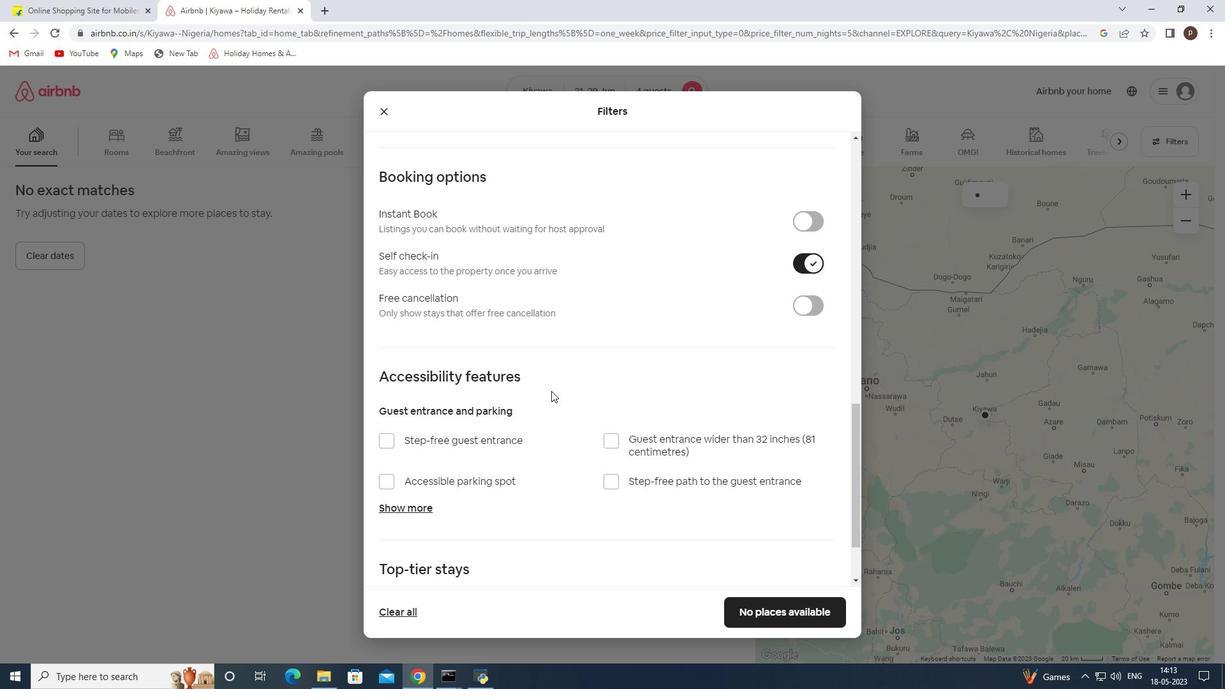 
Action: Mouse scrolled (540, 398) with delta (0, 0)
Screenshot: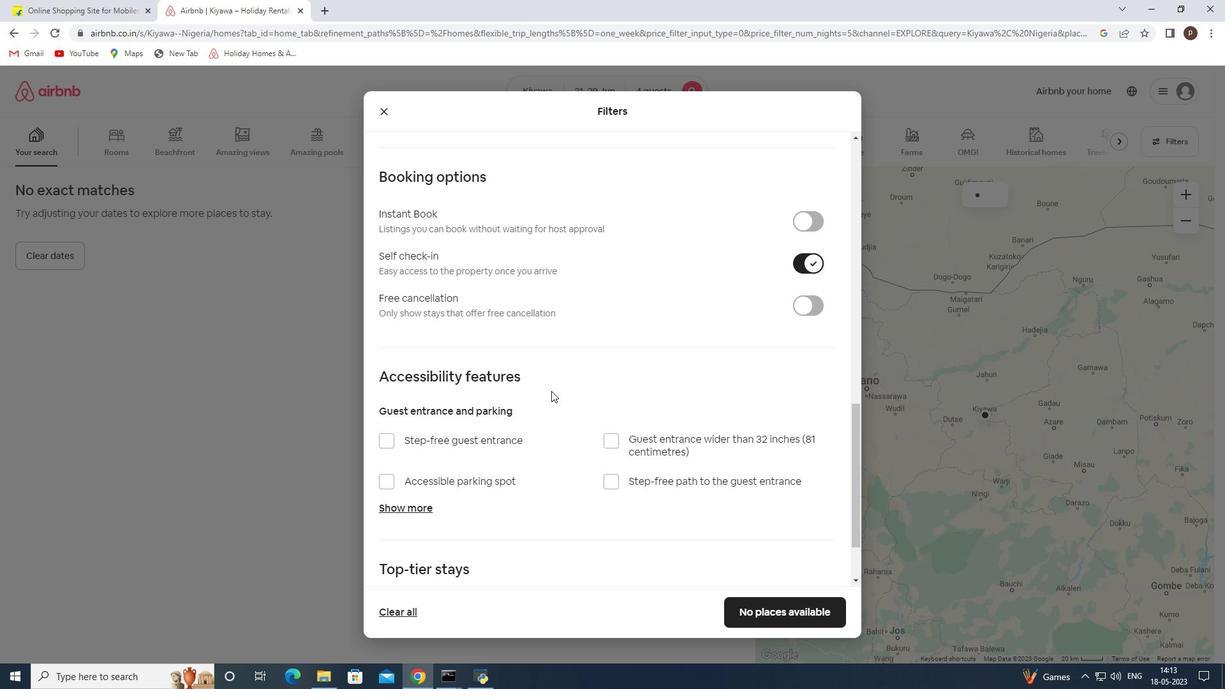 
Action: Mouse moved to (539, 398)
Screenshot: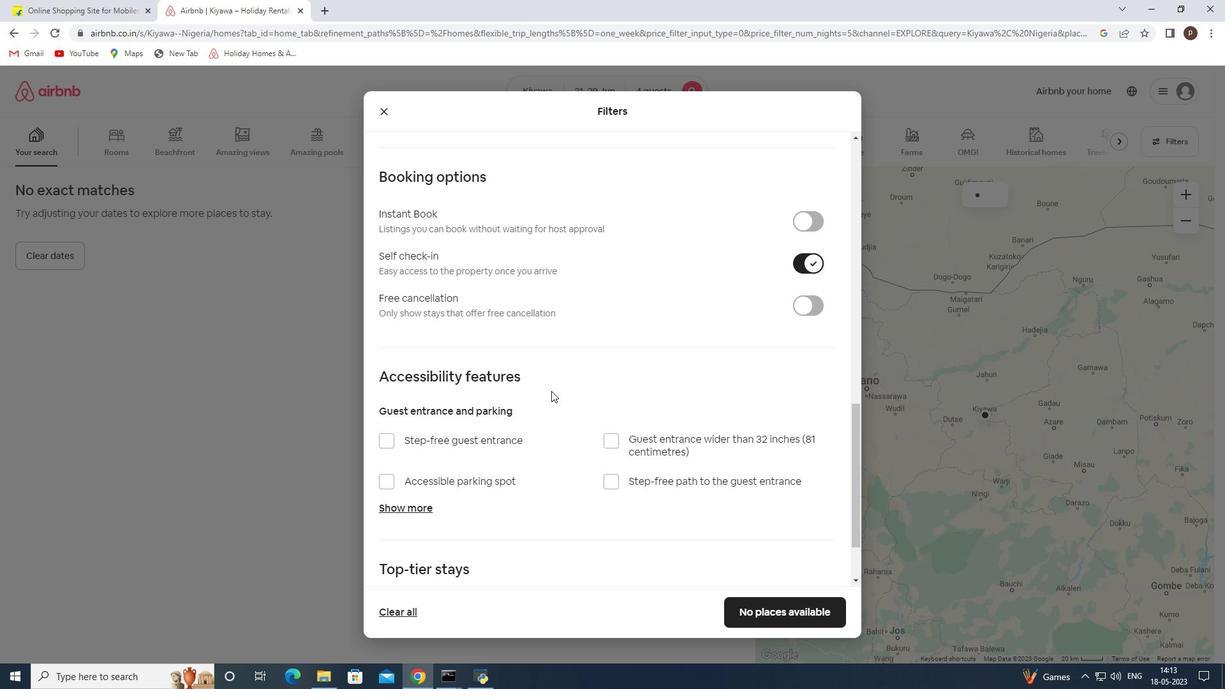 
Action: Mouse scrolled (539, 397) with delta (0, 0)
Screenshot: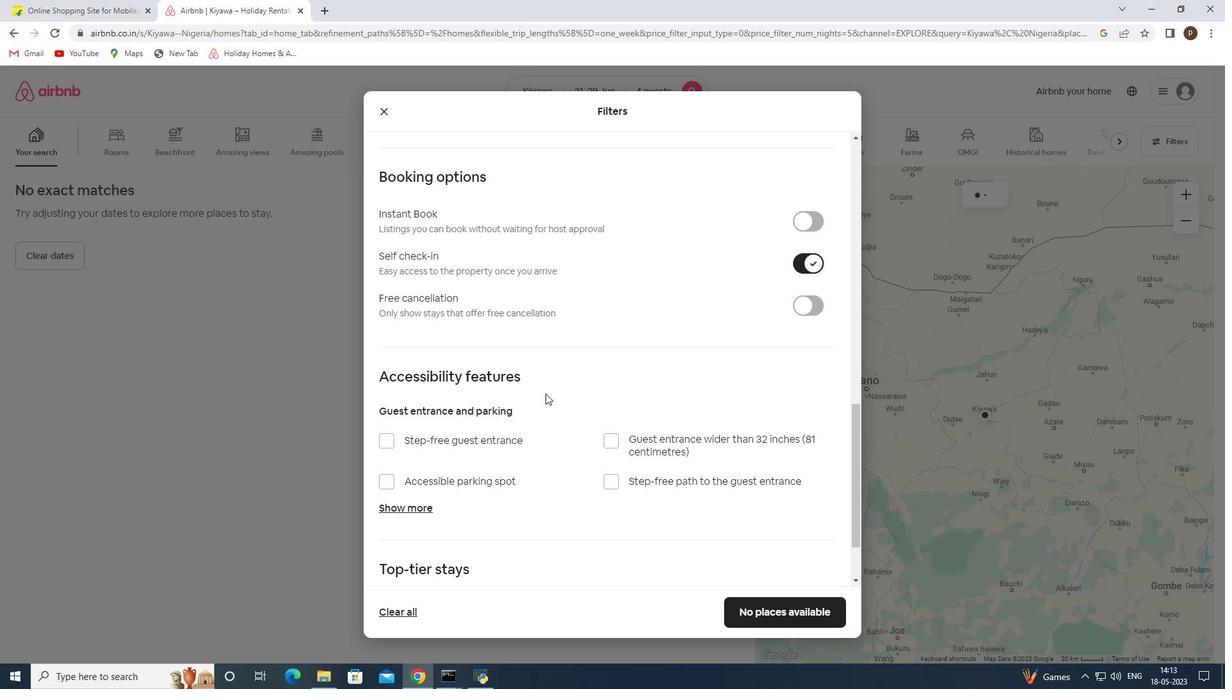 
Action: Mouse moved to (538, 398)
Screenshot: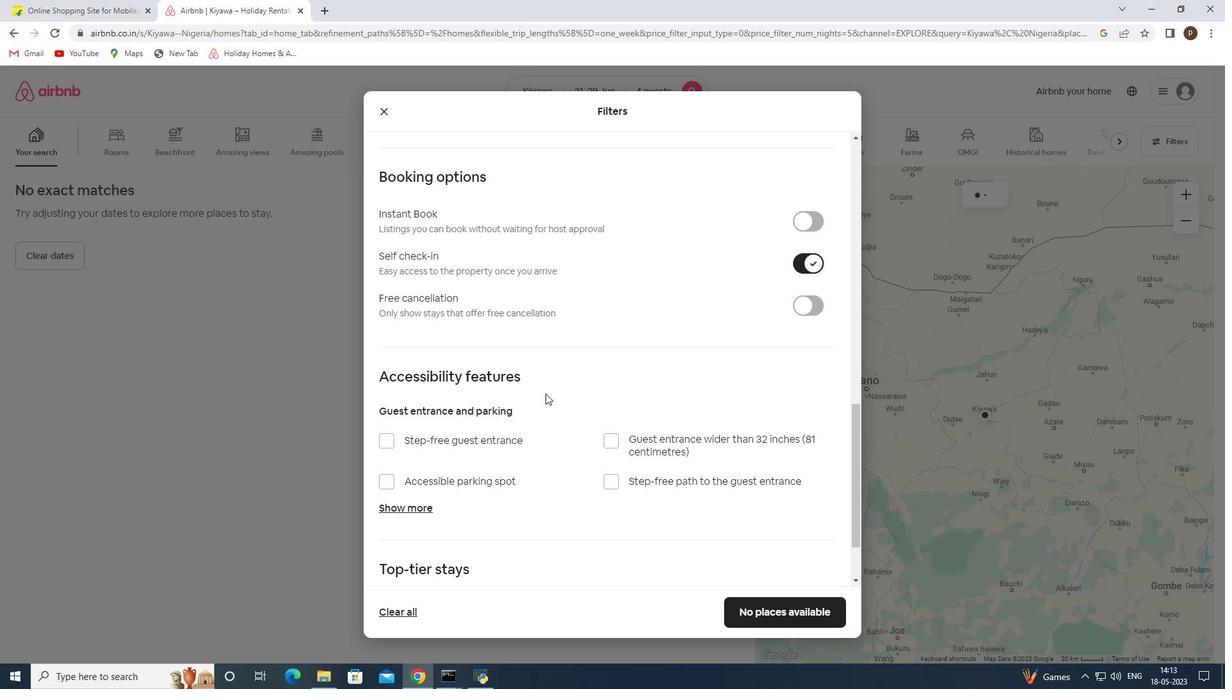 
Action: Mouse scrolled (538, 397) with delta (0, 0)
Screenshot: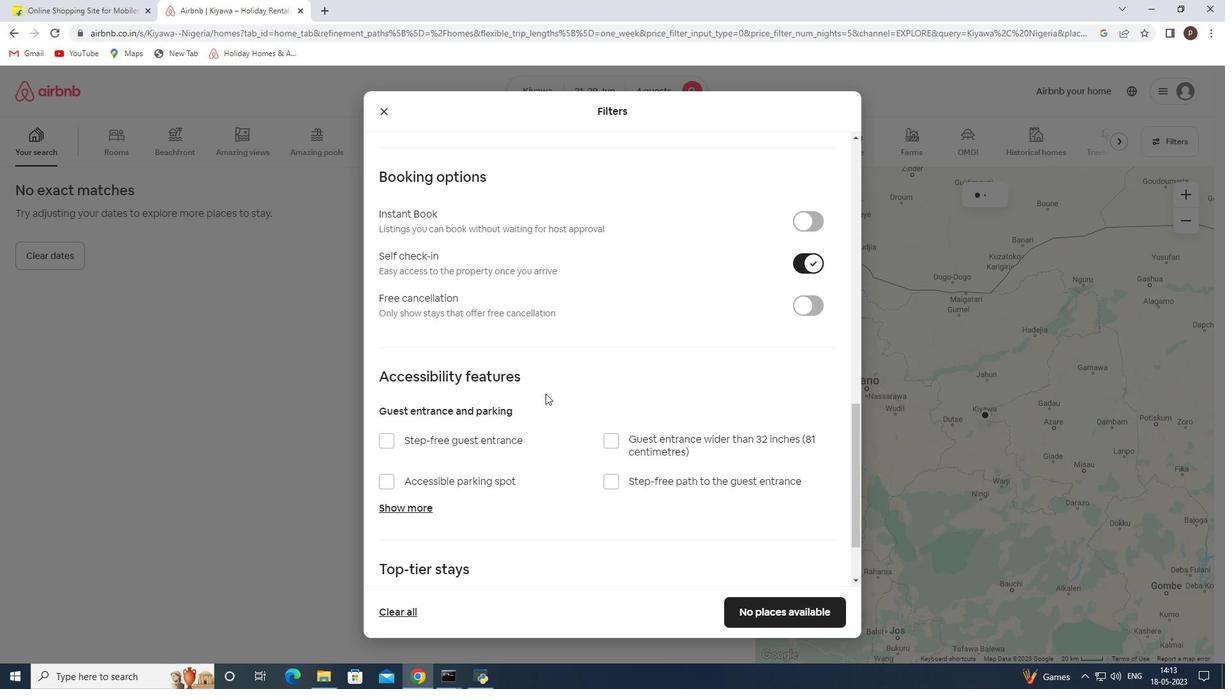 
Action: Mouse moved to (489, 442)
Screenshot: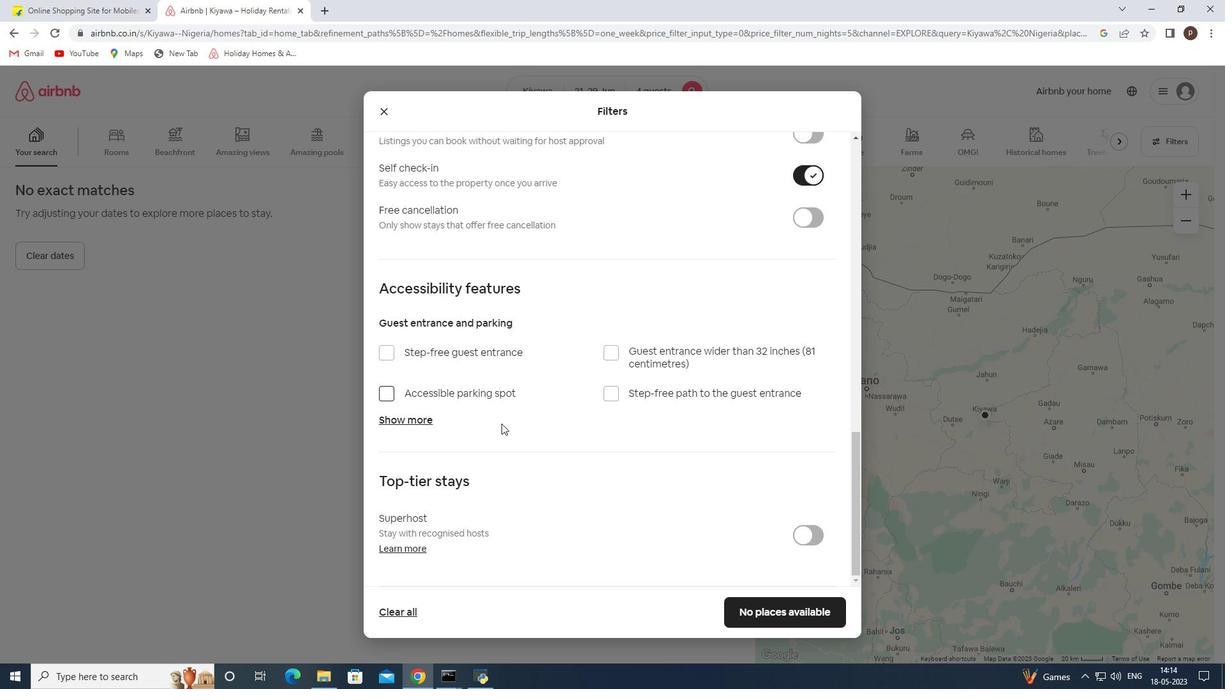 
Action: Mouse scrolled (489, 441) with delta (0, 0)
Screenshot: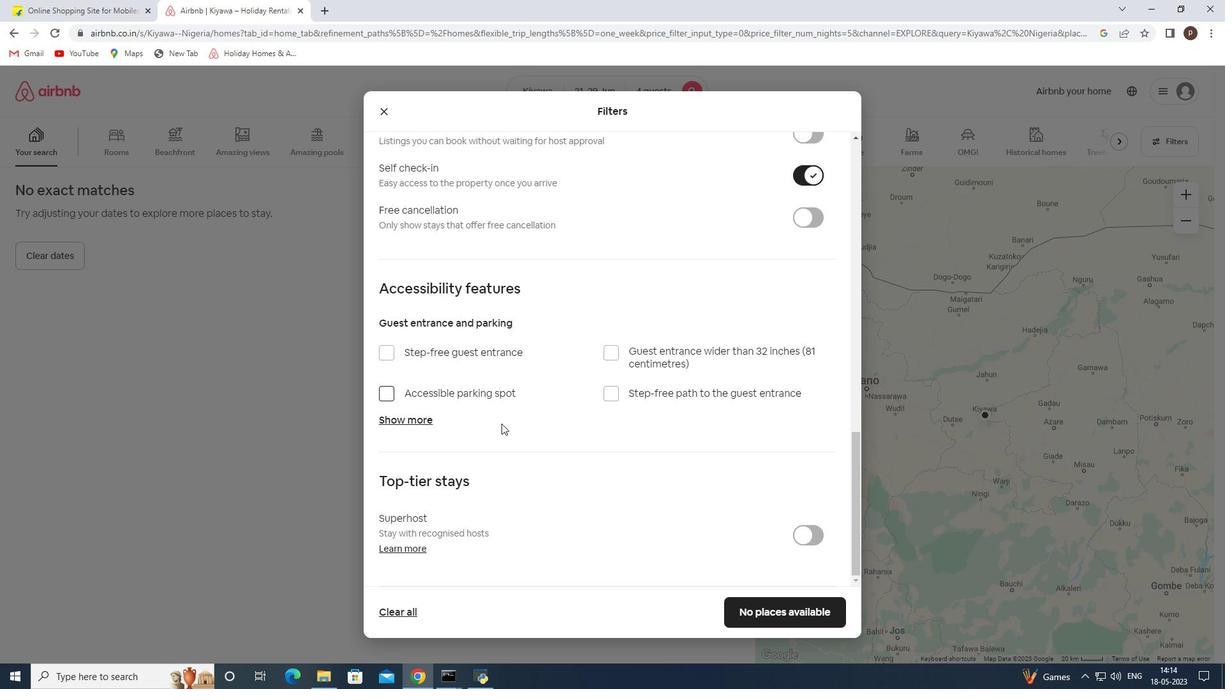
Action: Mouse moved to (488, 443)
Screenshot: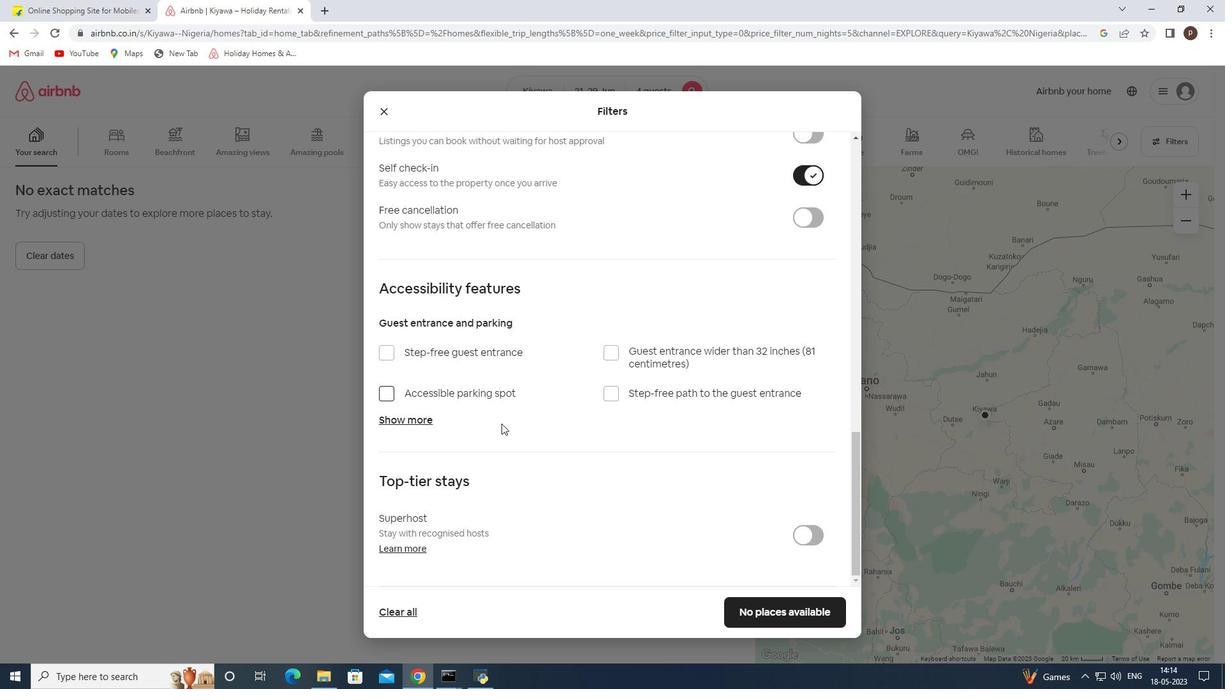
Action: Mouse scrolled (488, 444) with delta (0, 0)
Screenshot: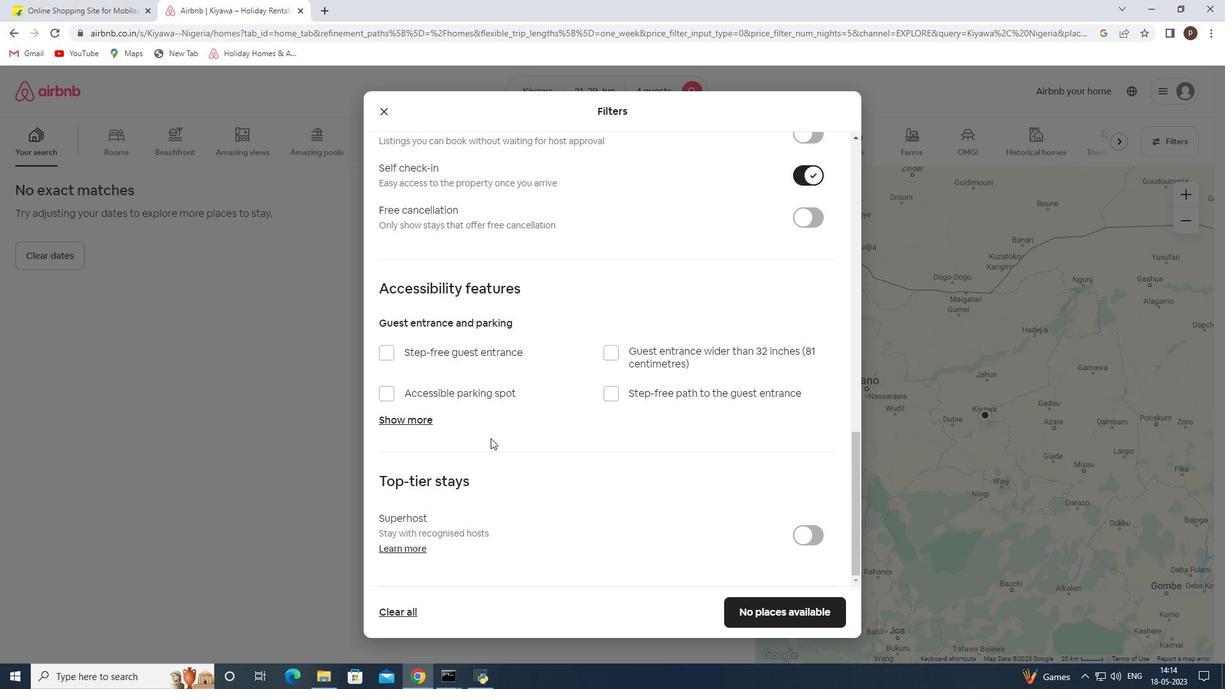 
Action: Mouse moved to (488, 444)
Screenshot: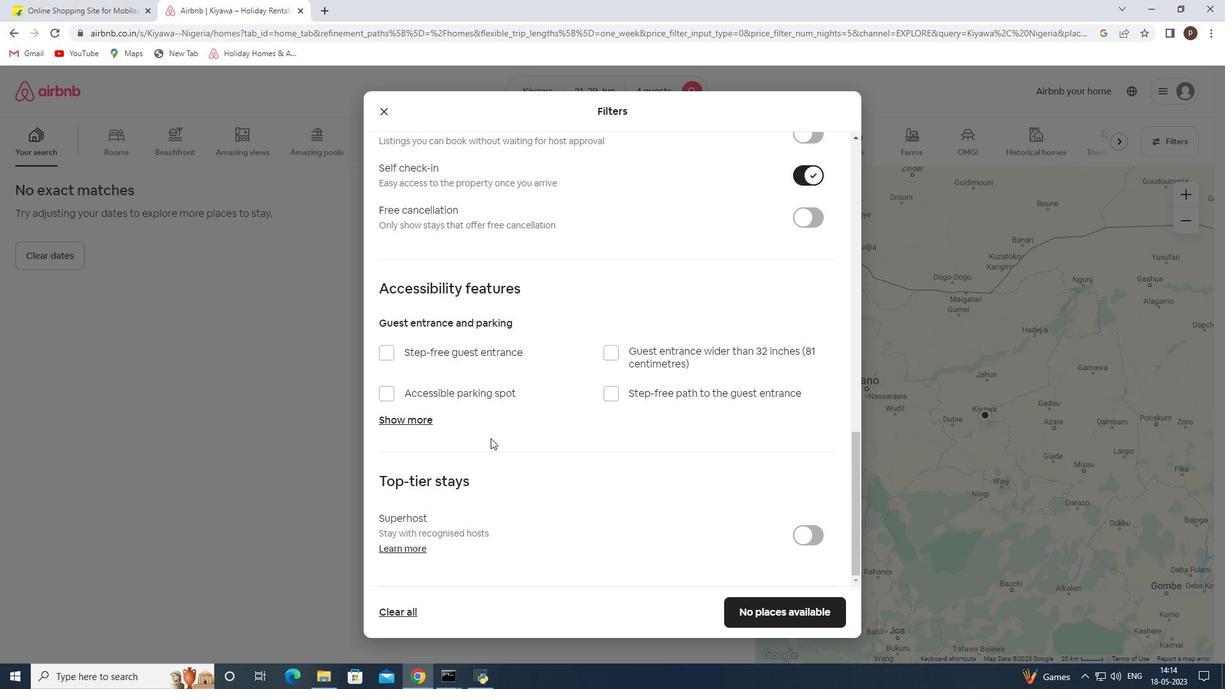 
Action: Mouse scrolled (488, 443) with delta (0, 0)
Screenshot: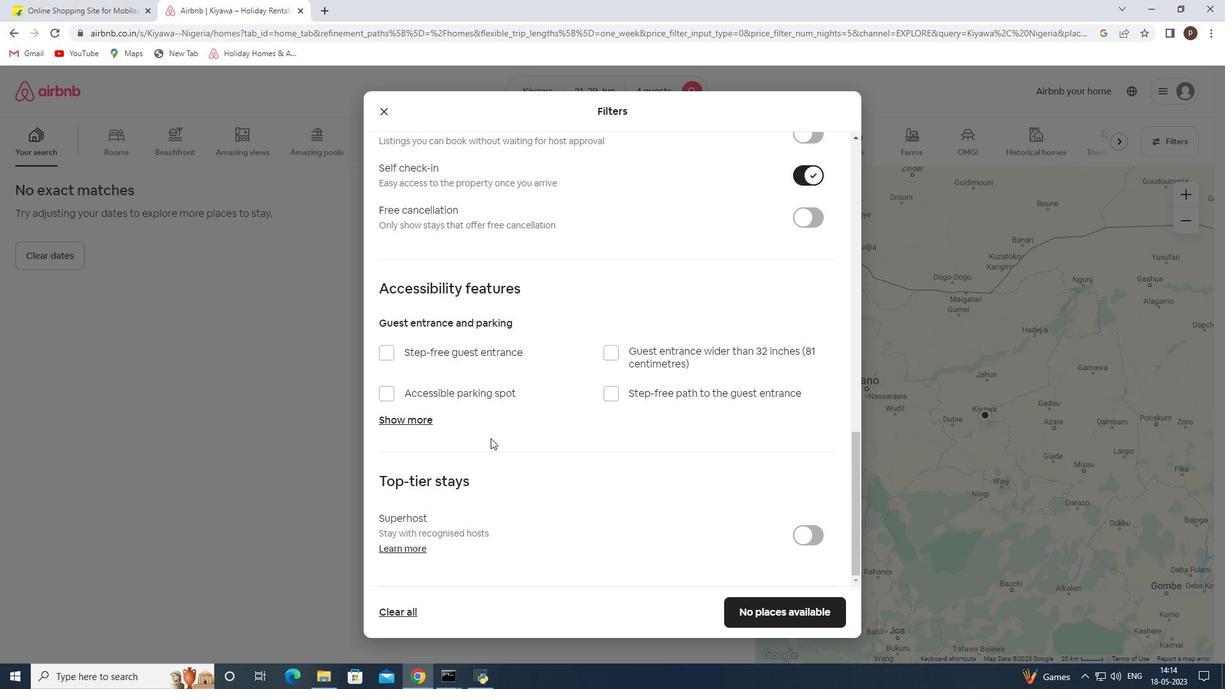 
Action: Mouse moved to (487, 446)
Screenshot: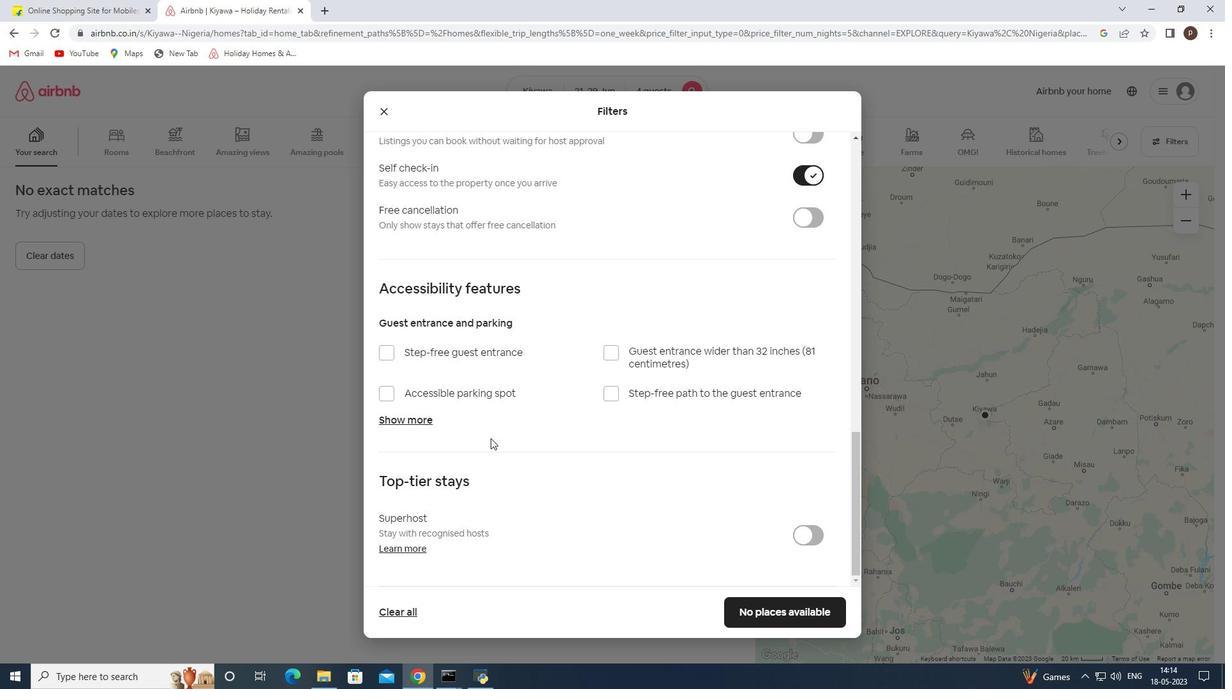 
Action: Mouse scrolled (487, 445) with delta (0, 0)
Screenshot: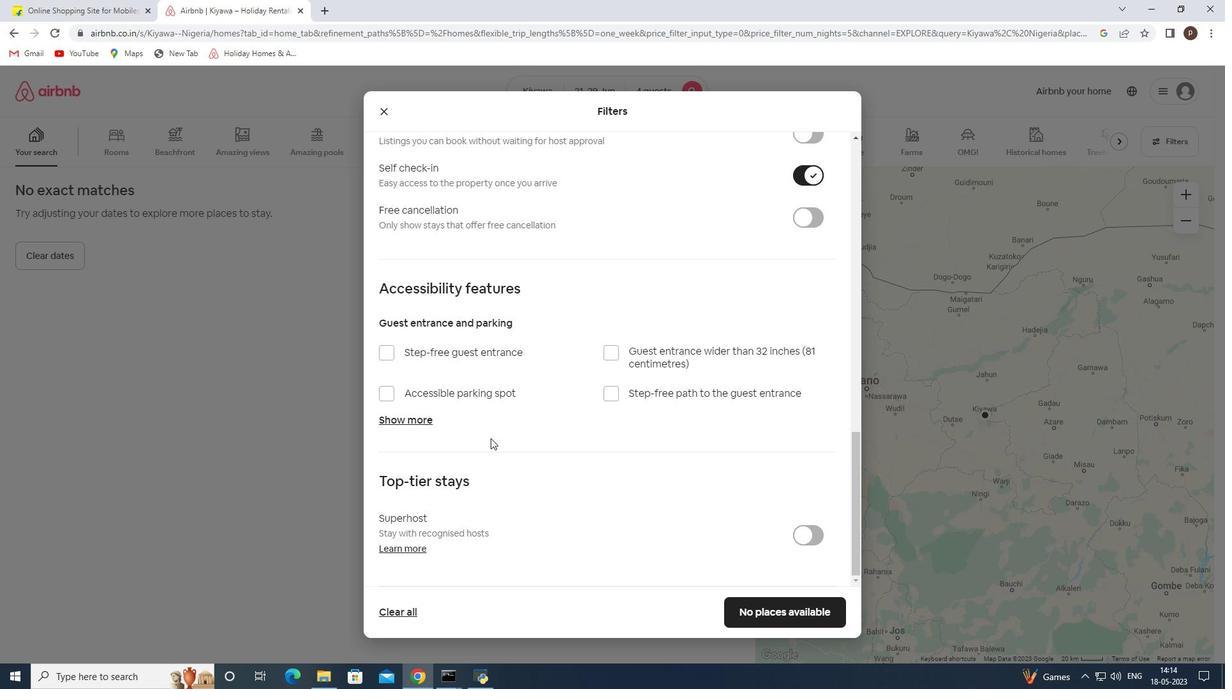 
Action: Mouse scrolled (487, 445) with delta (0, 0)
Screenshot: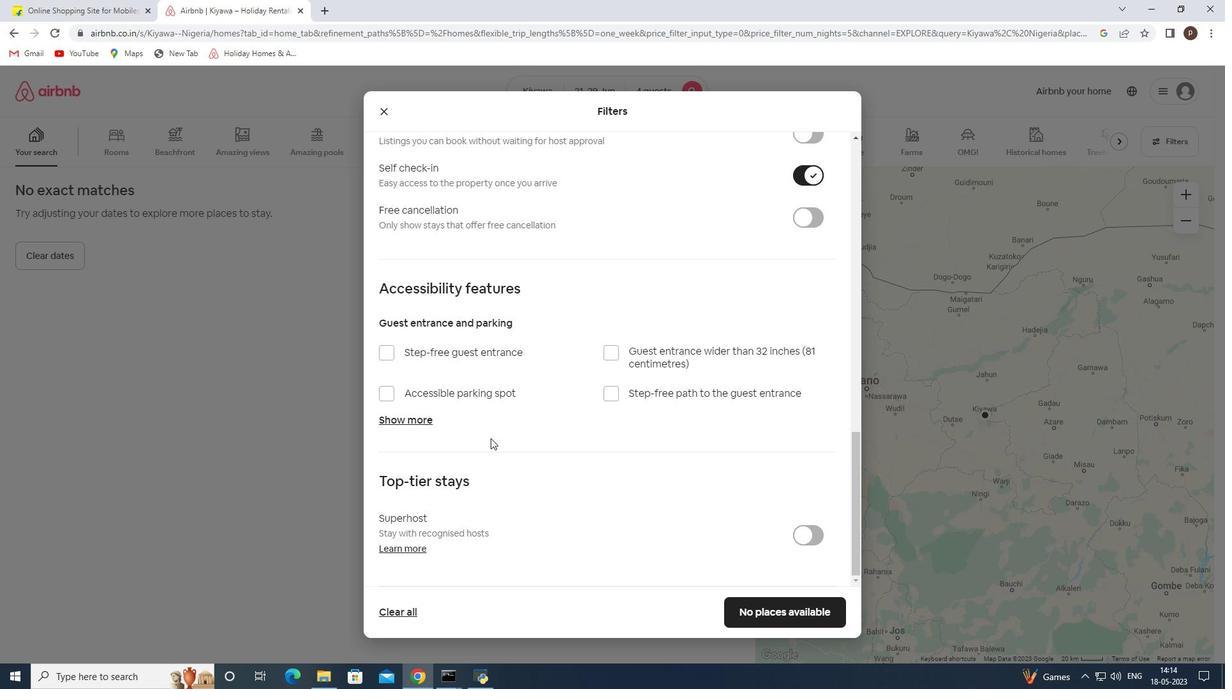 
Action: Mouse moved to (576, 483)
Screenshot: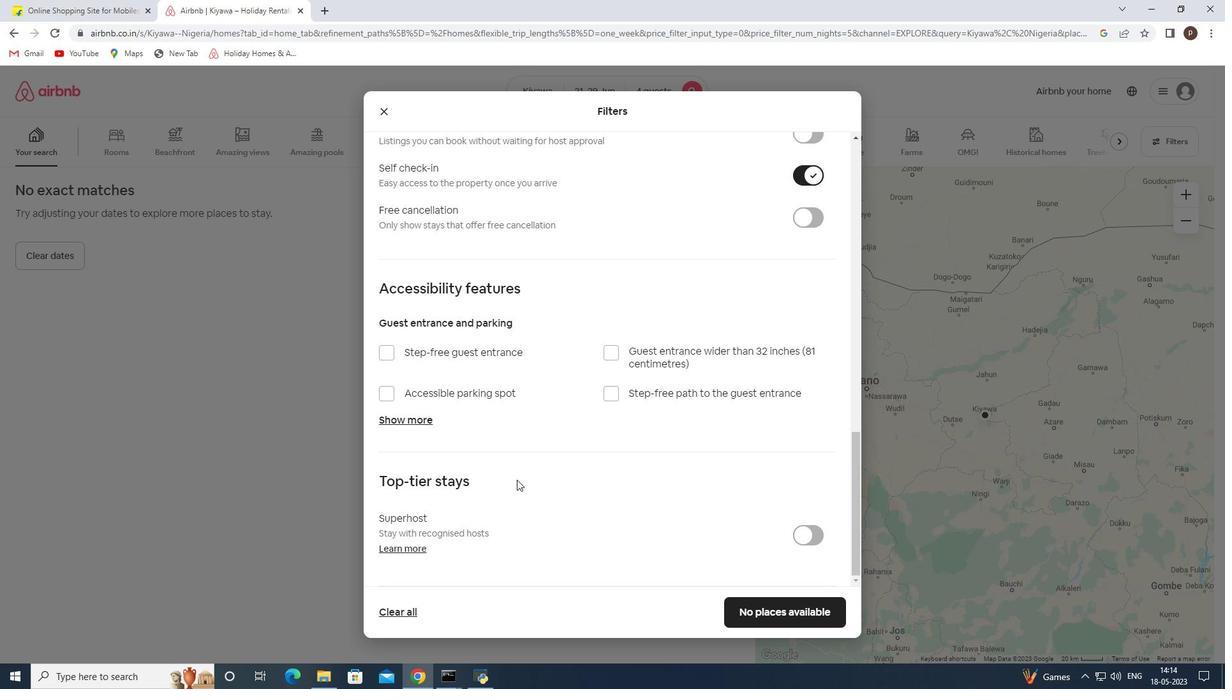 
Action: Mouse scrolled (576, 483) with delta (0, 0)
Screenshot: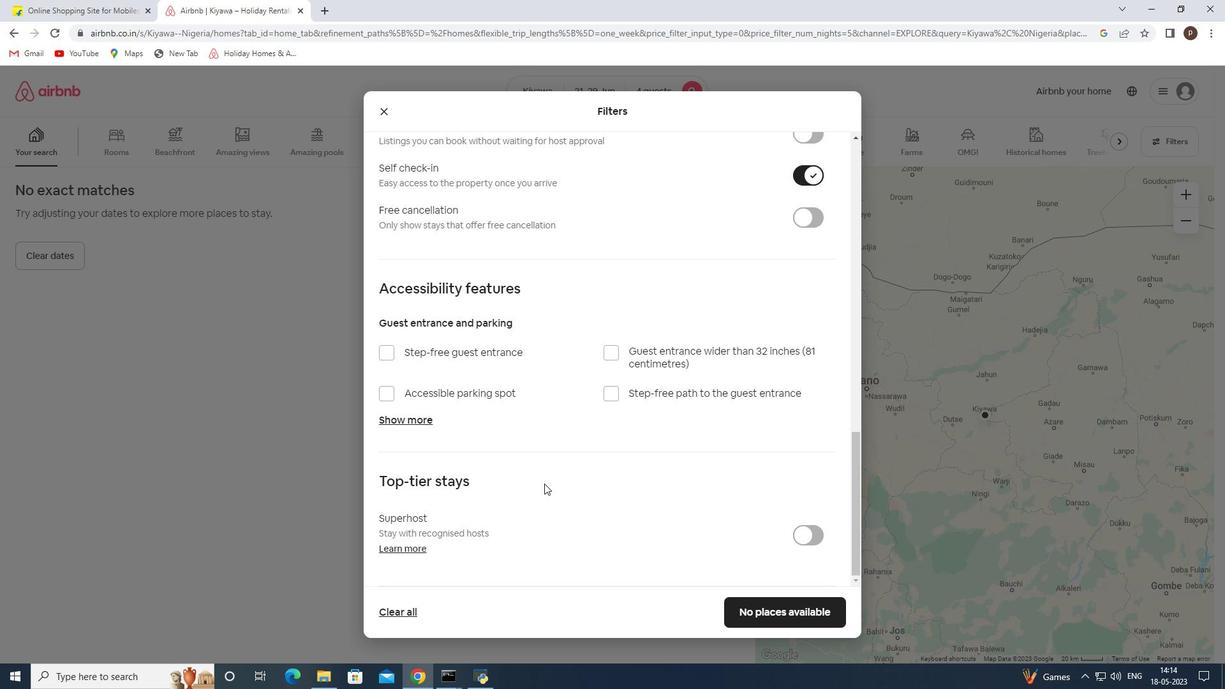 
Action: Mouse scrolled (576, 483) with delta (0, 0)
Screenshot: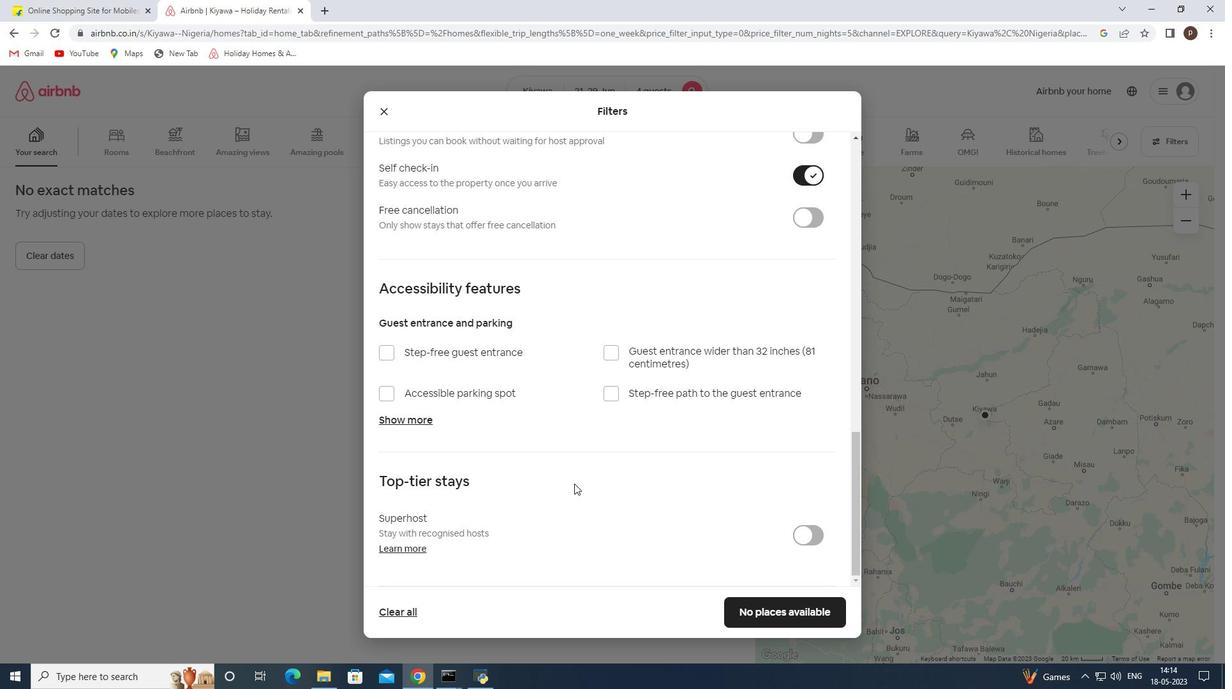 
Action: Mouse scrolled (576, 483) with delta (0, 0)
Screenshot: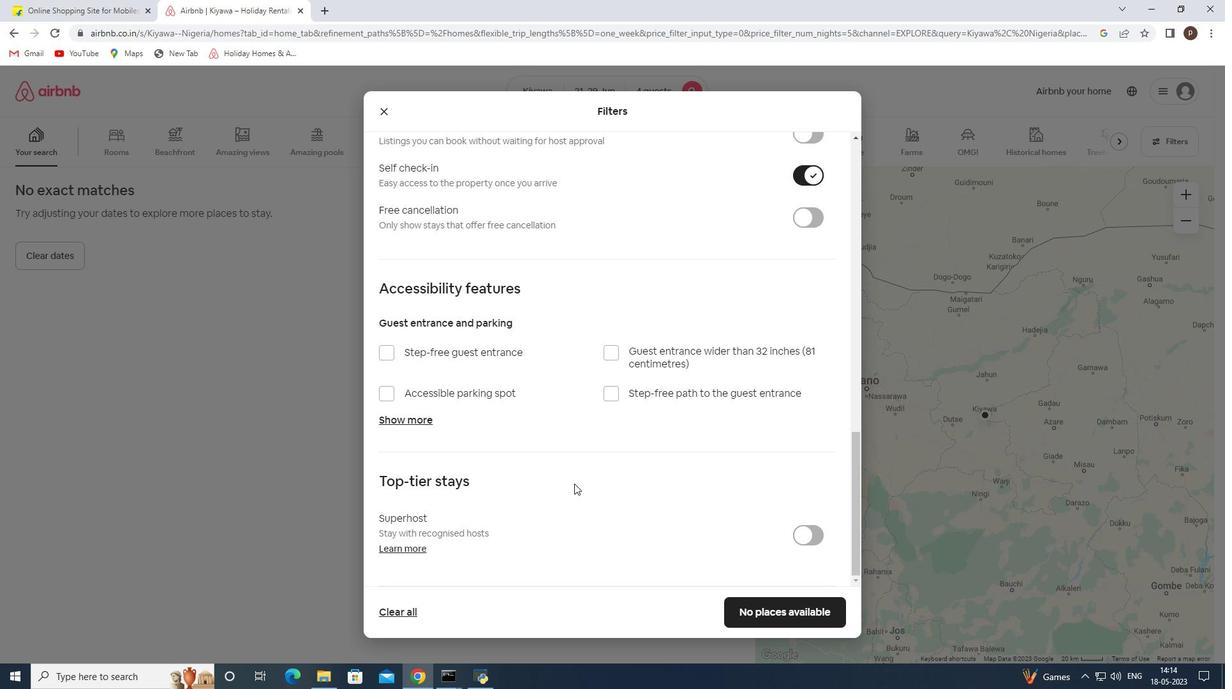 
Action: Mouse scrolled (576, 483) with delta (0, 0)
Screenshot: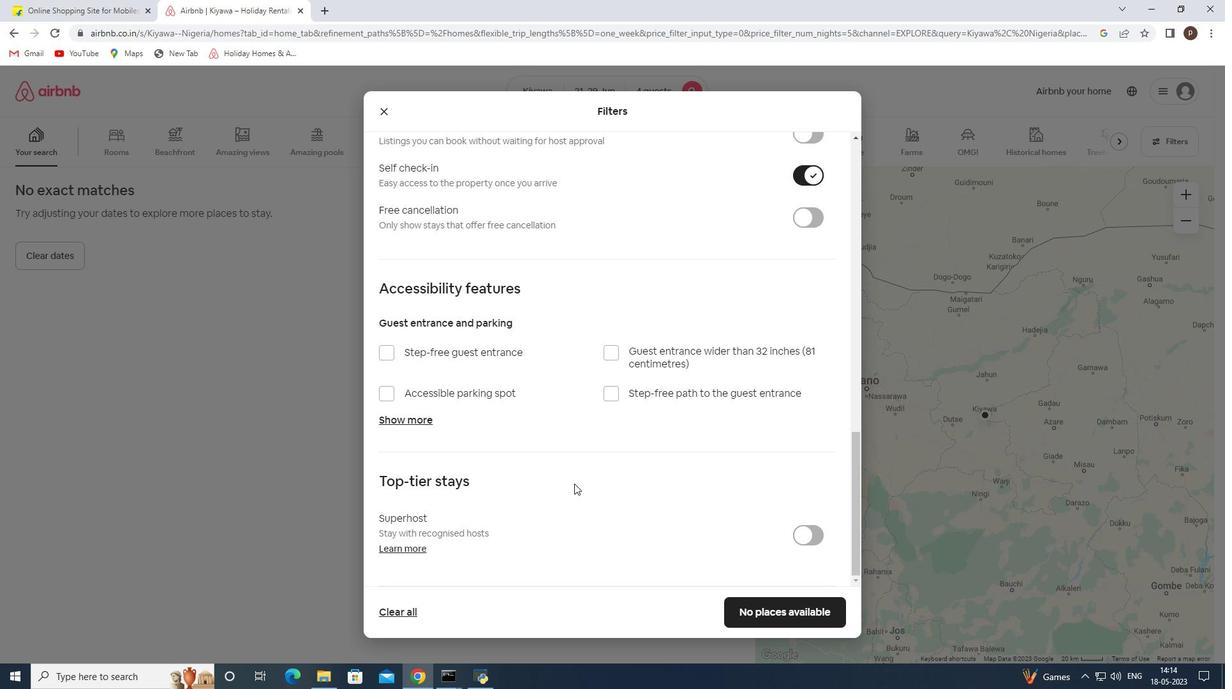 
Action: Mouse scrolled (576, 483) with delta (0, 0)
Screenshot: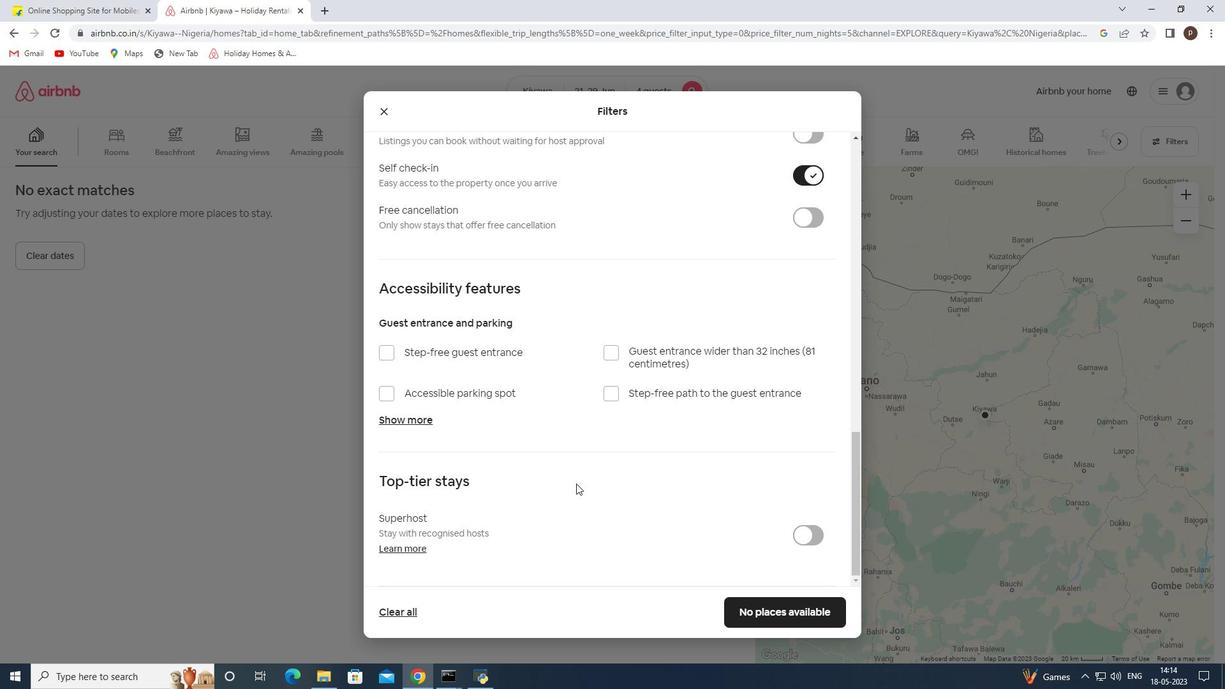 
Action: Mouse scrolled (576, 483) with delta (0, 0)
Screenshot: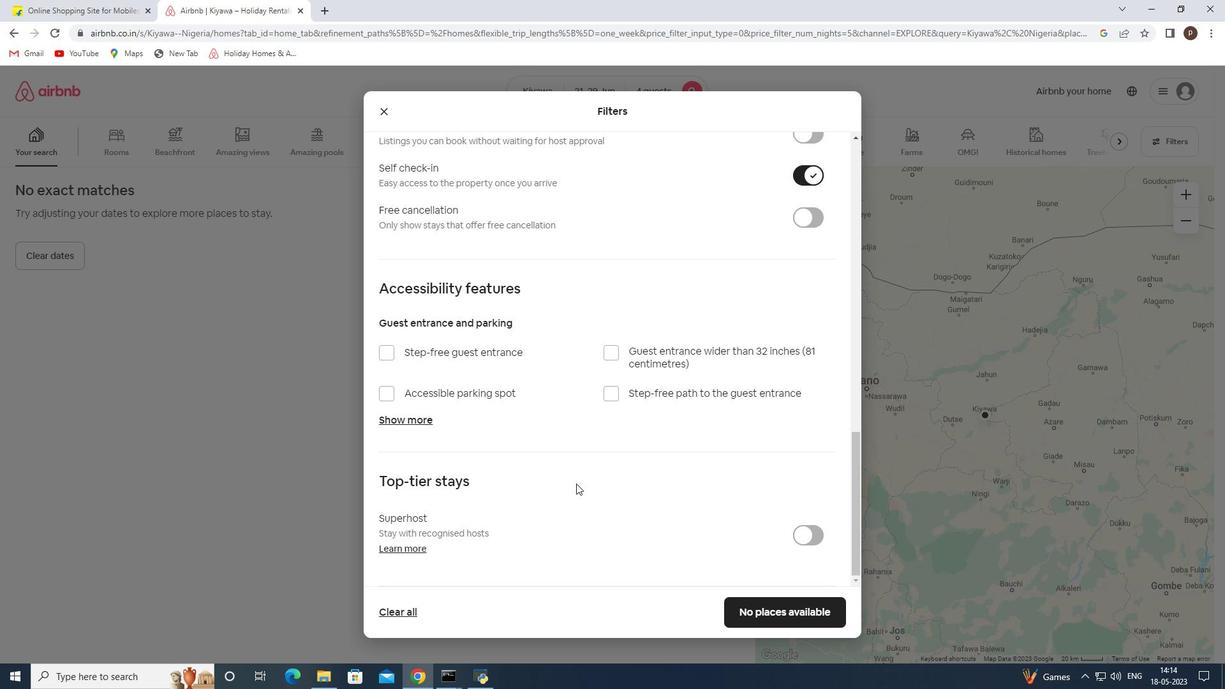 
Action: Mouse moved to (576, 483)
Screenshot: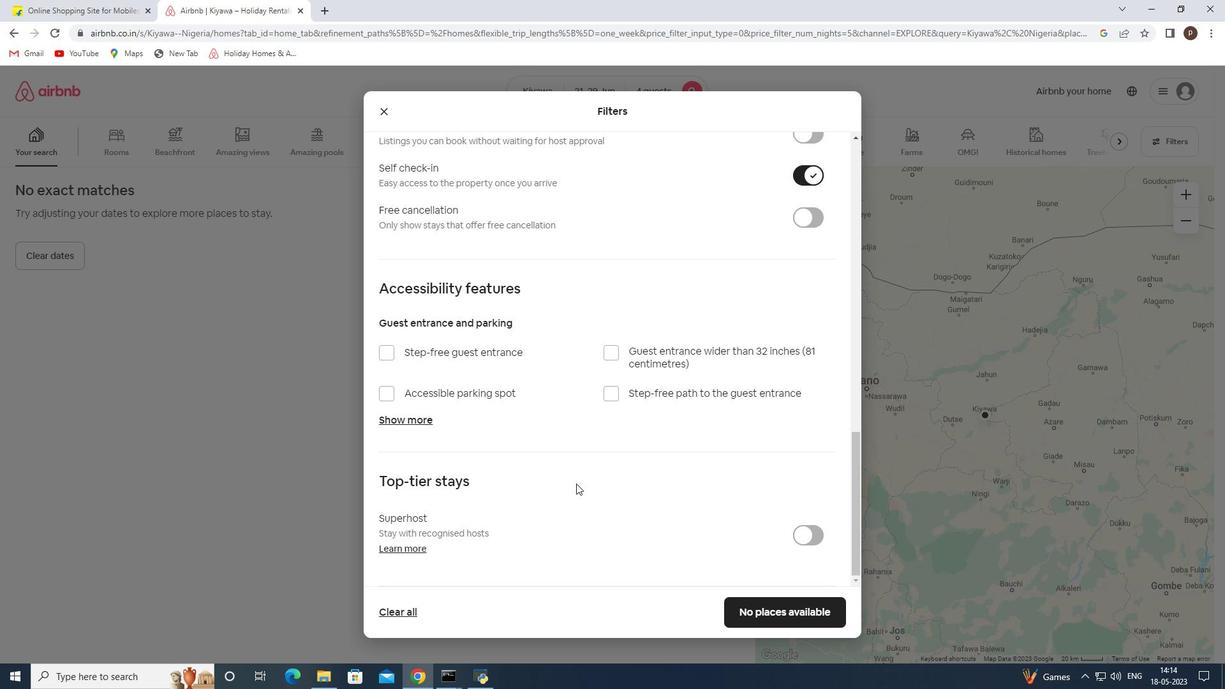 
Action: Mouse scrolled (576, 484) with delta (0, 0)
Screenshot: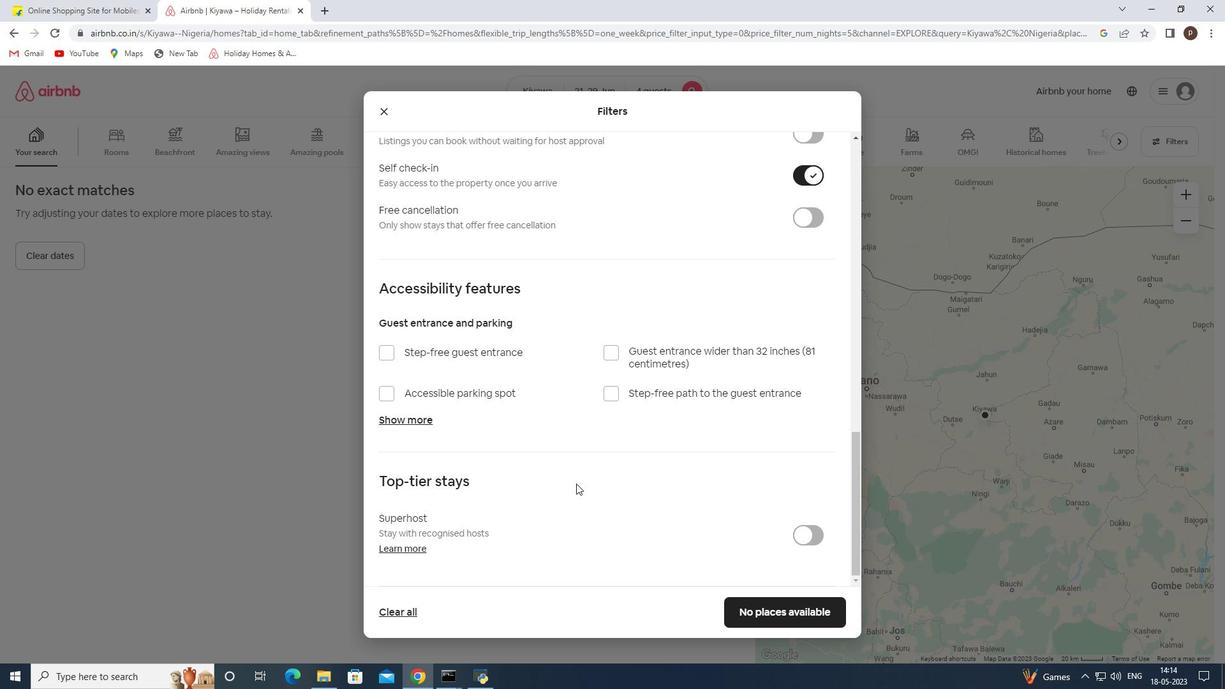 
Action: Mouse scrolled (576, 484) with delta (0, 0)
Screenshot: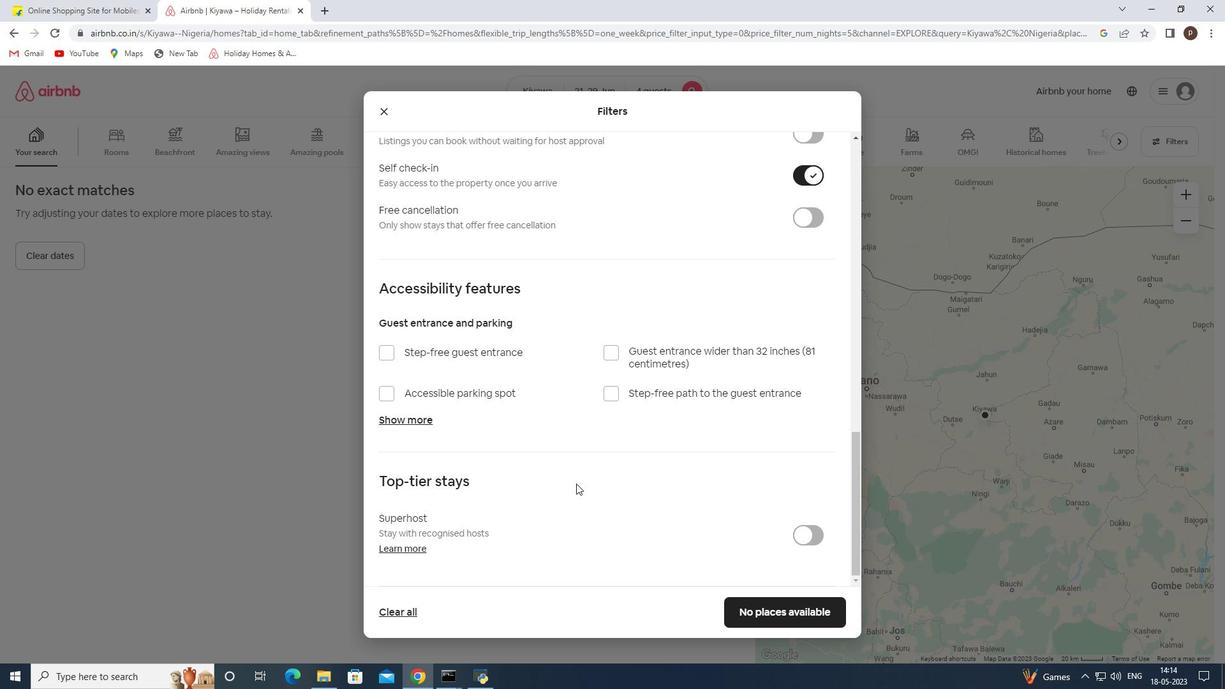 
Action: Mouse scrolled (576, 484) with delta (0, 0)
Screenshot: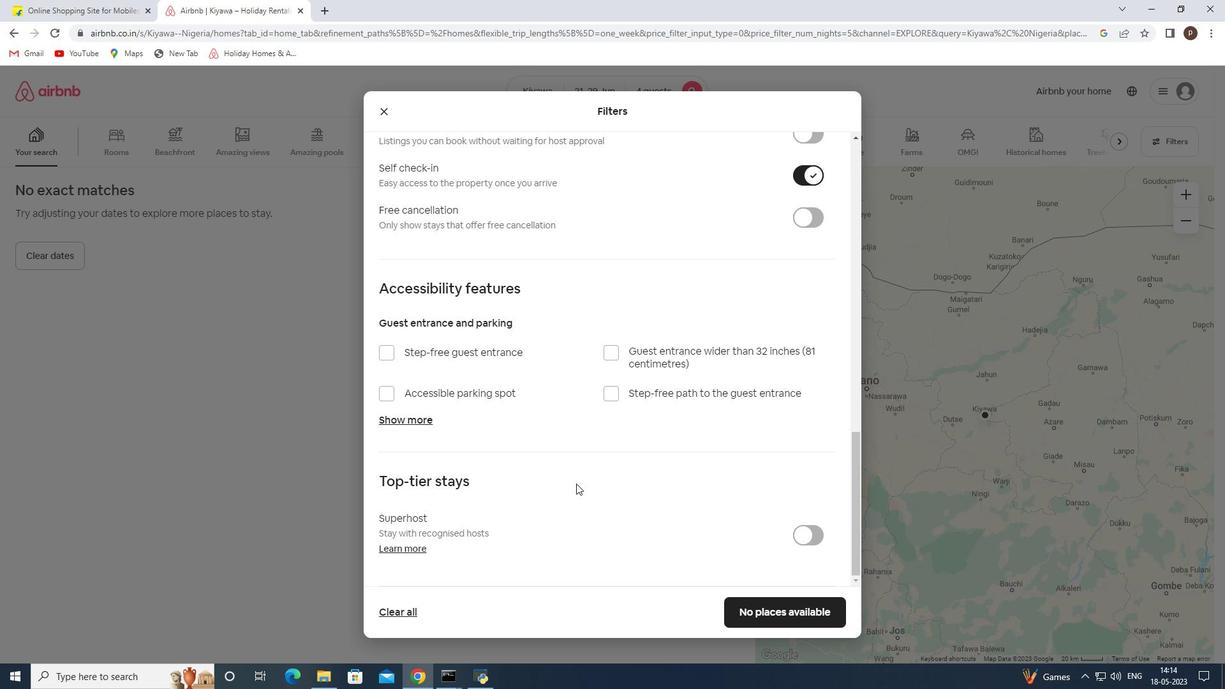 
Action: Mouse scrolled (576, 484) with delta (0, 0)
Screenshot: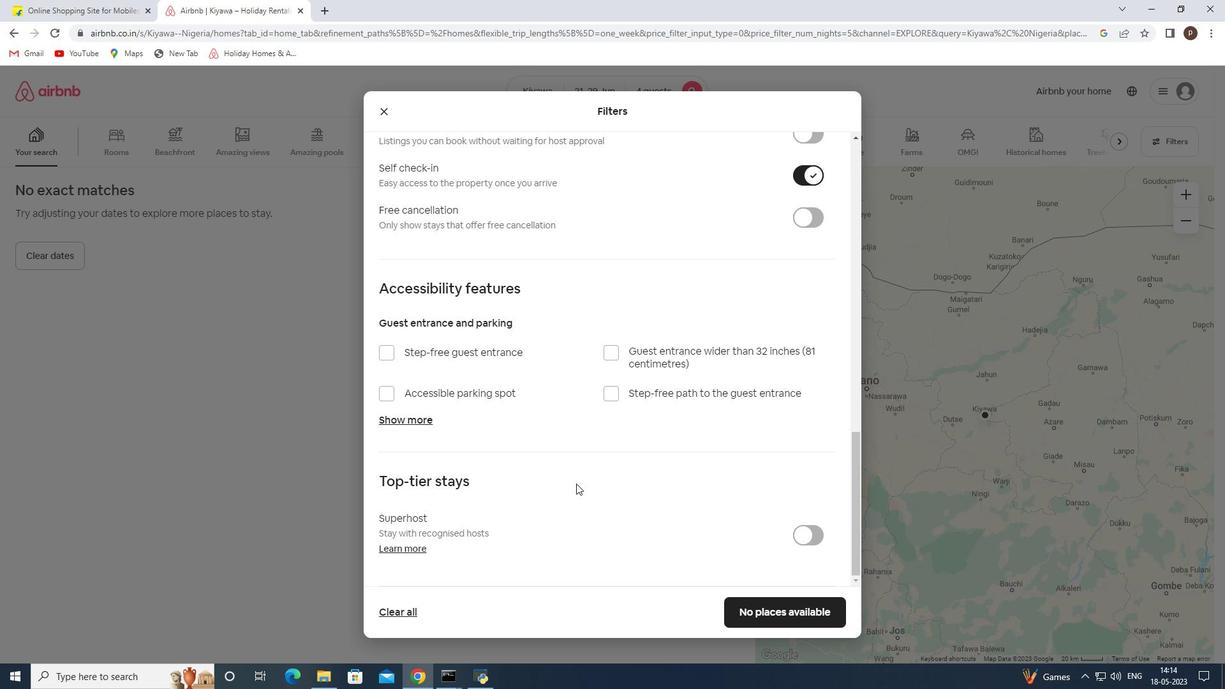 
Action: Mouse scrolled (576, 484) with delta (0, 0)
Screenshot: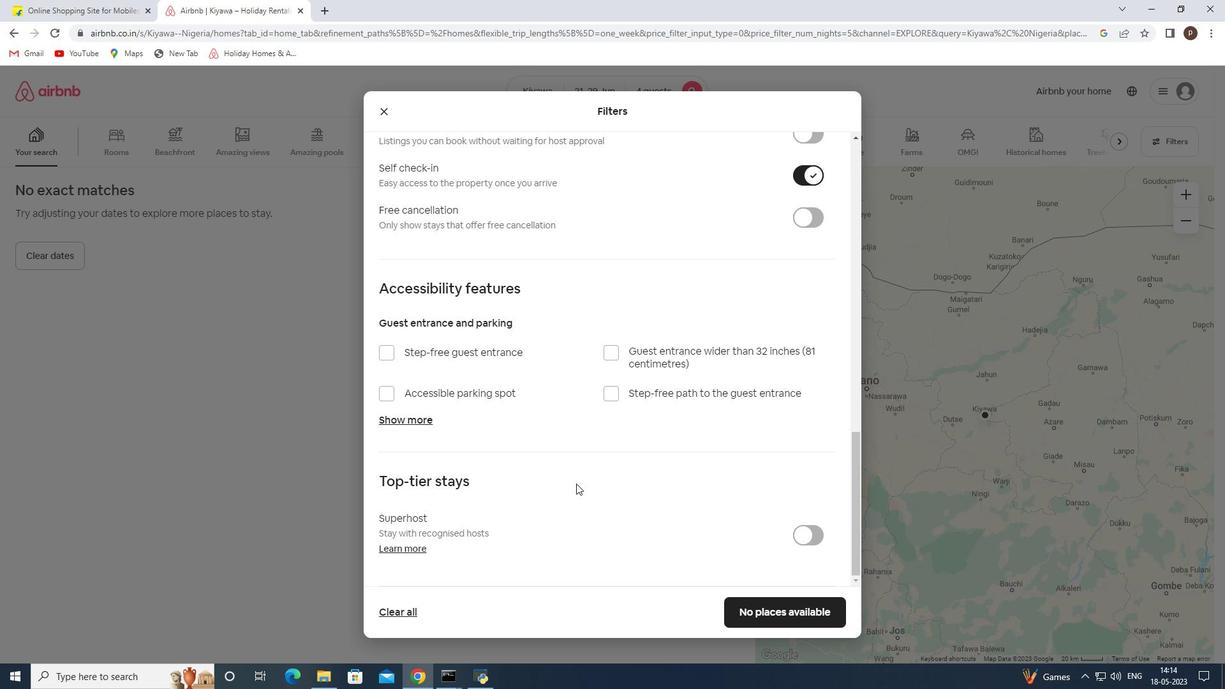 
Action: Mouse scrolled (576, 484) with delta (0, 0)
Screenshot: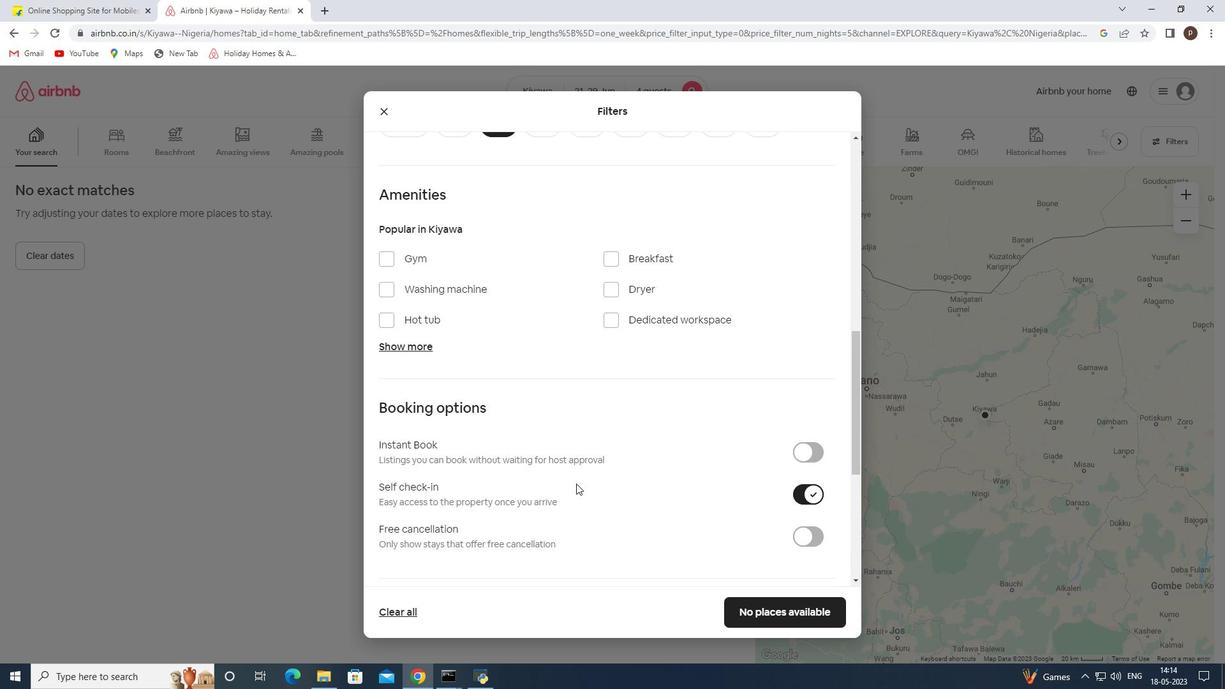 
Action: Mouse scrolled (576, 484) with delta (0, 0)
Screenshot: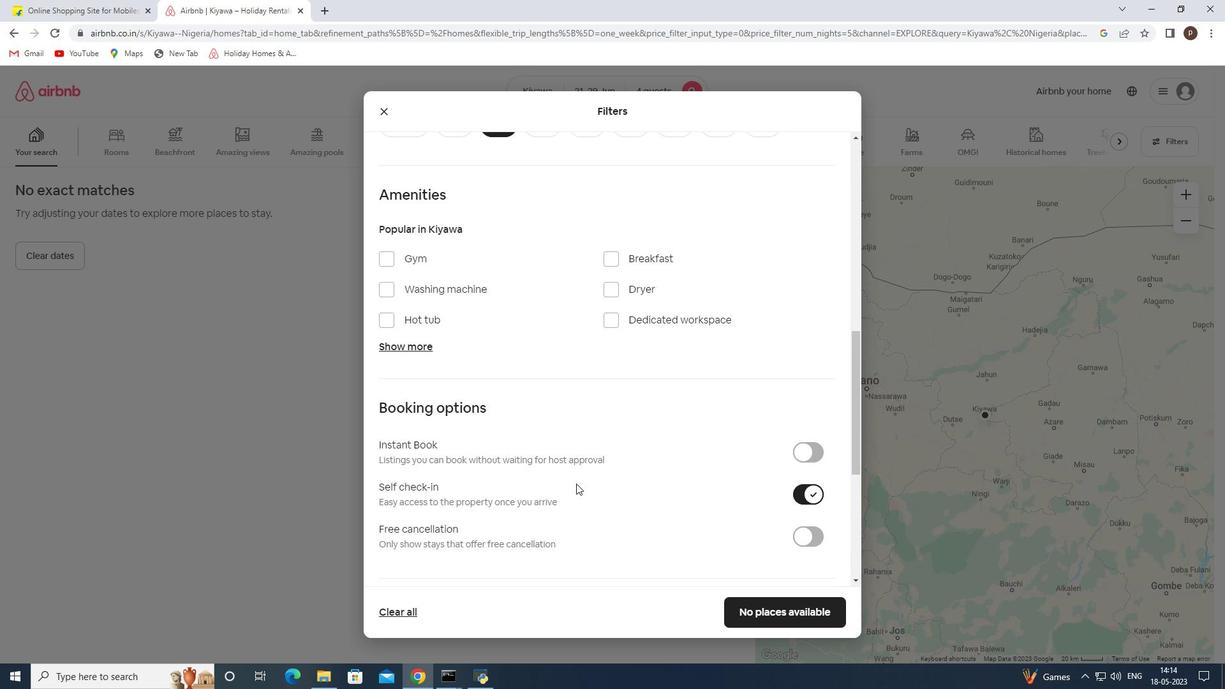 
Action: Mouse scrolled (576, 484) with delta (0, 0)
Screenshot: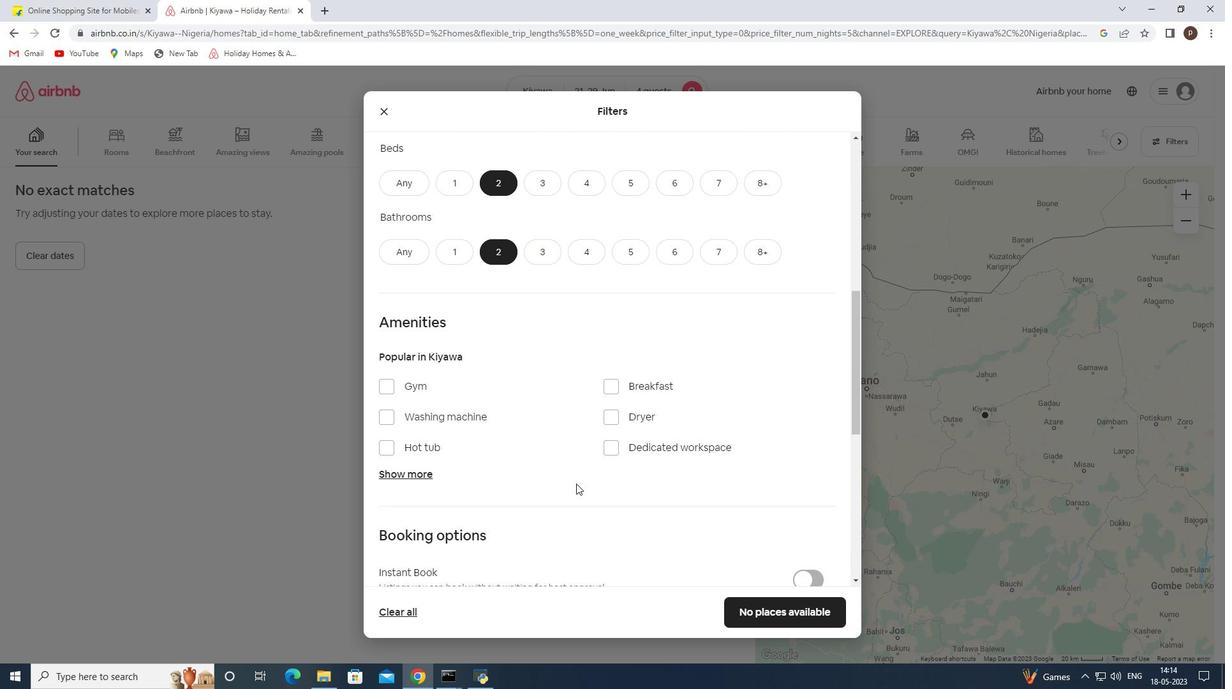 
Action: Mouse scrolled (576, 484) with delta (0, 0)
Screenshot: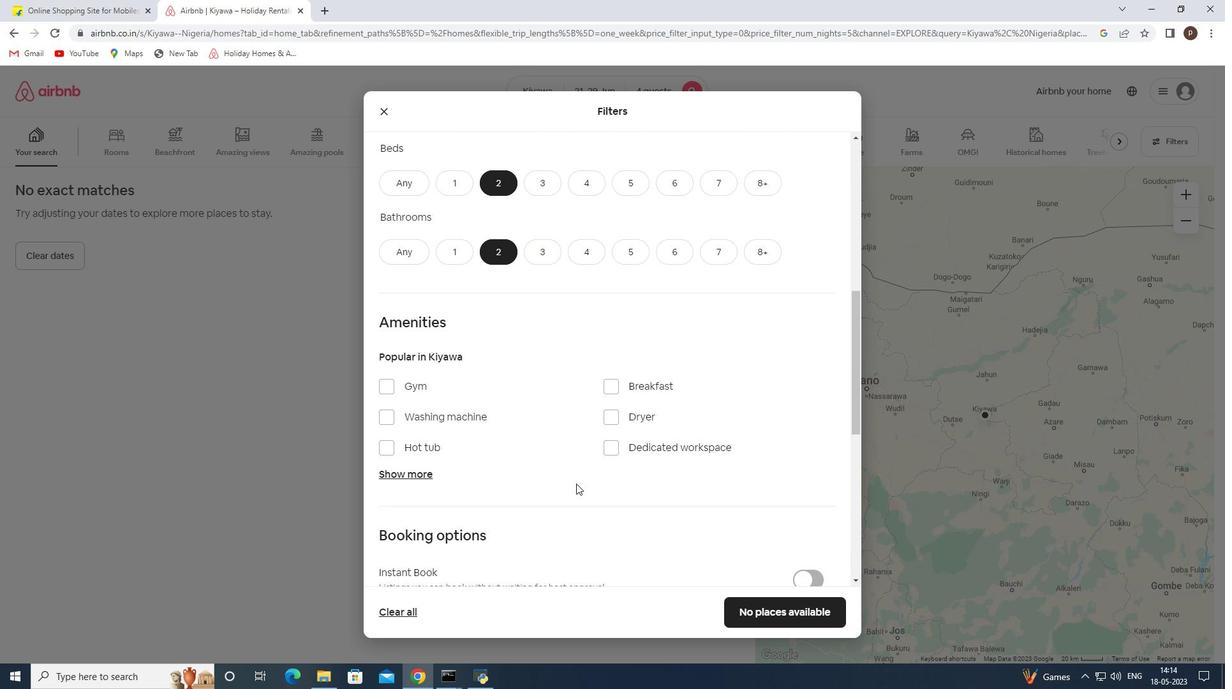 
Action: Mouse scrolled (576, 484) with delta (0, 0)
Screenshot: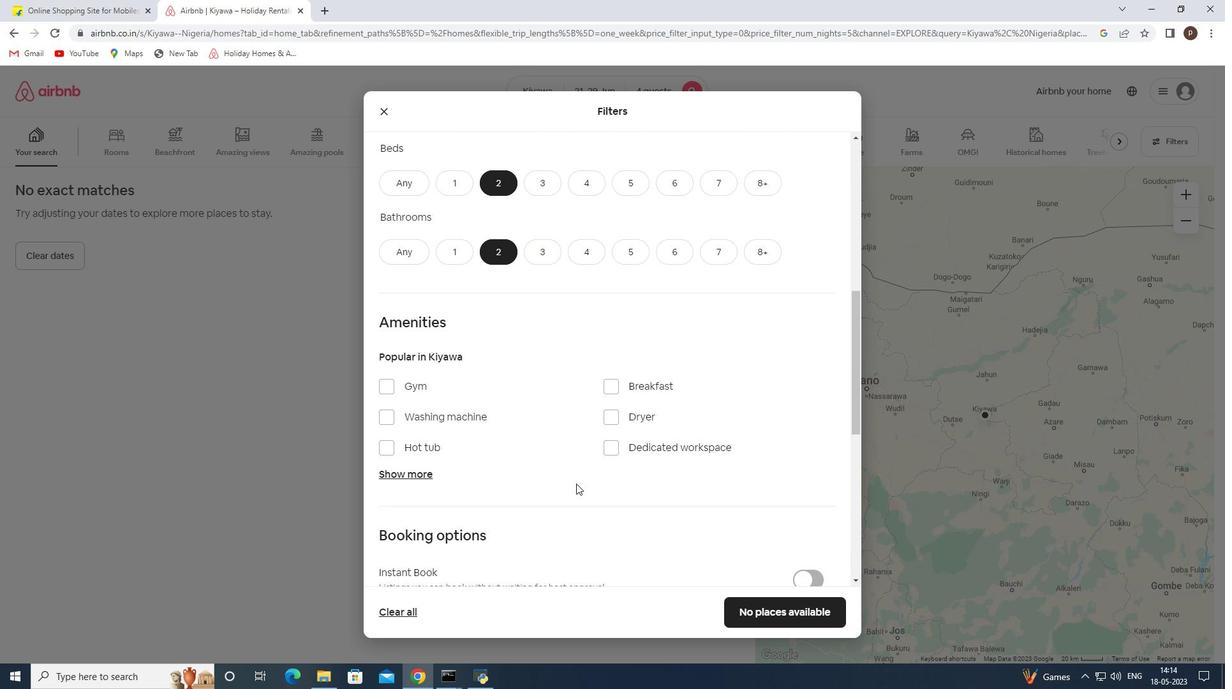 
Action: Mouse scrolled (576, 484) with delta (0, 0)
Screenshot: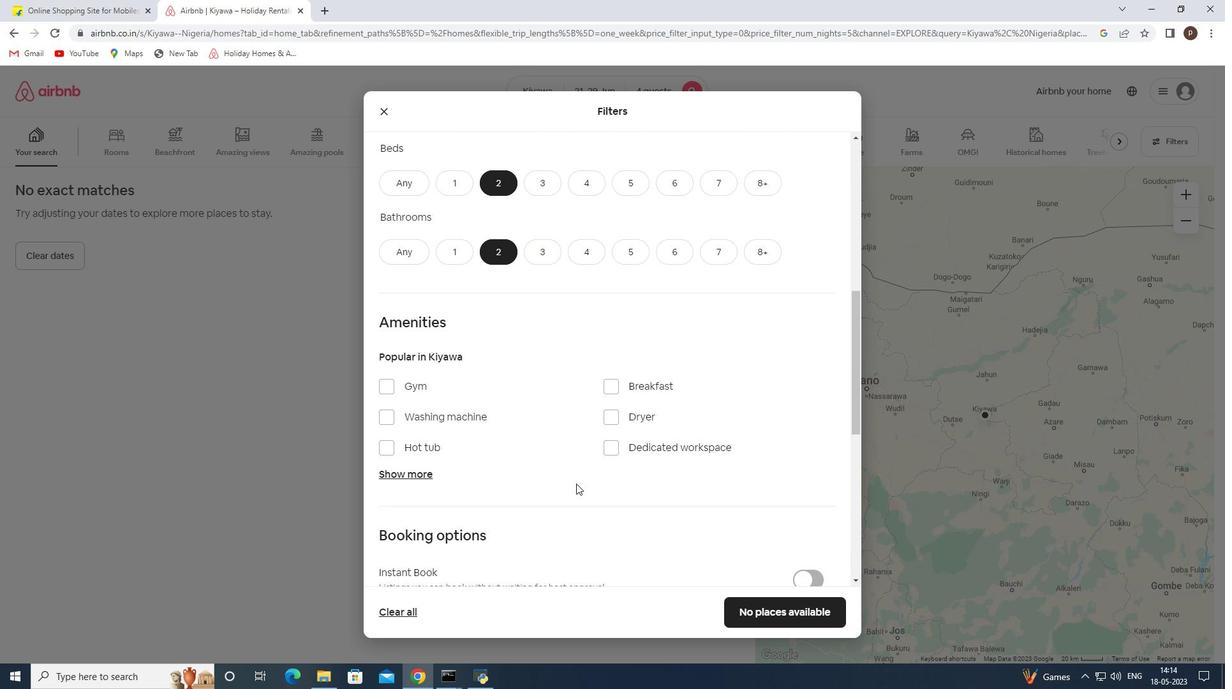 
Action: Mouse scrolled (576, 484) with delta (0, 0)
Screenshot: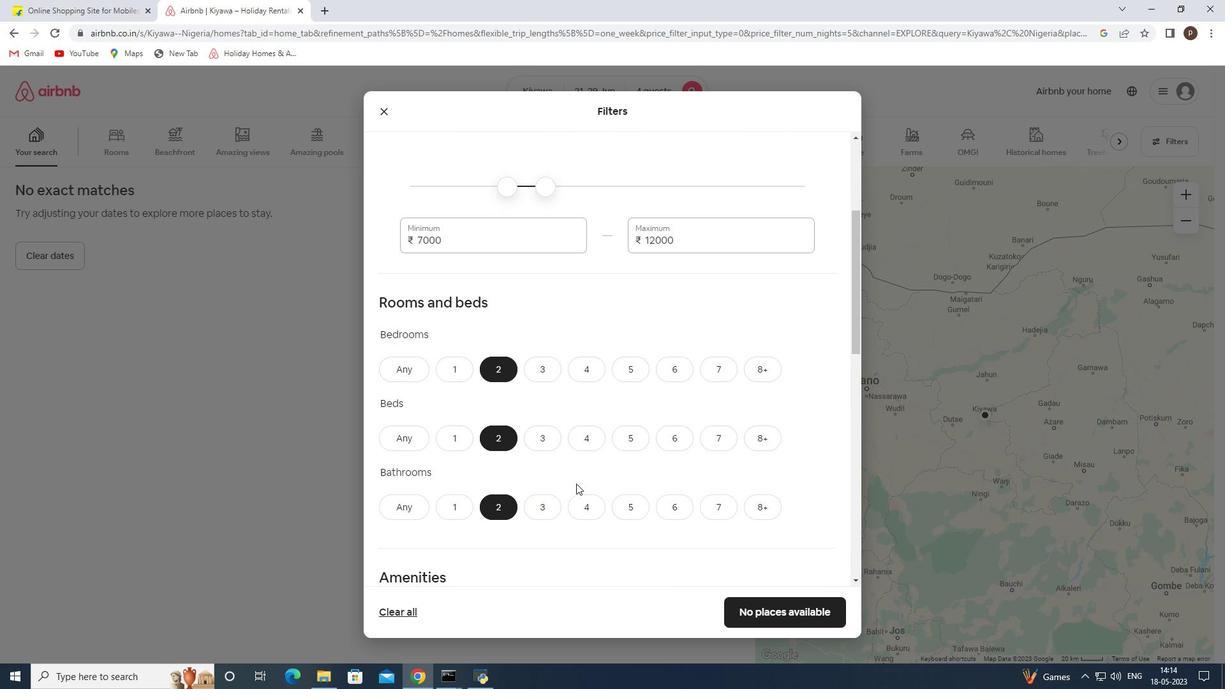 
Action: Mouse scrolled (576, 484) with delta (0, 0)
Screenshot: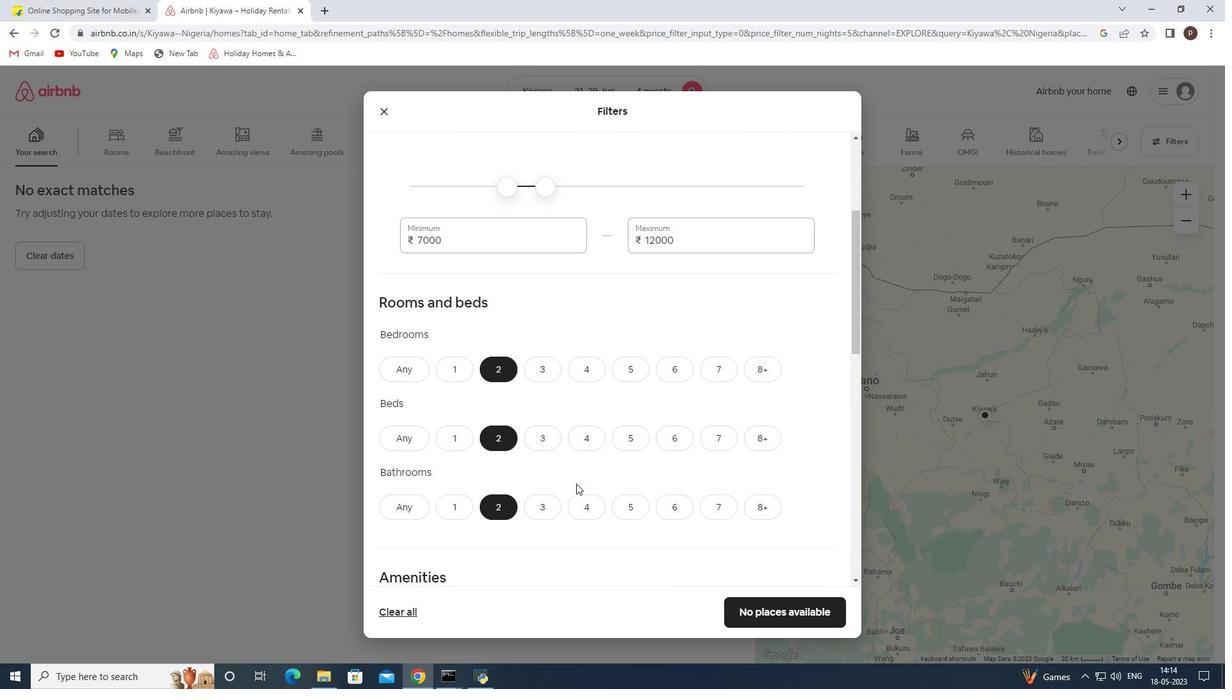 
Action: Mouse scrolled (576, 484) with delta (0, 0)
Screenshot: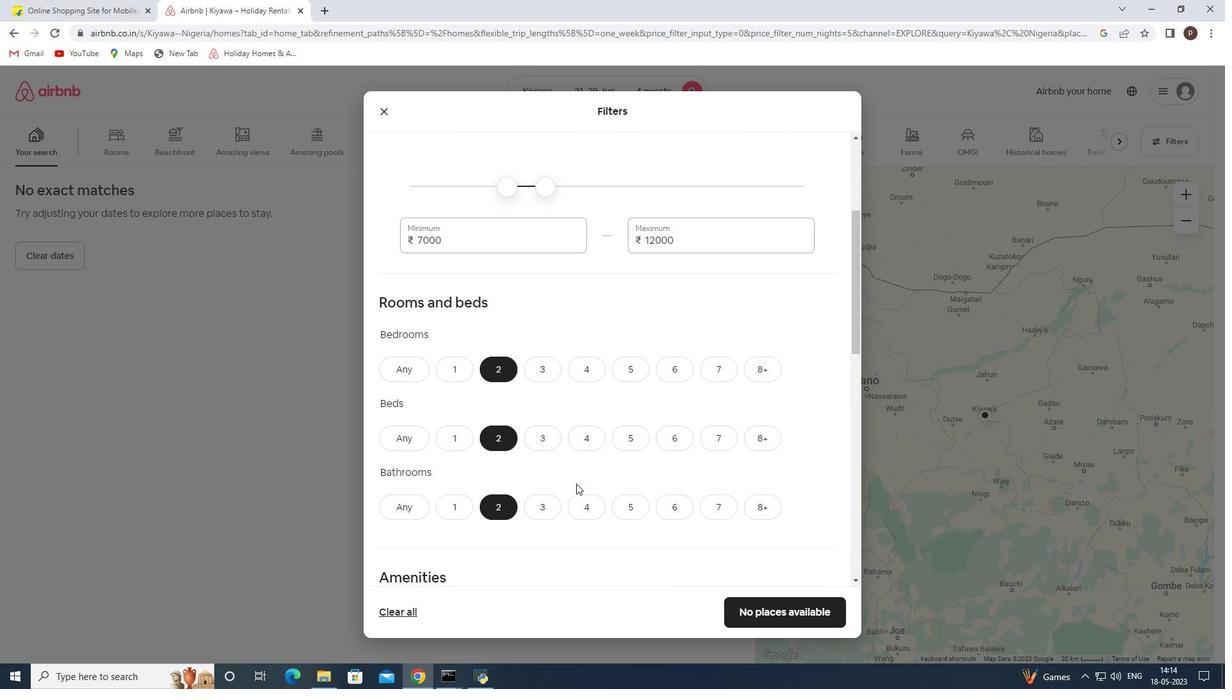 
Action: Mouse scrolled (576, 484) with delta (0, 0)
Screenshot: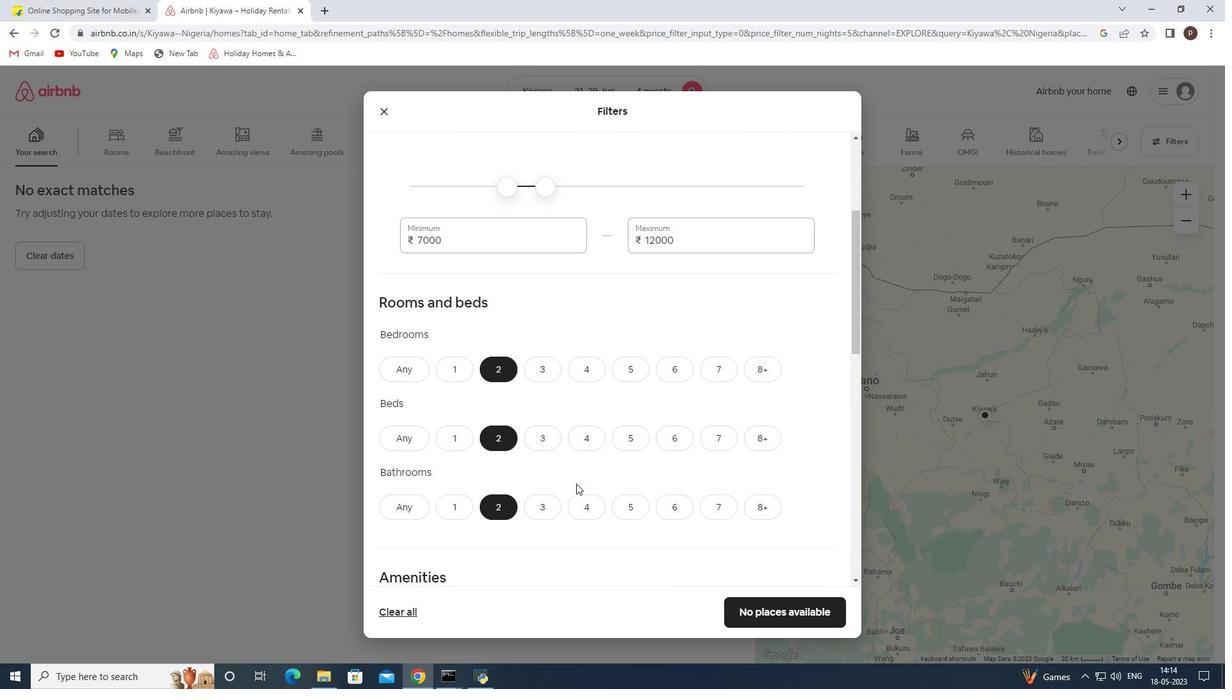 
Action: Mouse scrolled (576, 484) with delta (0, 0)
Screenshot: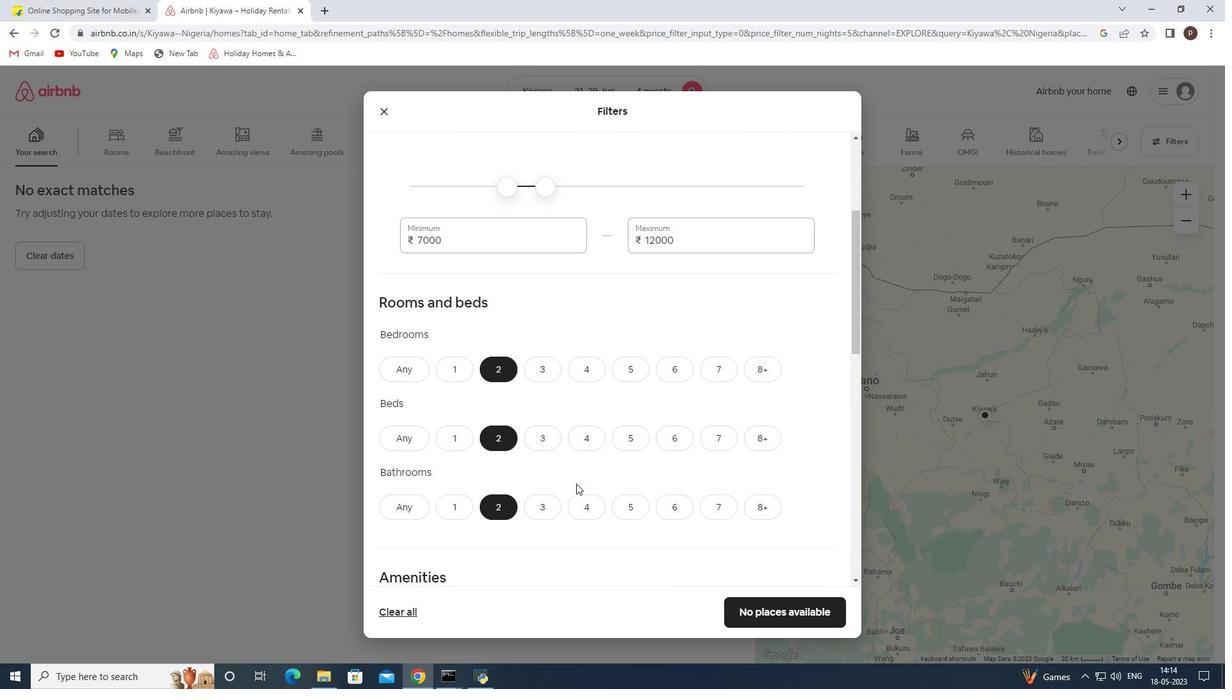 
Action: Mouse scrolled (576, 484) with delta (0, 0)
Screenshot: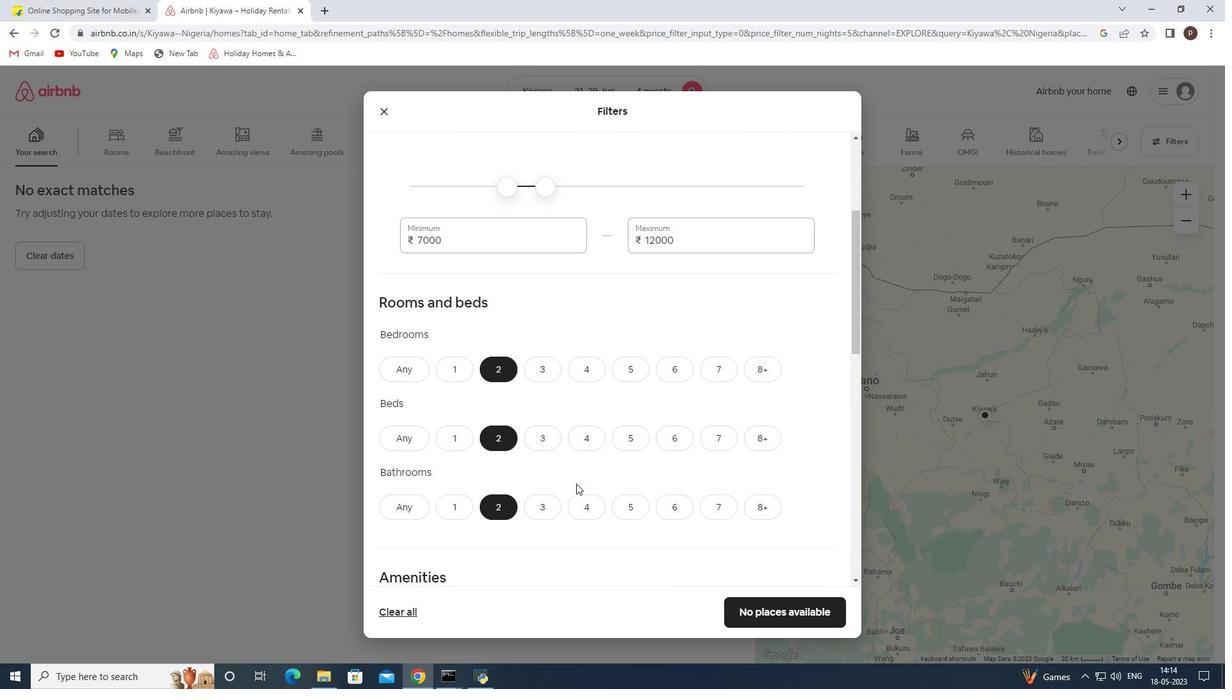 
Action: Mouse scrolled (576, 484) with delta (0, 0)
Screenshot: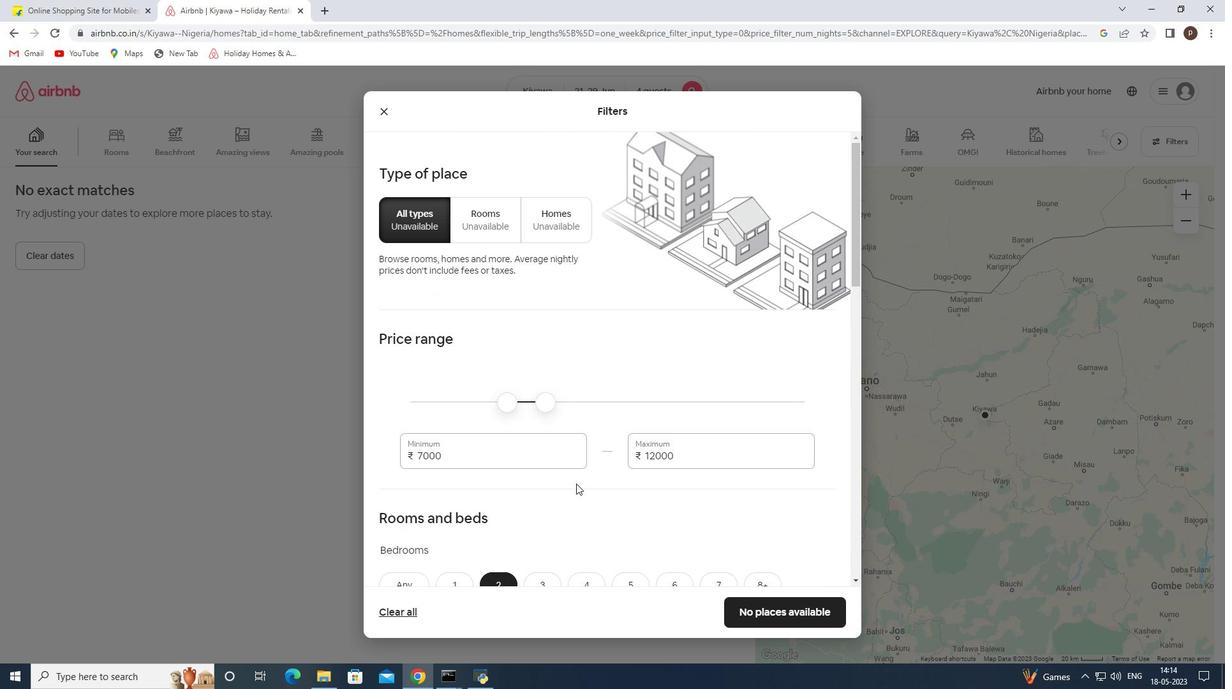 
Action: Mouse scrolled (576, 484) with delta (0, 0)
Screenshot: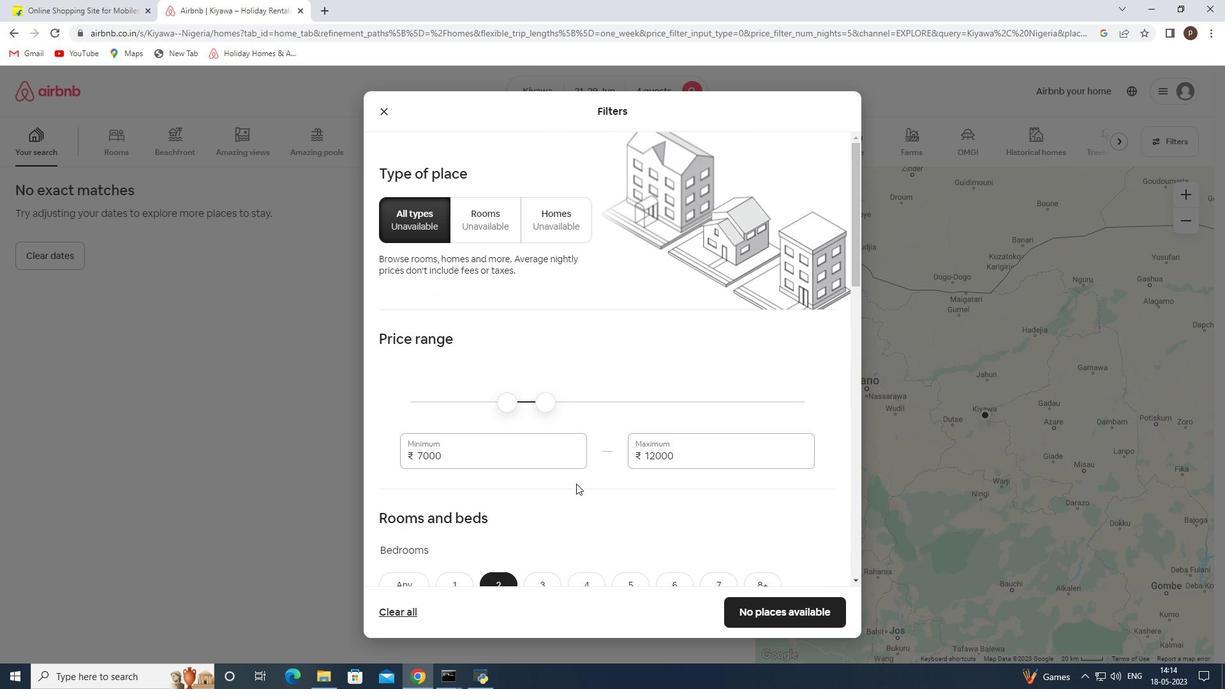 
Action: Mouse scrolled (576, 484) with delta (0, 0)
Screenshot: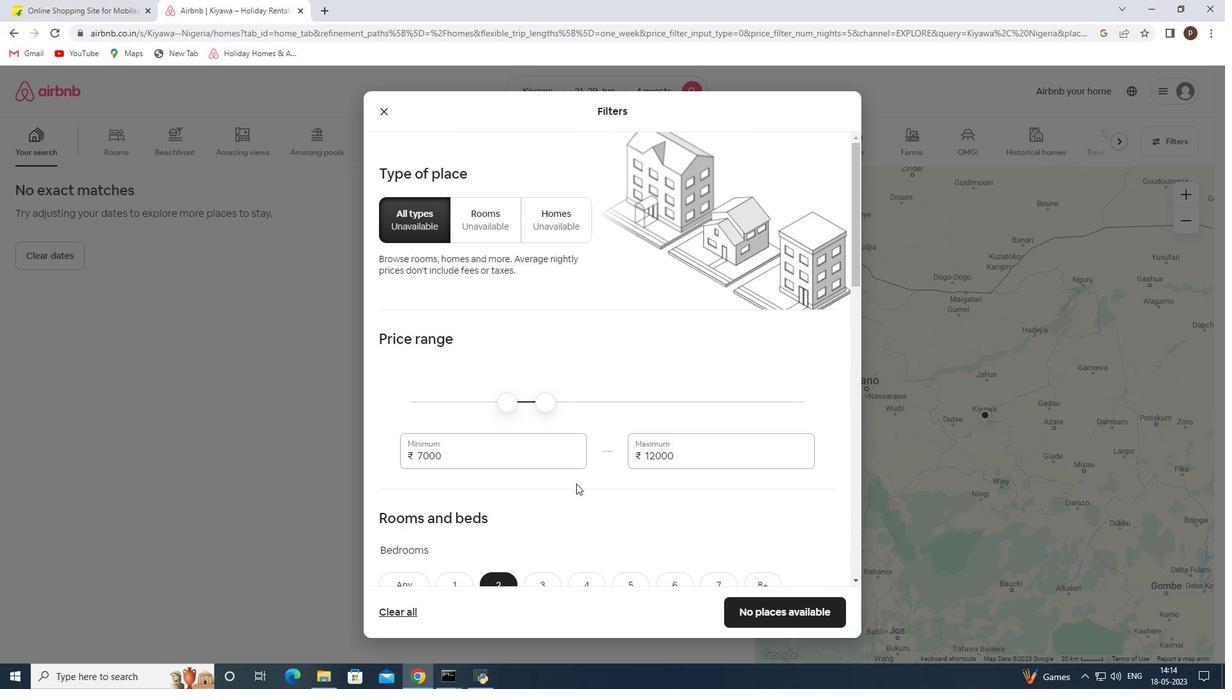 
Action: Mouse scrolled (576, 484) with delta (0, 0)
Screenshot: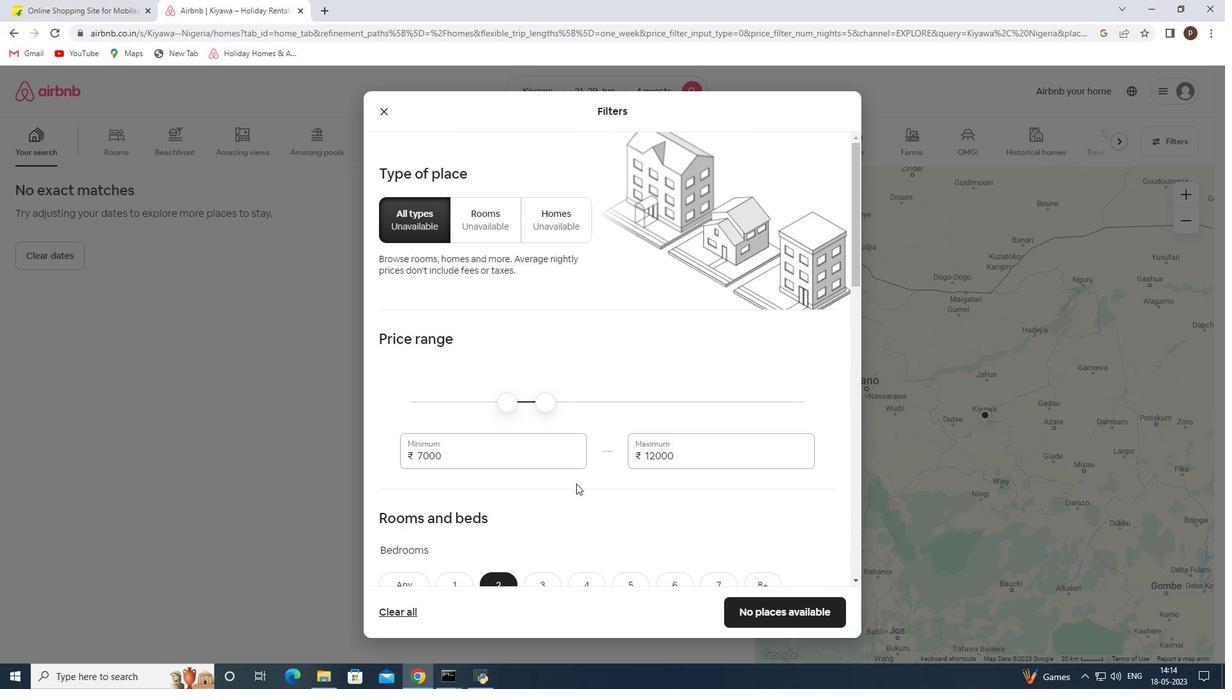 
Action: Mouse scrolled (576, 484) with delta (0, 0)
Screenshot: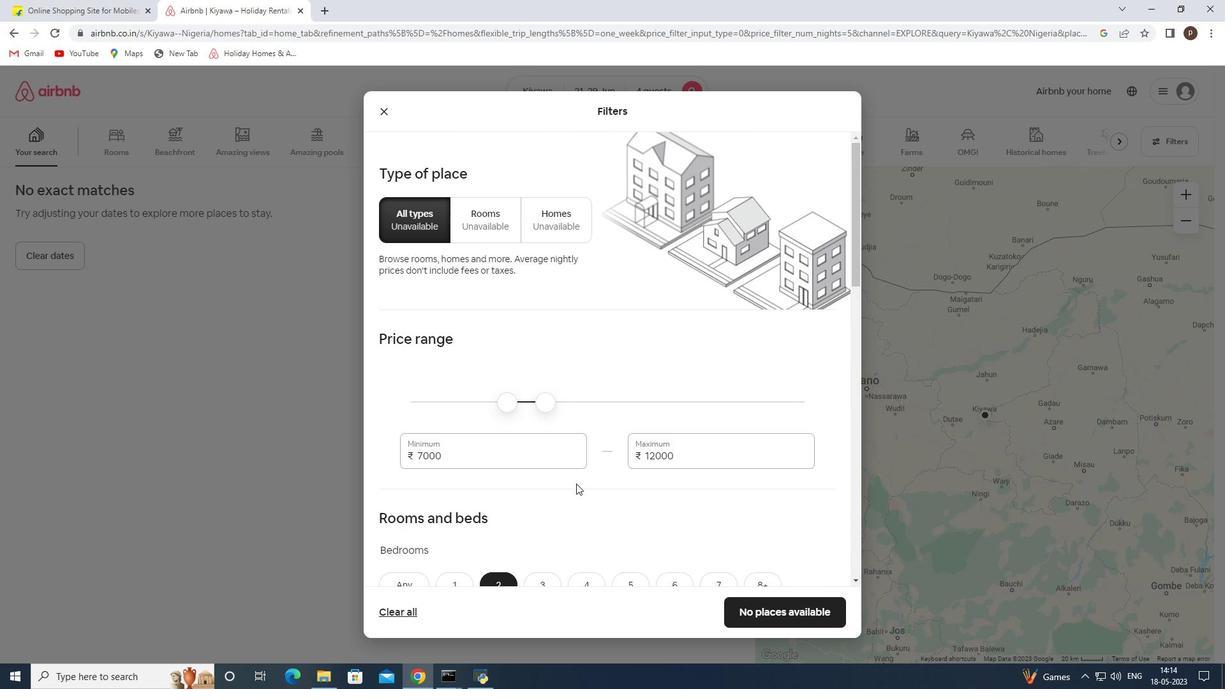 
Action: Mouse scrolled (576, 484) with delta (0, 0)
Screenshot: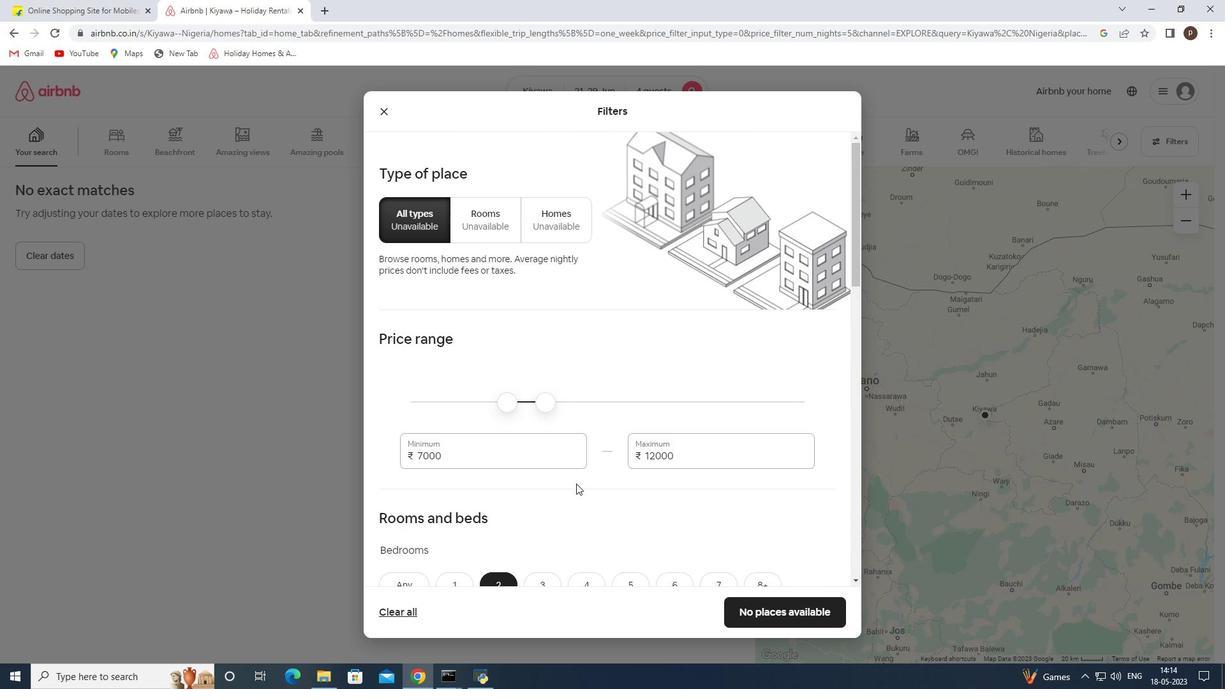 
Action: Mouse moved to (603, 342)
Screenshot: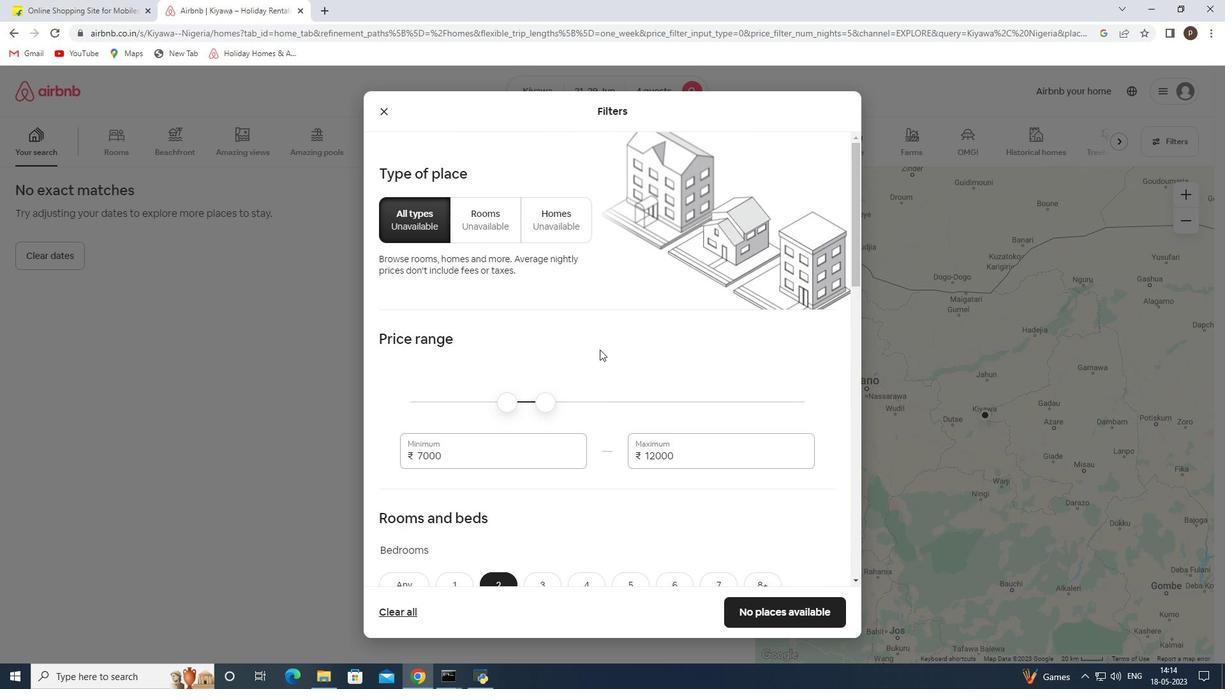 
Action: Mouse scrolled (603, 341) with delta (0, 0)
Screenshot: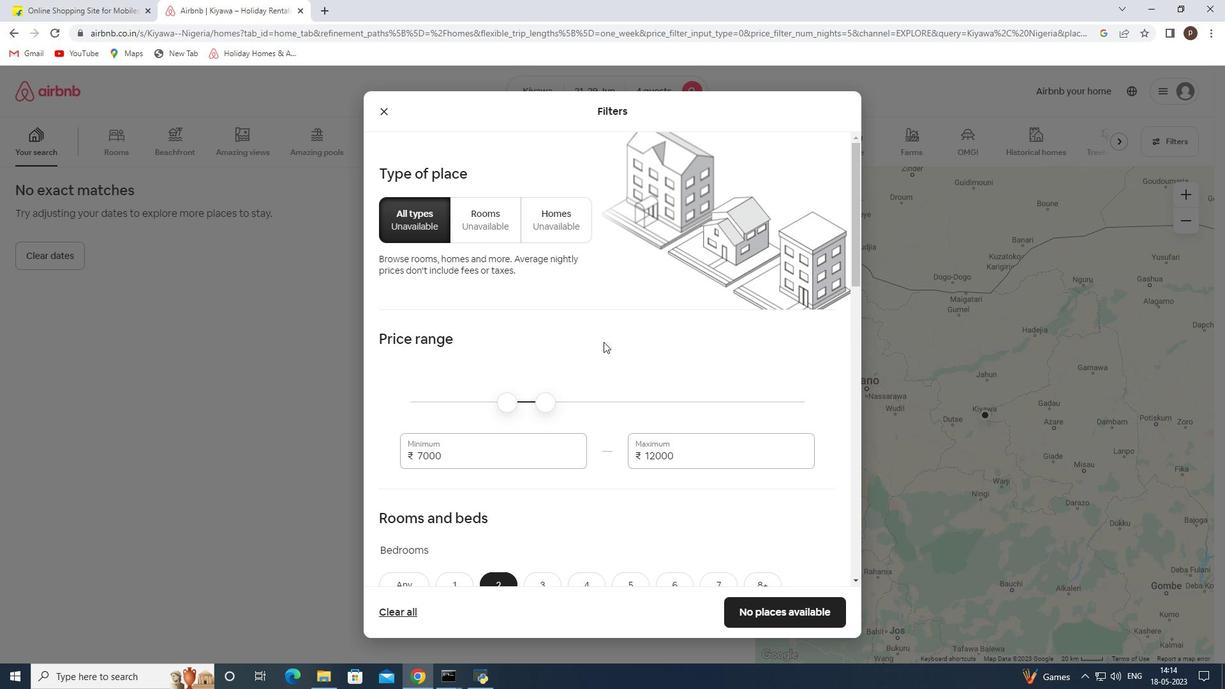 
Action: Mouse scrolled (603, 341) with delta (0, 0)
Screenshot: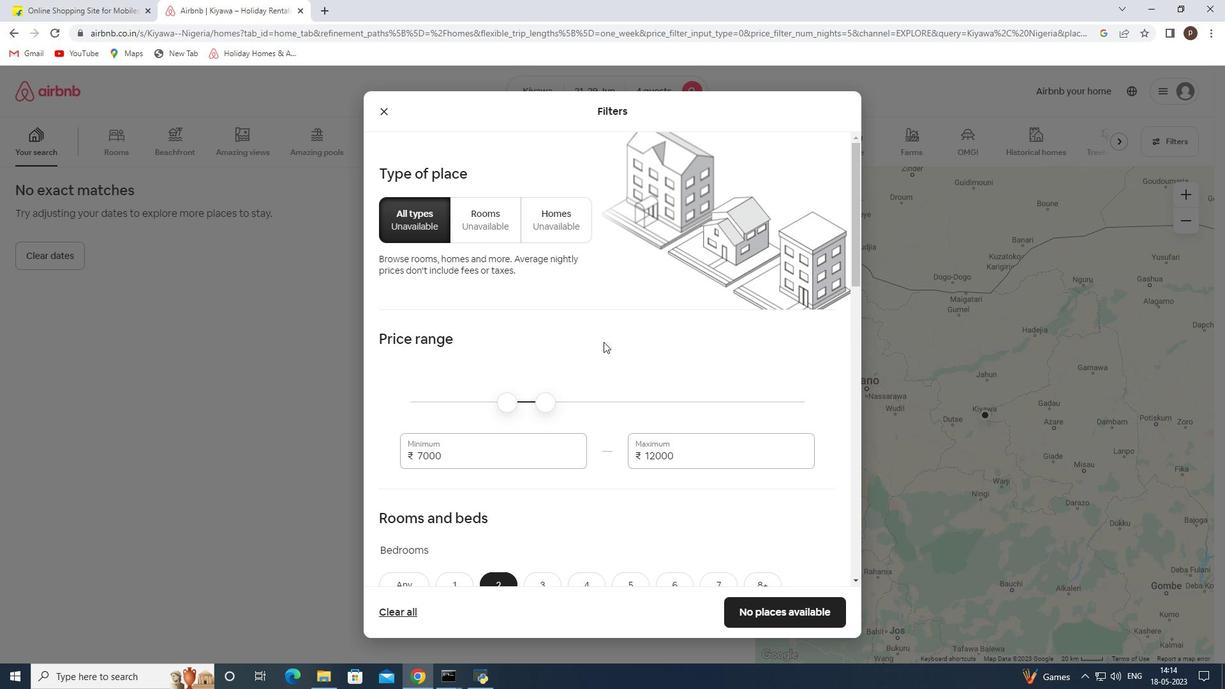 
Action: Mouse scrolled (603, 342) with delta (0, 0)
Screenshot: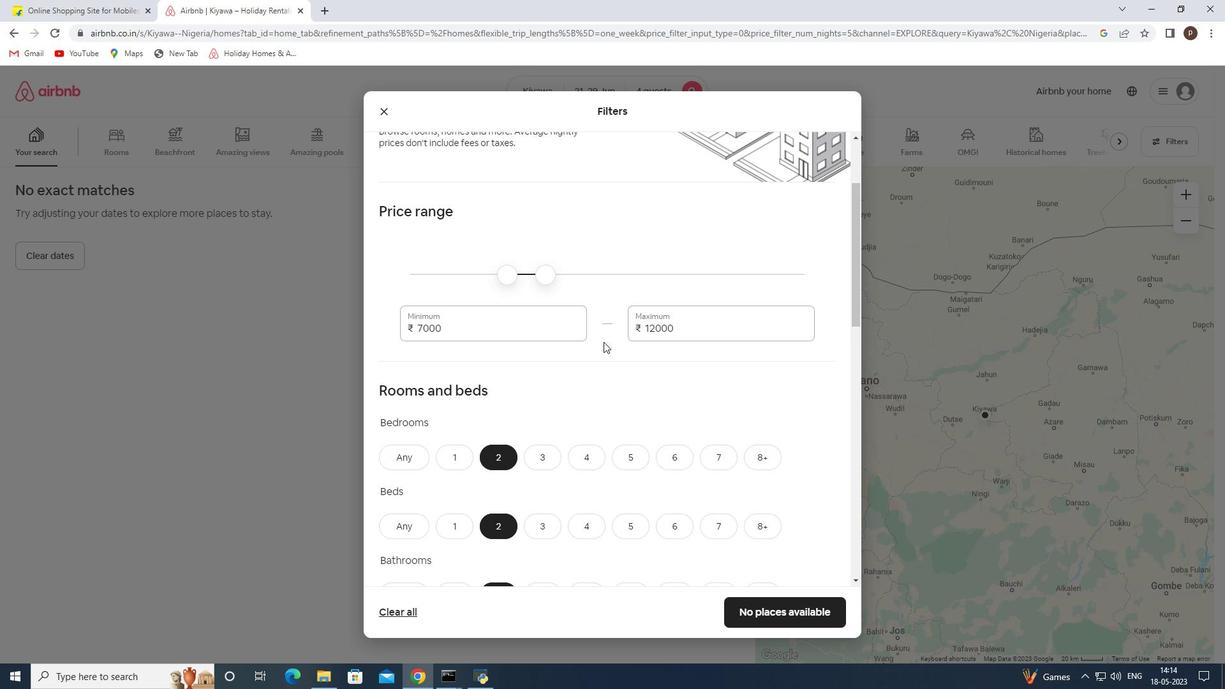 
Action: Mouse scrolled (603, 342) with delta (0, 0)
Screenshot: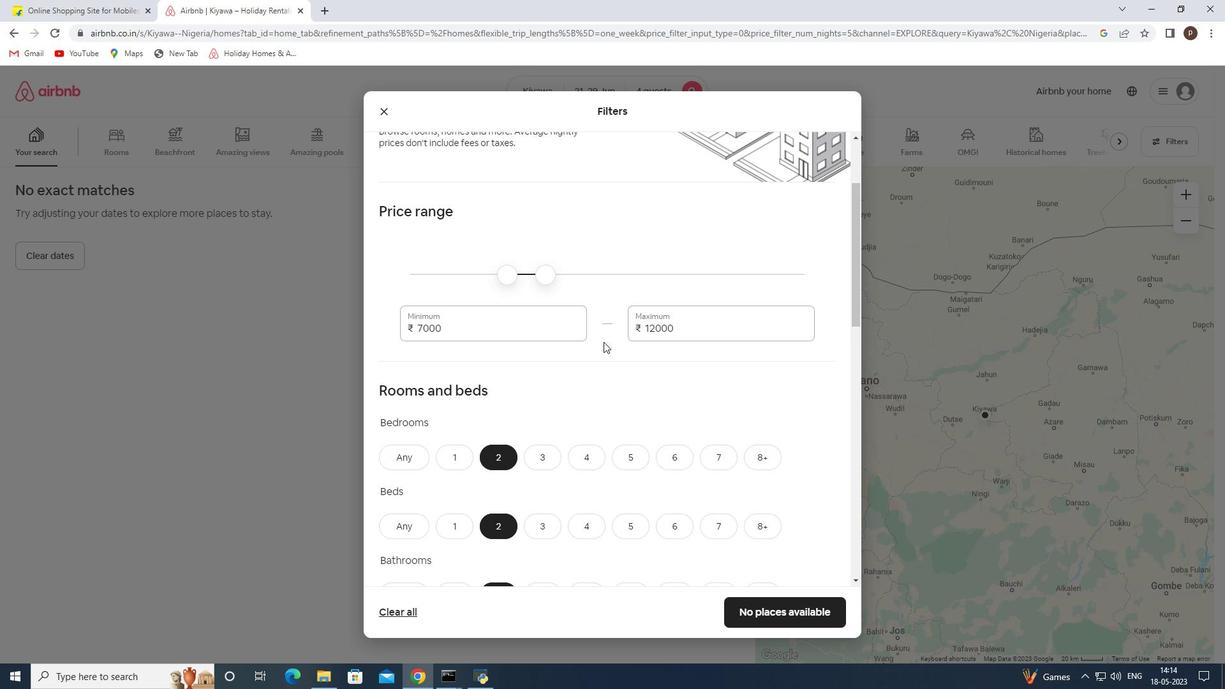 
Action: Mouse scrolled (603, 342) with delta (0, 0)
Screenshot: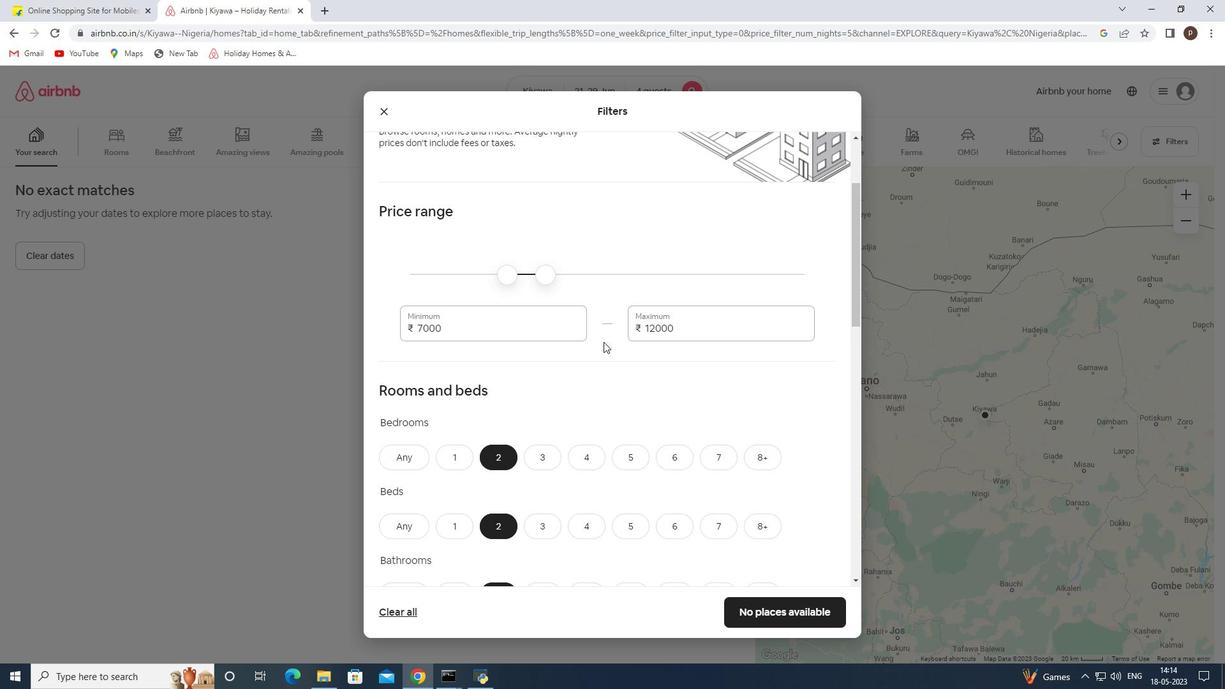 
Action: Mouse scrolled (603, 341) with delta (0, 0)
Screenshot: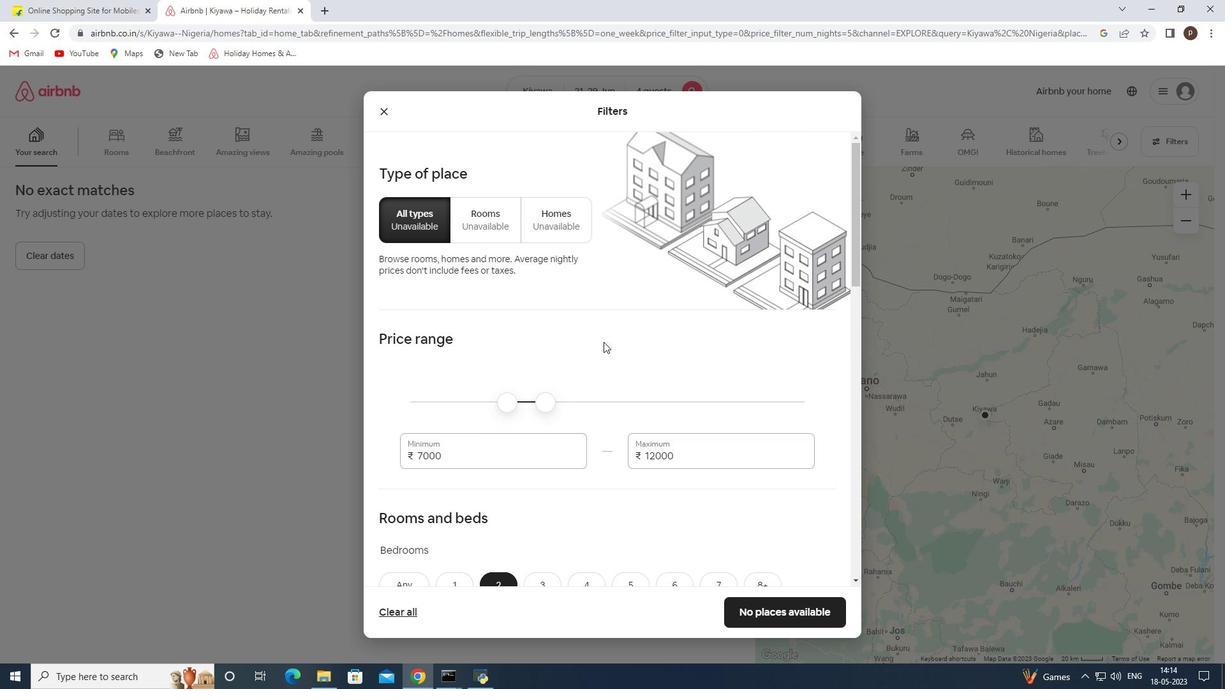 
Action: Mouse scrolled (603, 341) with delta (0, 0)
Screenshot: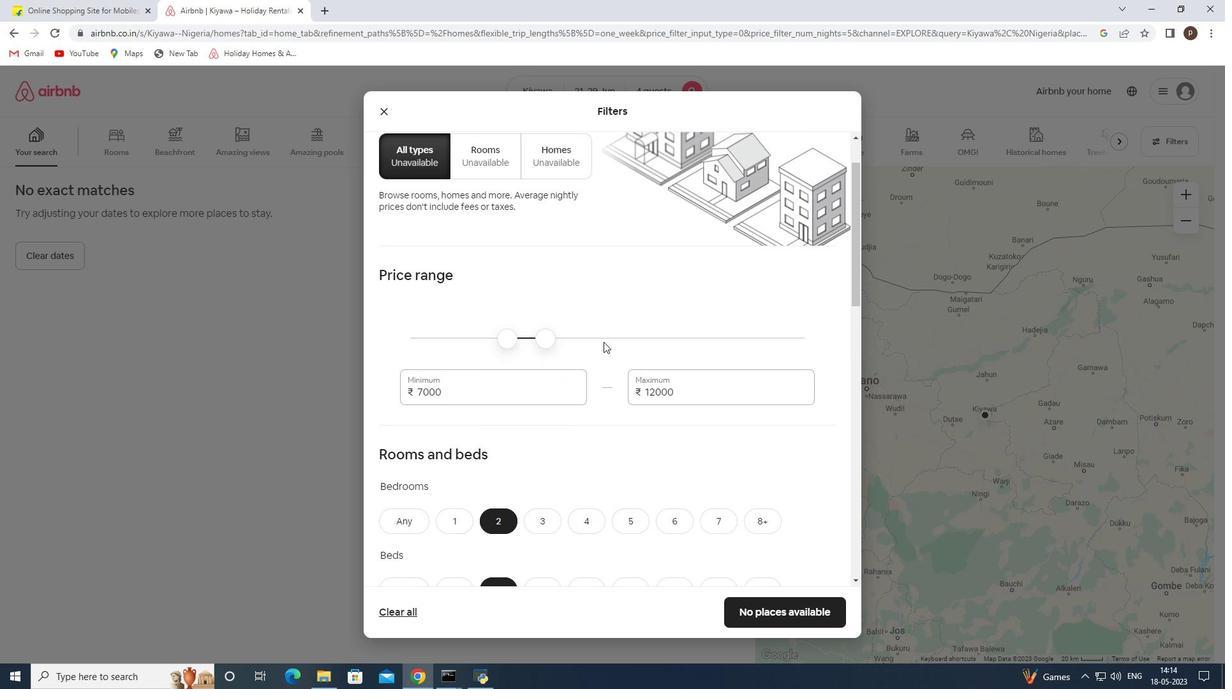 
Action: Mouse scrolled (603, 341) with delta (0, 0)
Screenshot: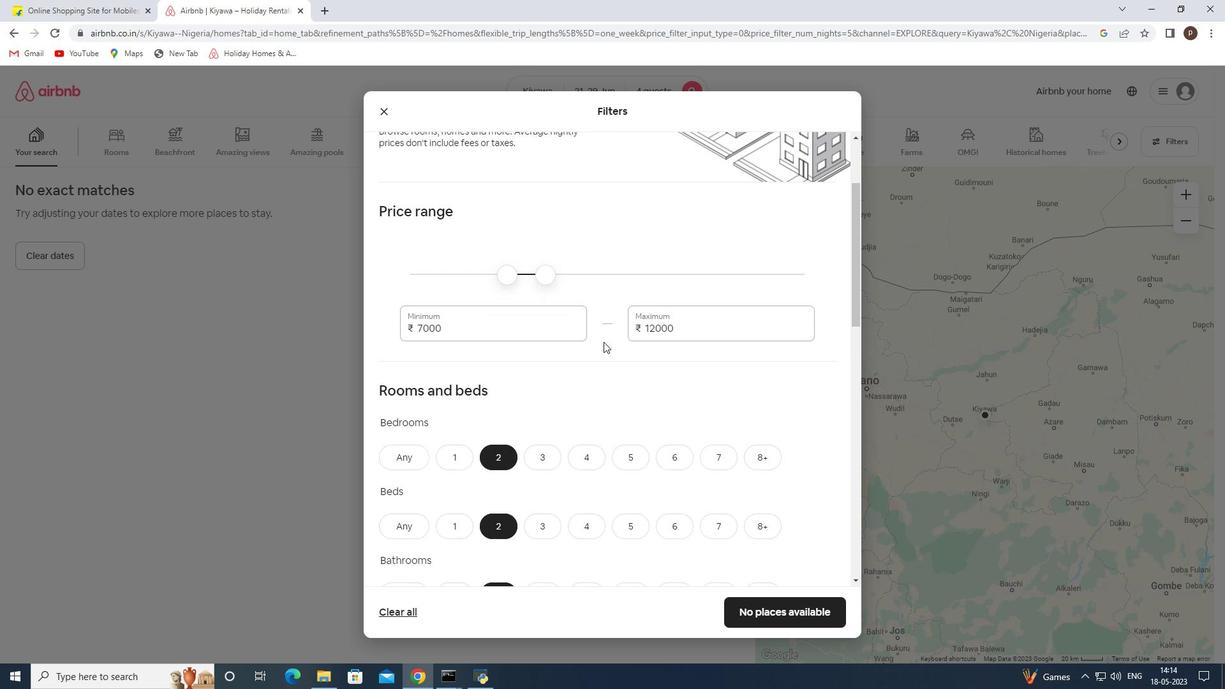 
Action: Mouse scrolled (603, 341) with delta (0, 0)
Screenshot: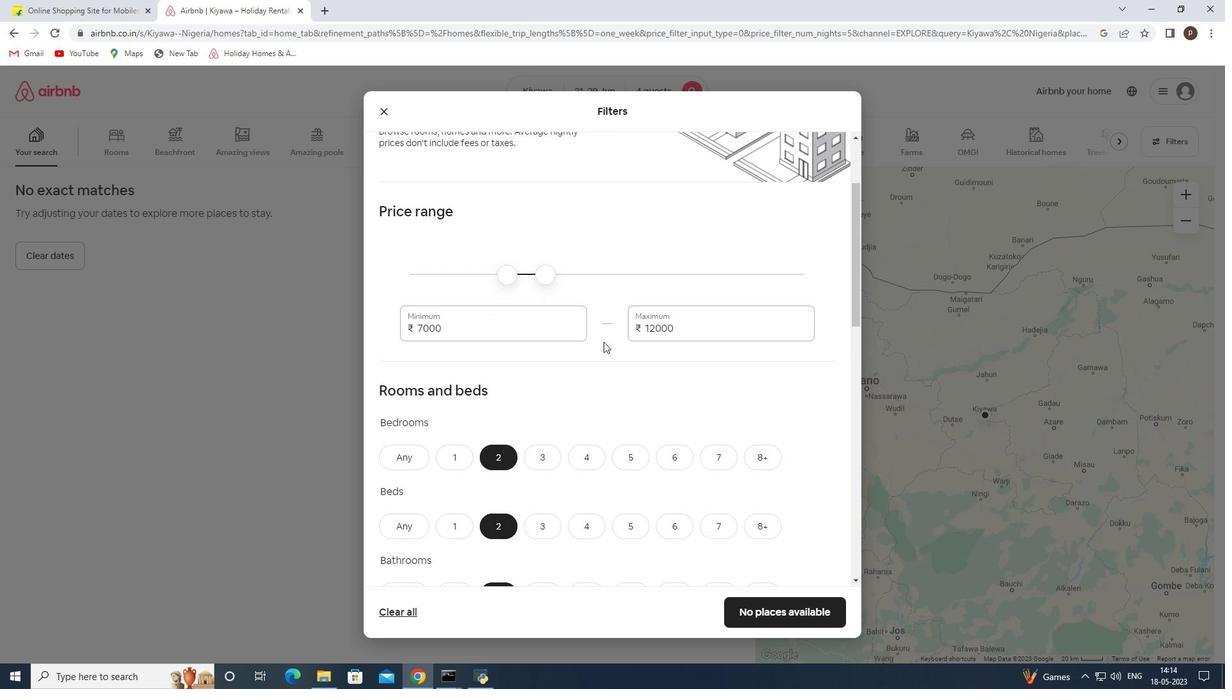 
Action: Mouse scrolled (603, 341) with delta (0, 0)
Screenshot: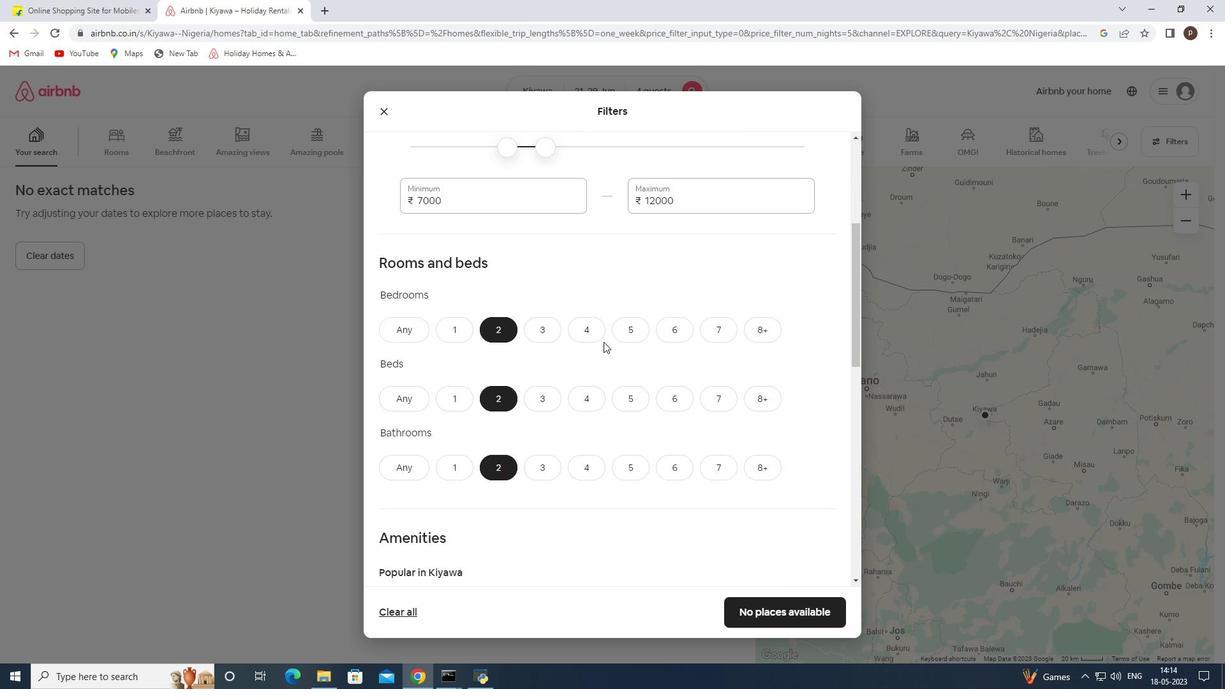 
Action: Mouse scrolled (603, 341) with delta (0, 0)
Screenshot: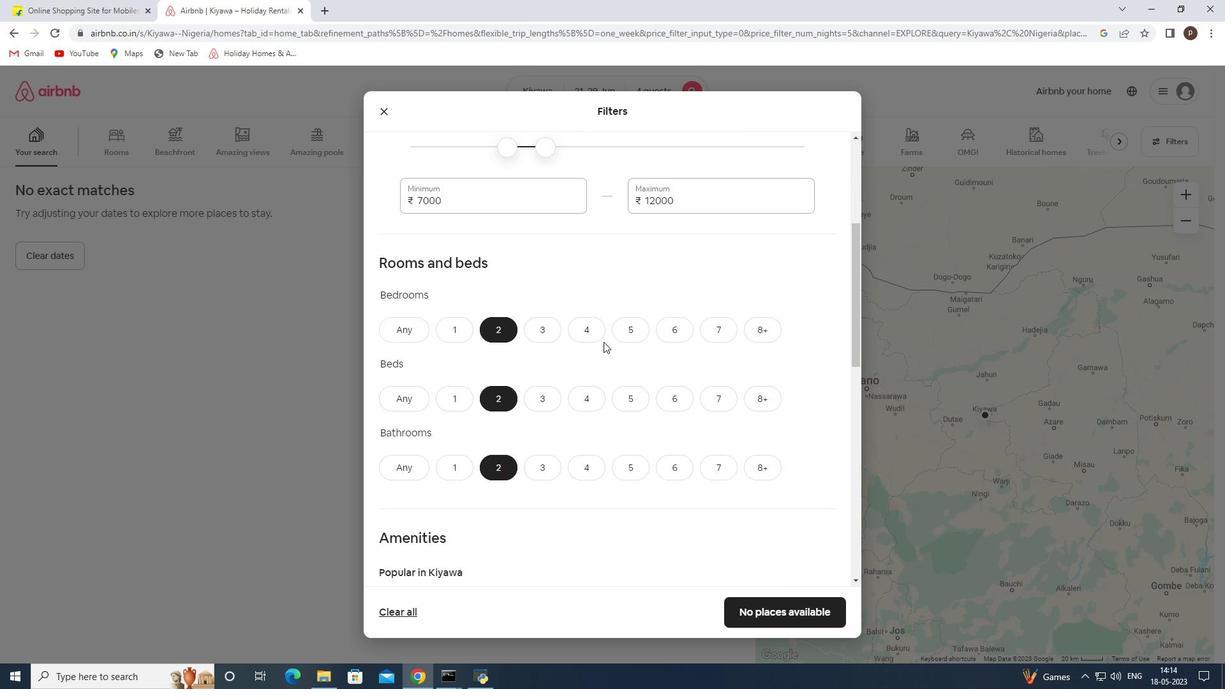 
Action: Mouse scrolled (603, 341) with delta (0, 0)
Screenshot: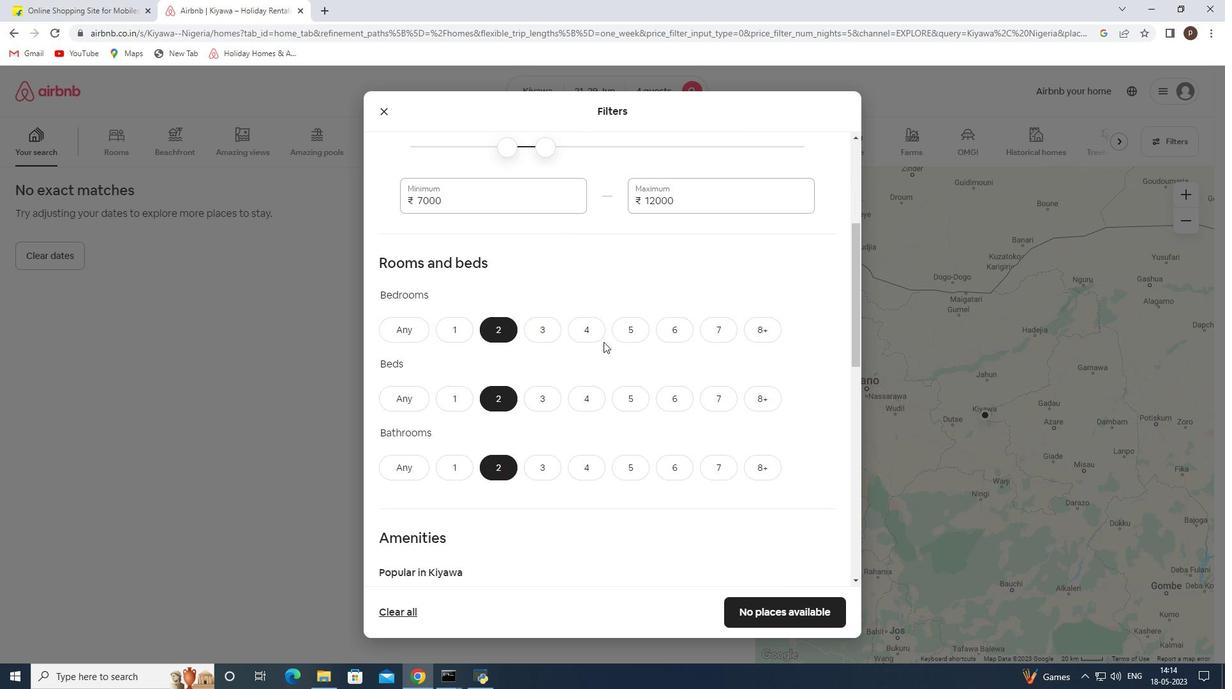 
Action: Mouse scrolled (603, 341) with delta (0, 0)
Screenshot: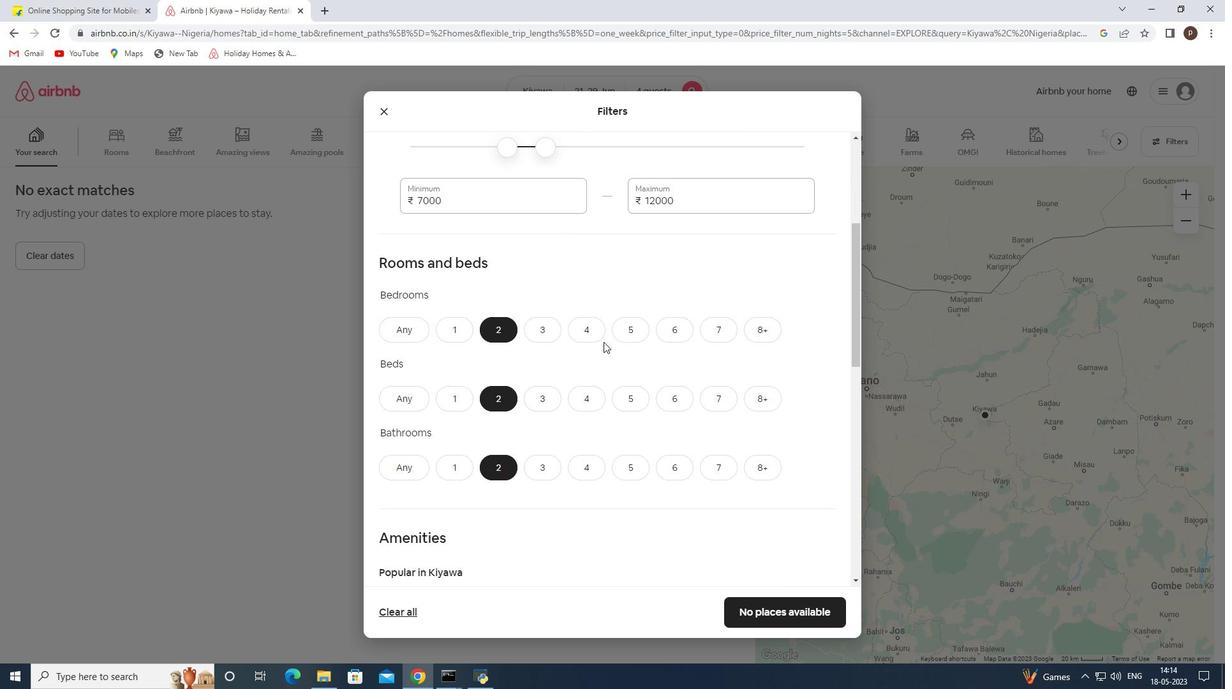 
Action: Mouse moved to (618, 343)
Screenshot: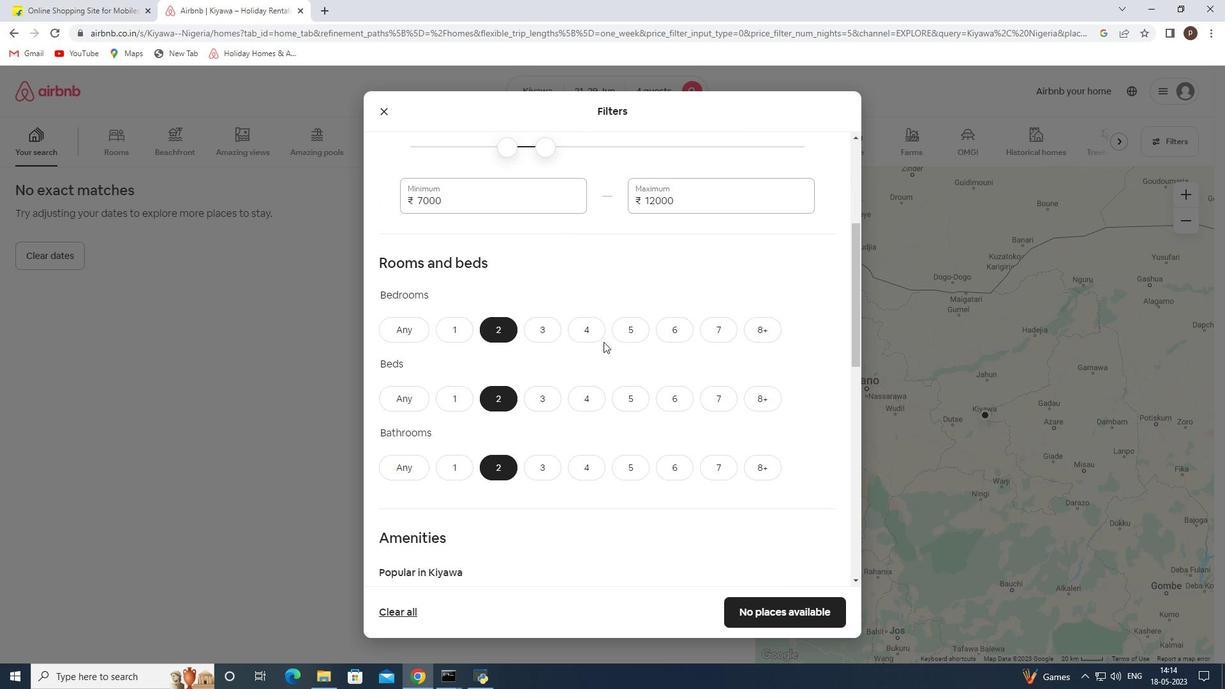 
Action: Mouse scrolled (618, 342) with delta (0, 0)
Screenshot: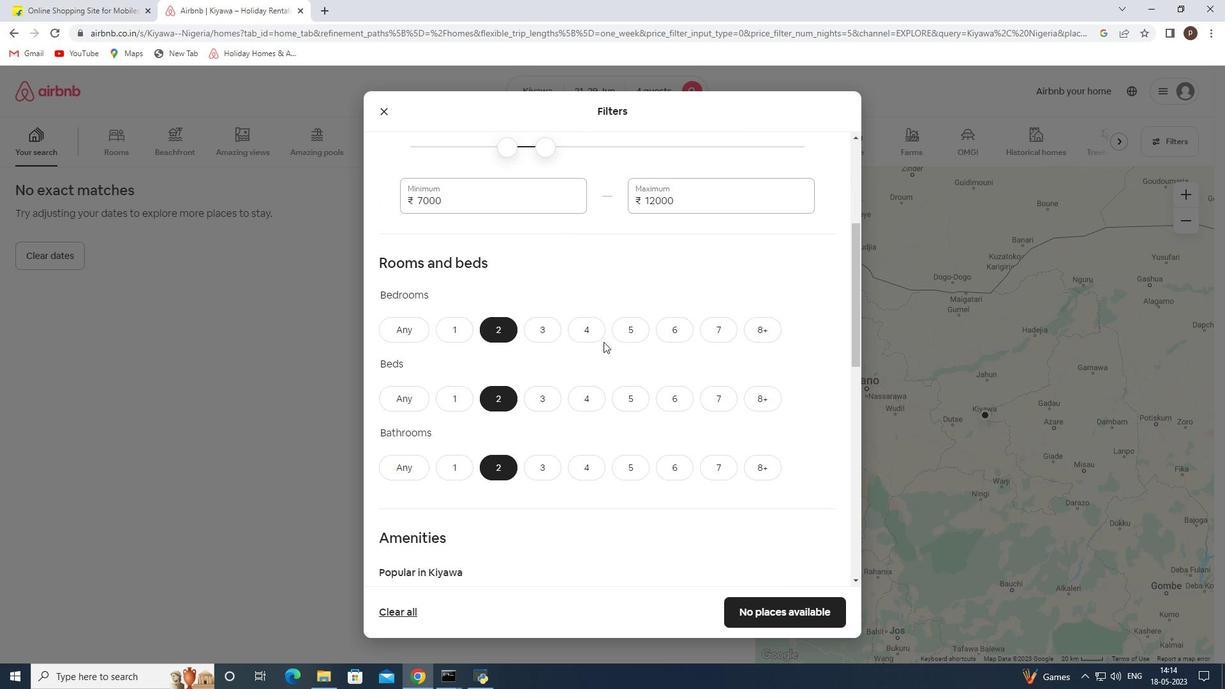 
Action: Mouse moved to (734, 455)
Screenshot: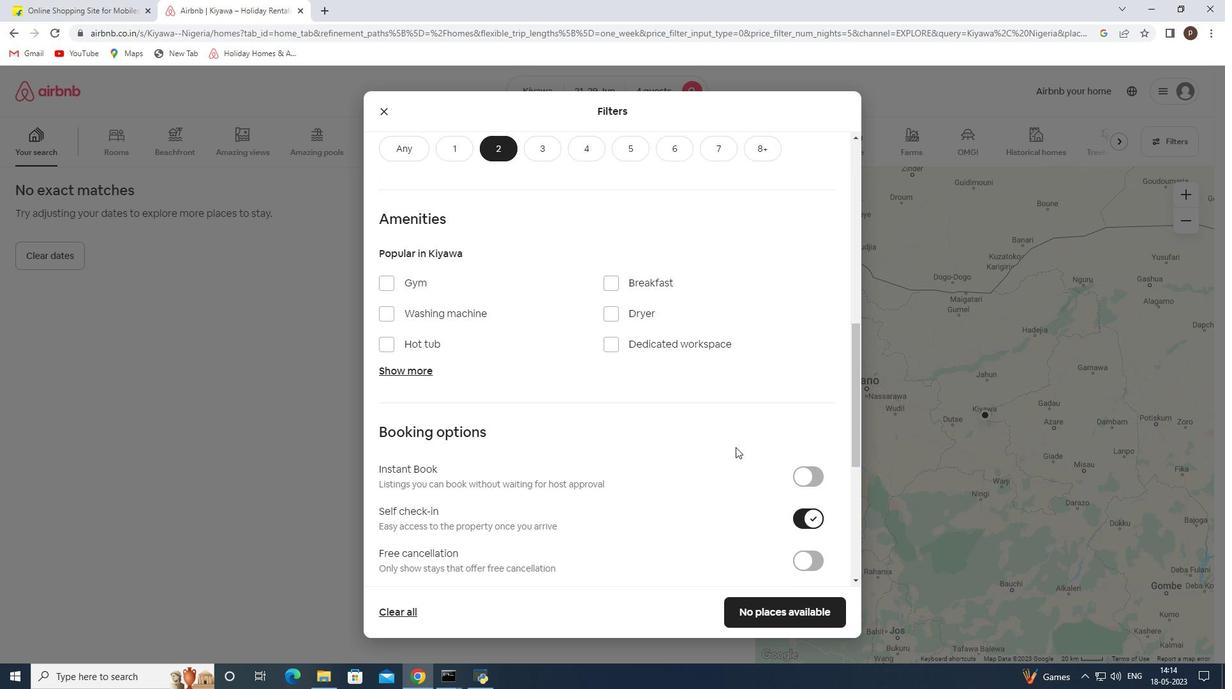 
Action: Mouse scrolled (734, 454) with delta (0, 0)
Screenshot: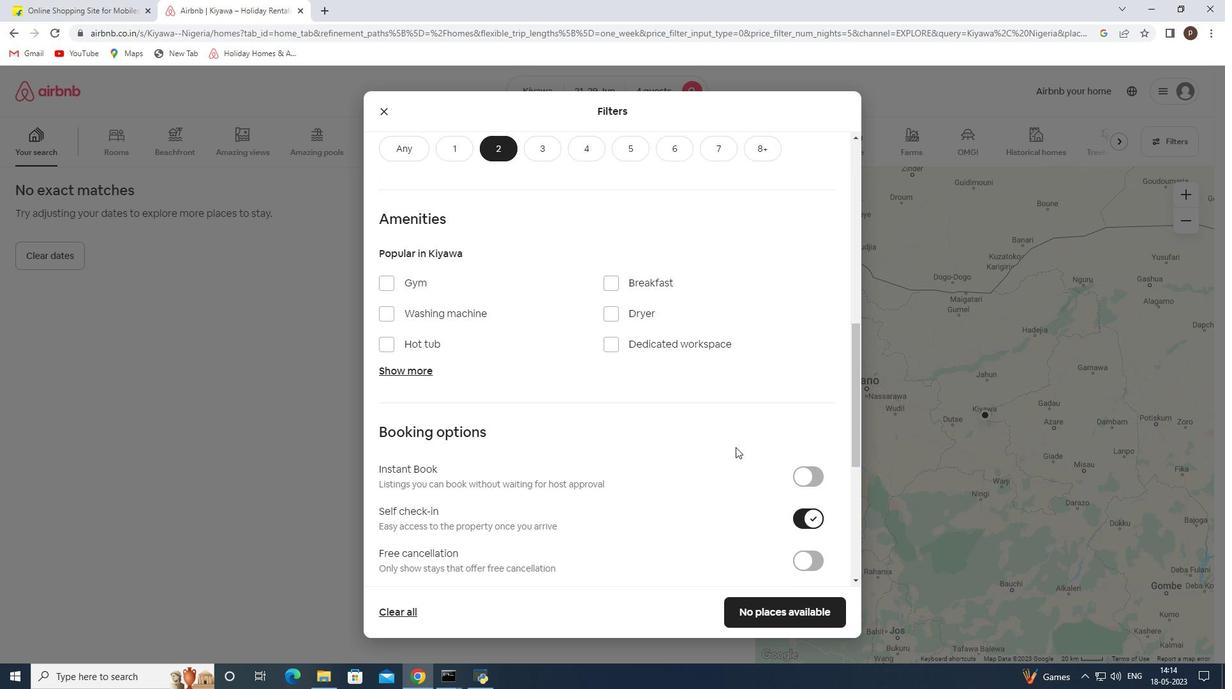 
Action: Mouse scrolled (734, 454) with delta (0, 0)
Screenshot: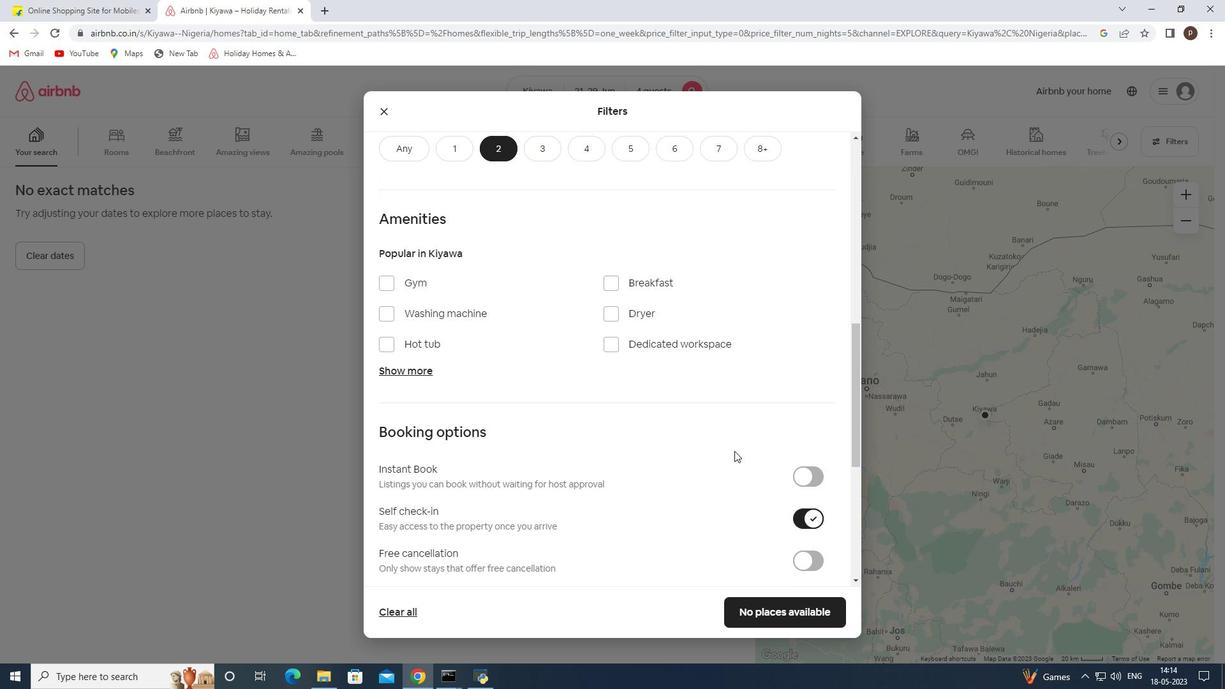 
Action: Mouse scrolled (734, 454) with delta (0, 0)
Screenshot: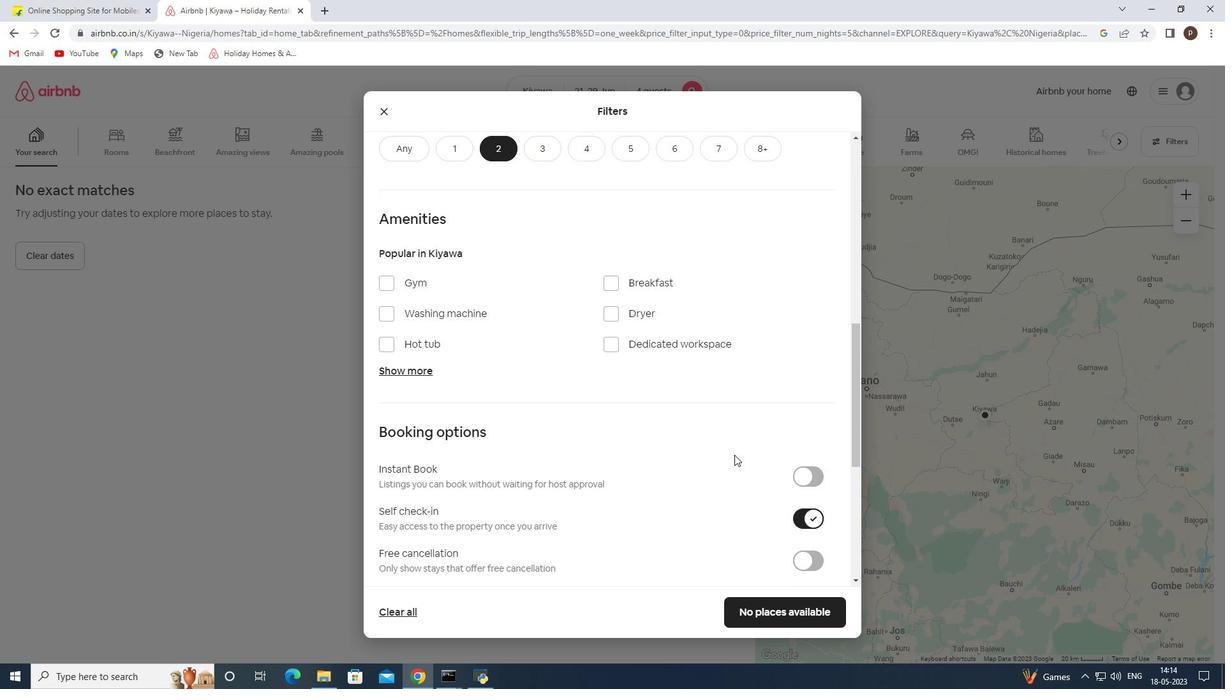 
Action: Mouse moved to (759, 466)
Screenshot: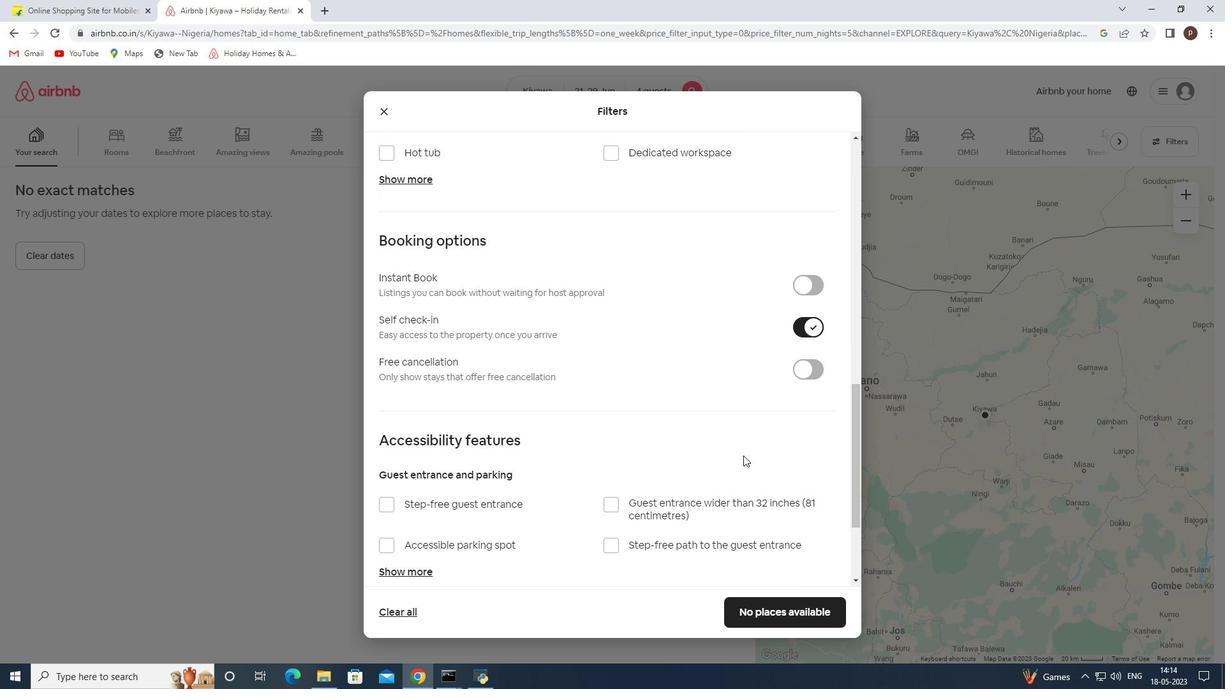 
Action: Mouse scrolled (759, 465) with delta (0, 0)
Screenshot: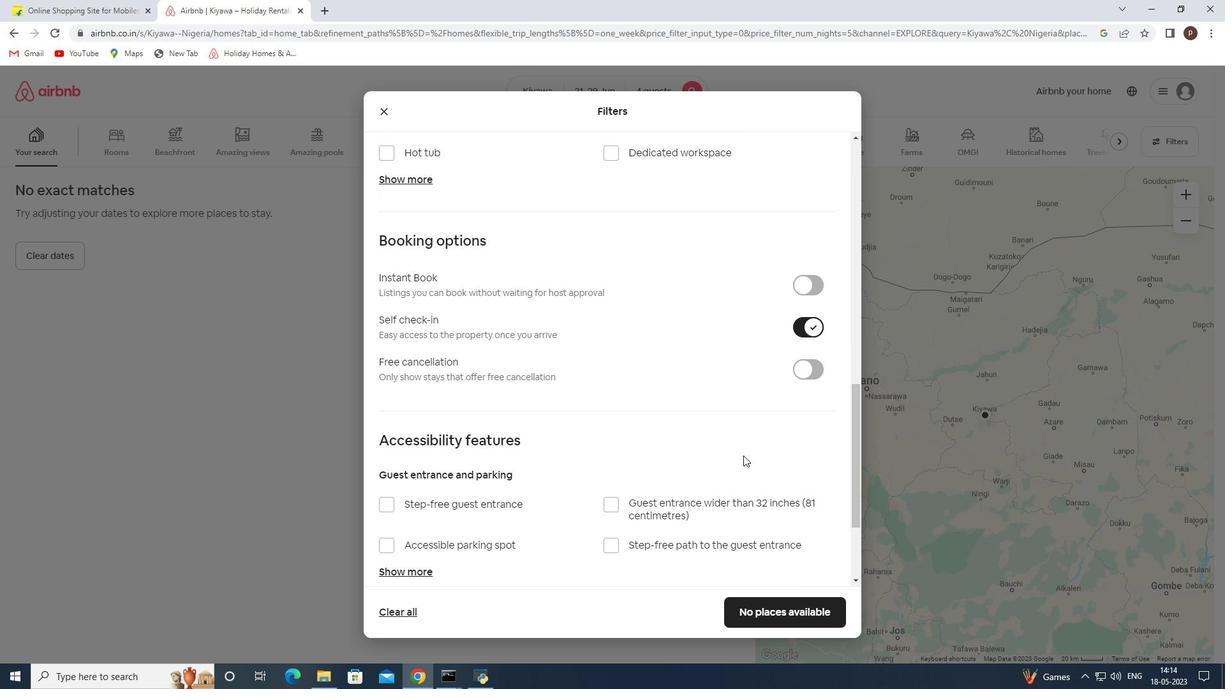 
Action: Mouse moved to (762, 467)
Screenshot: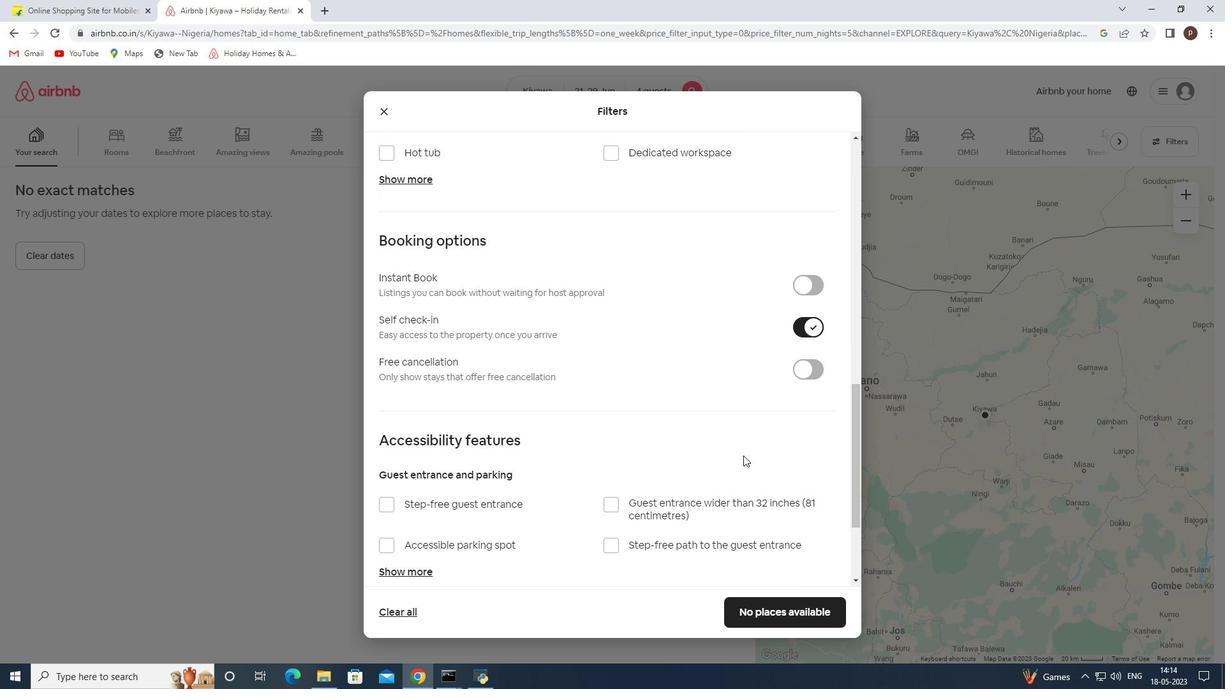 
Action: Mouse scrolled (762, 467) with delta (0, 0)
Screenshot: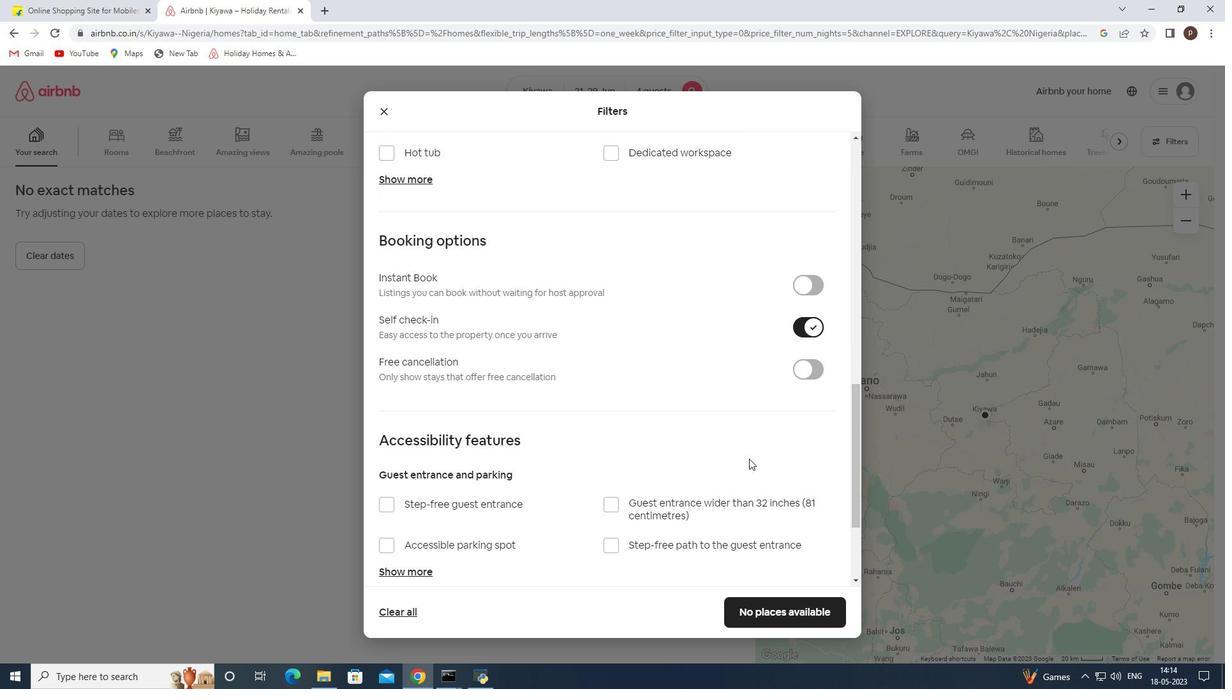 
Action: Mouse moved to (762, 468)
Screenshot: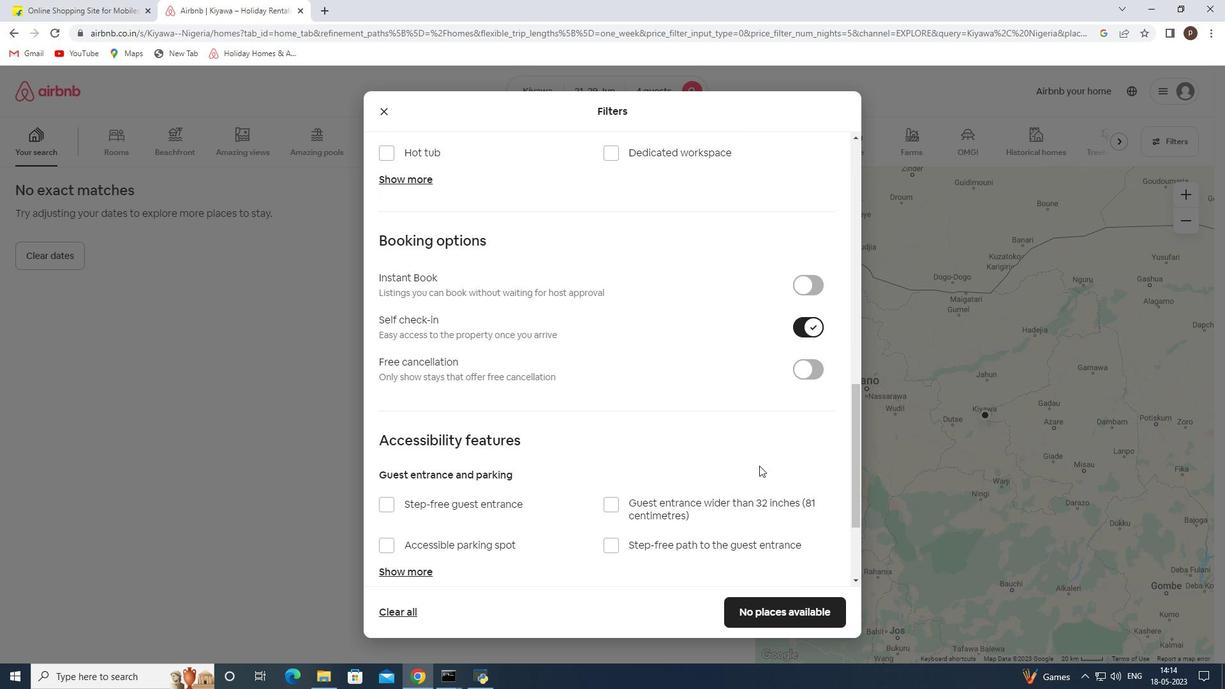 
Action: Mouse scrolled (762, 467) with delta (0, 0)
Screenshot: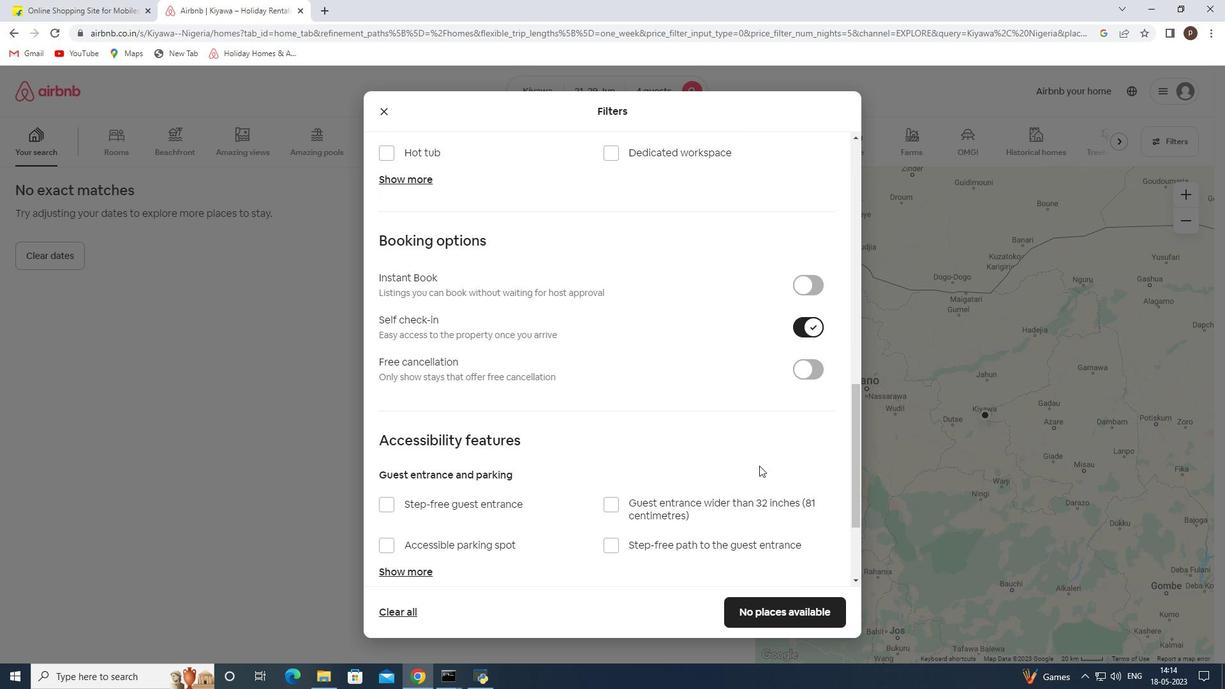
Action: Mouse moved to (772, 480)
Screenshot: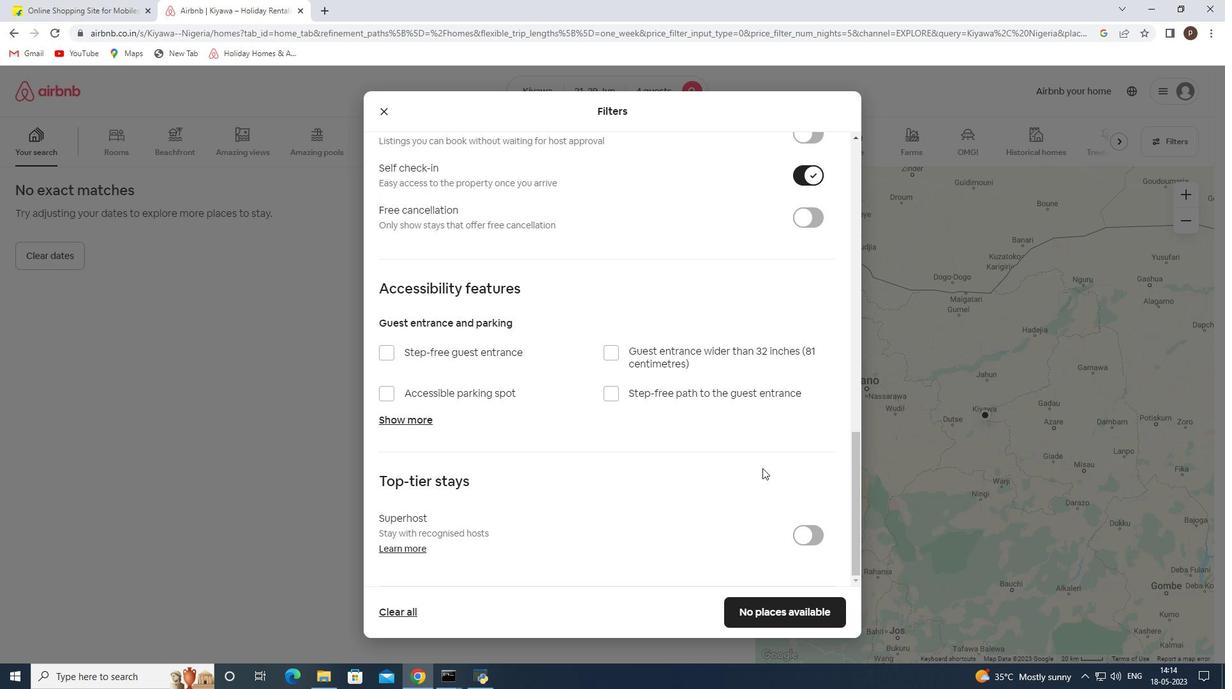
Action: Mouse scrolled (772, 480) with delta (0, 0)
Screenshot: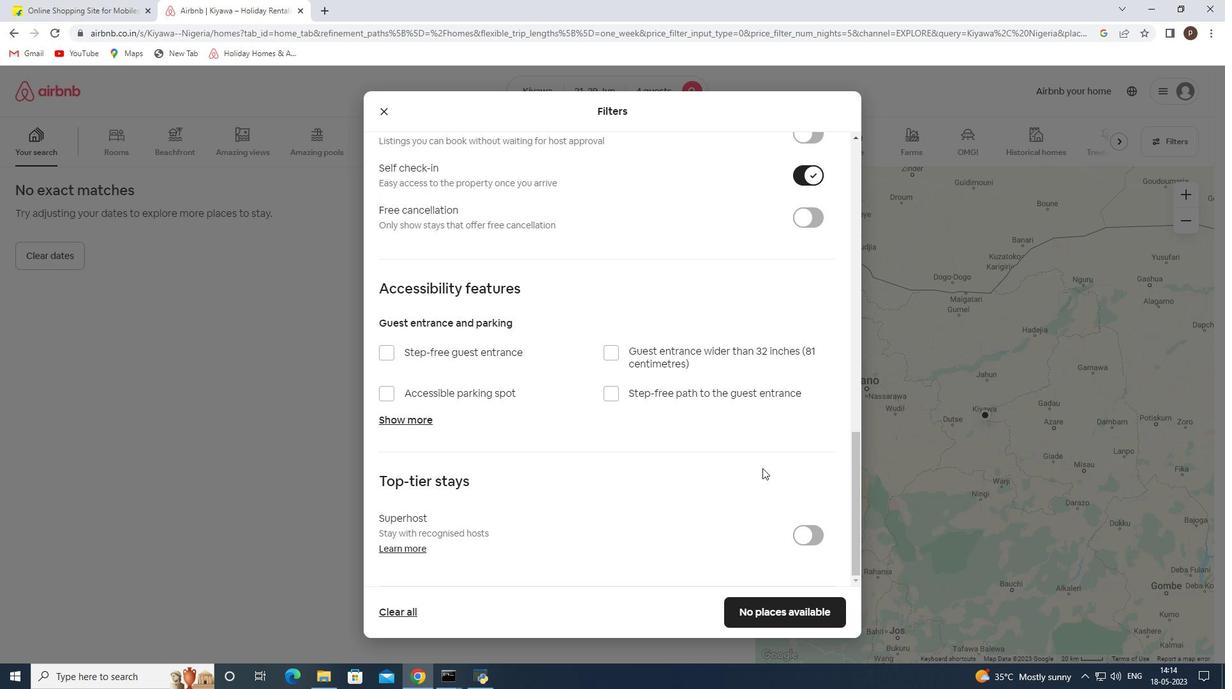 
Action: Mouse moved to (774, 483)
Screenshot: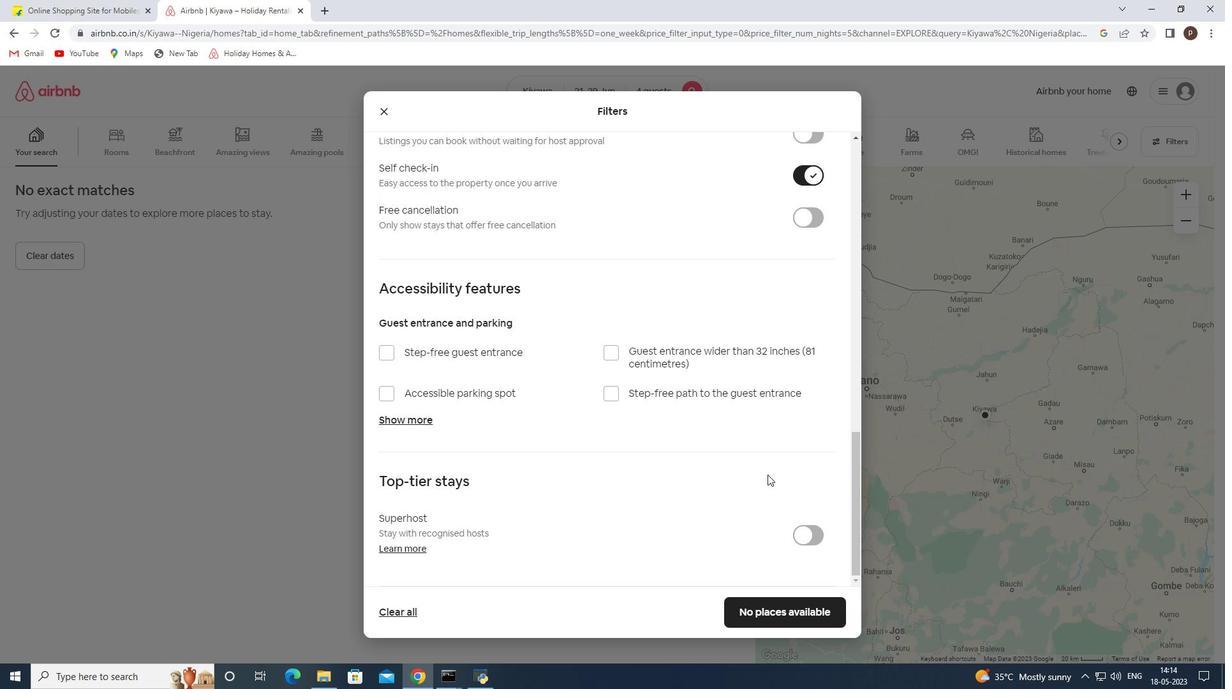 
Action: Mouse scrolled (774, 483) with delta (0, 0)
Screenshot: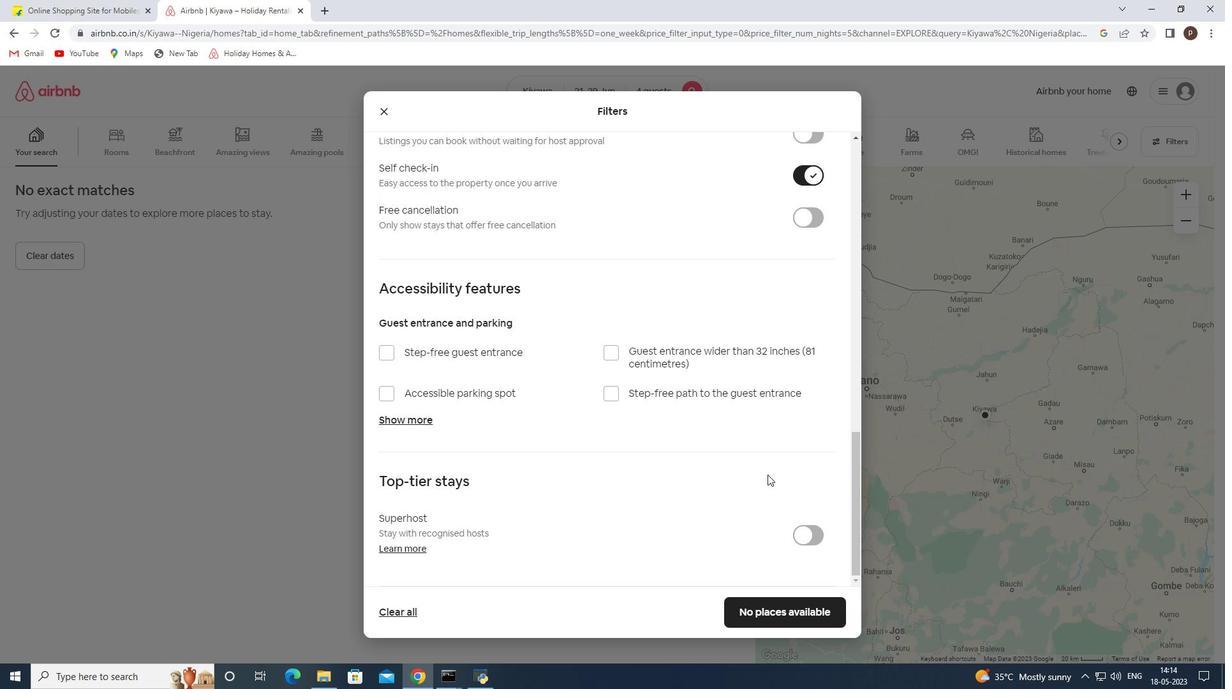
Action: Mouse moved to (775, 486)
Screenshot: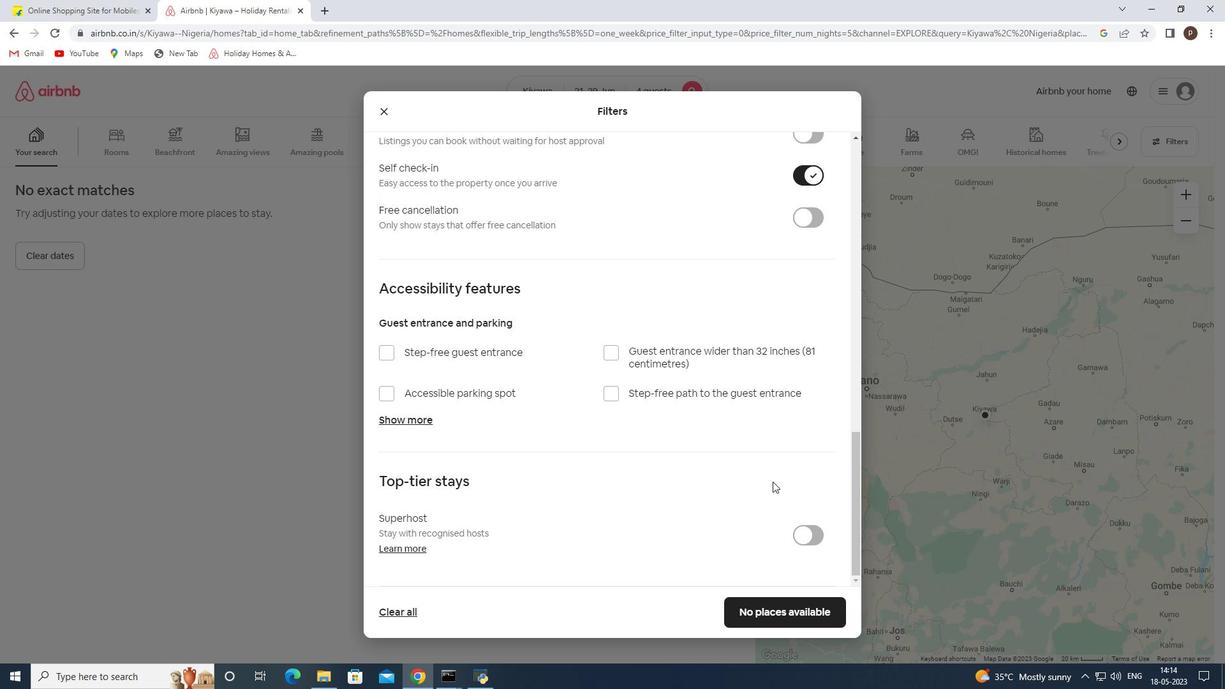 
Action: Mouse scrolled (775, 485) with delta (0, 0)
Screenshot: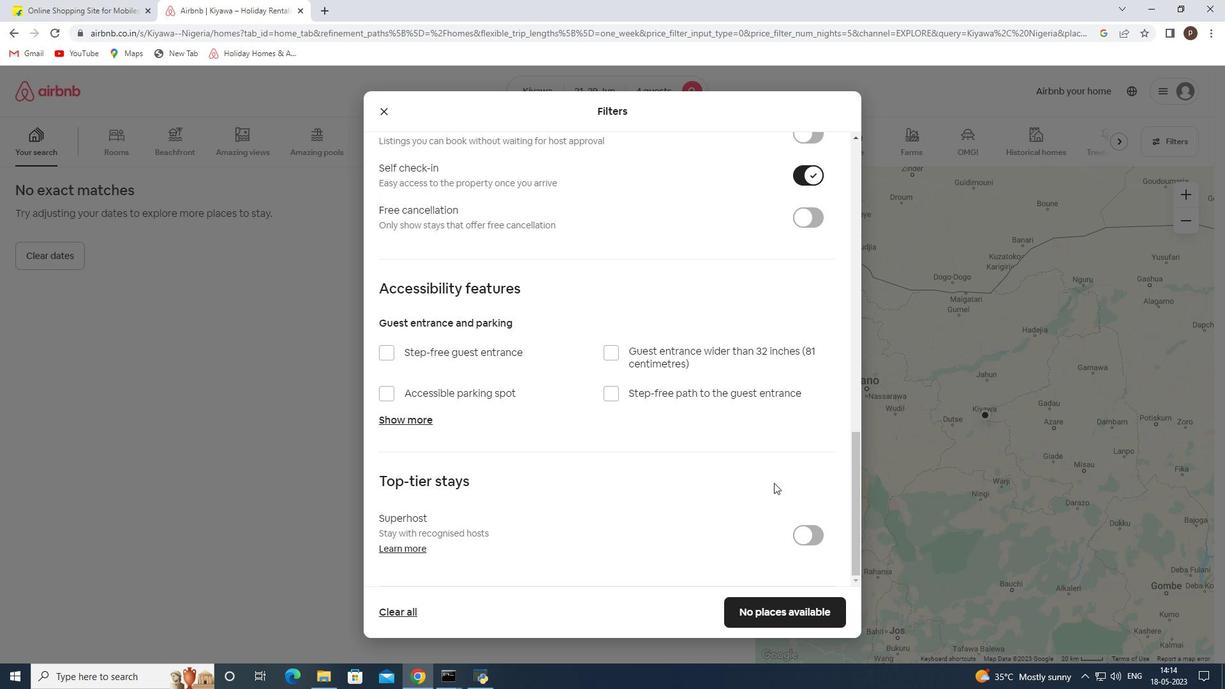 
Action: Mouse moved to (778, 608)
Screenshot: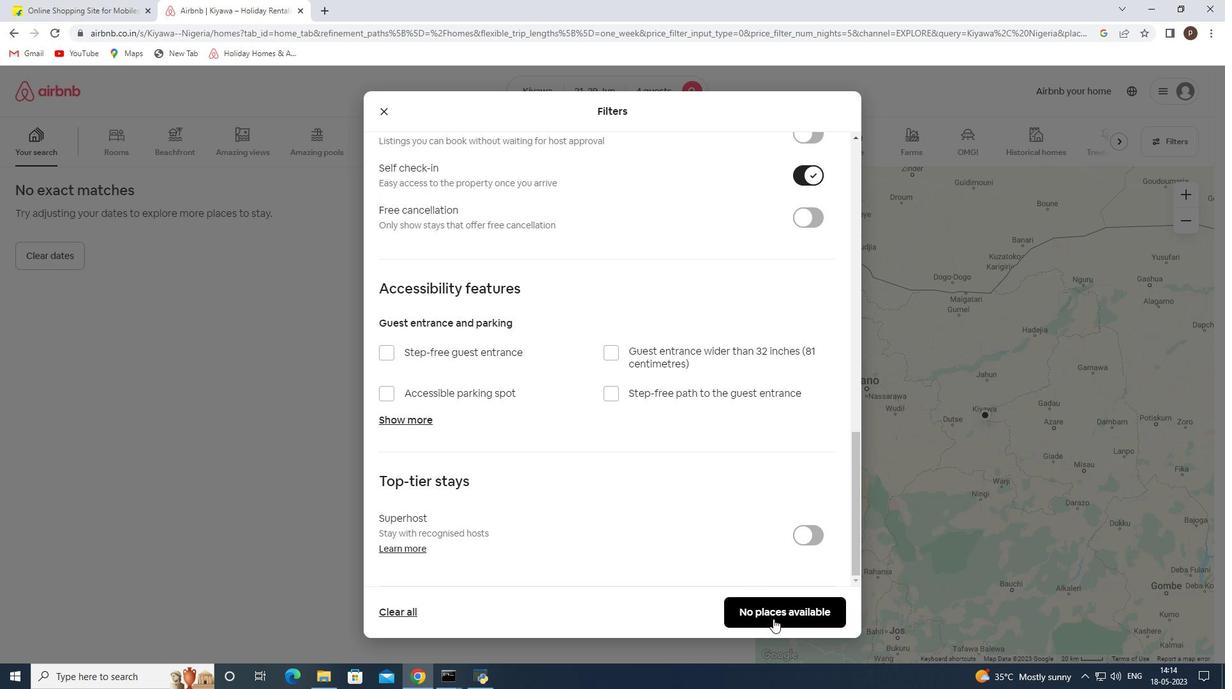 
Action: Mouse pressed left at (778, 608)
Screenshot: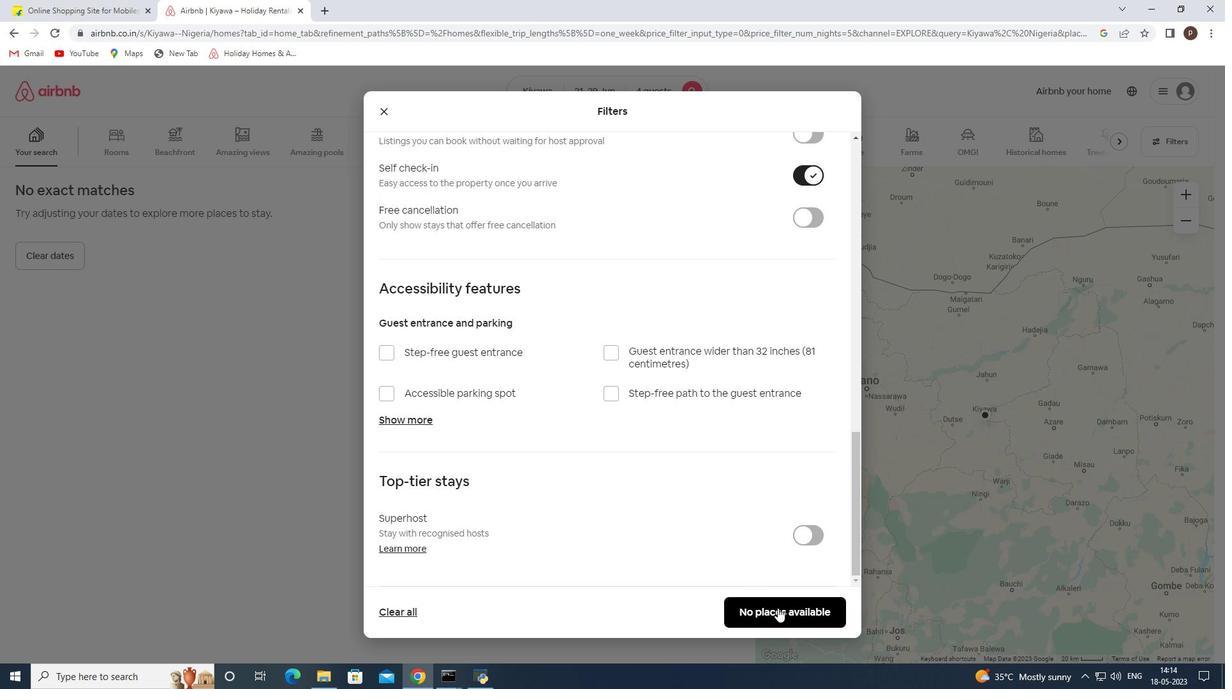 
Action: Mouse moved to (671, 318)
Screenshot: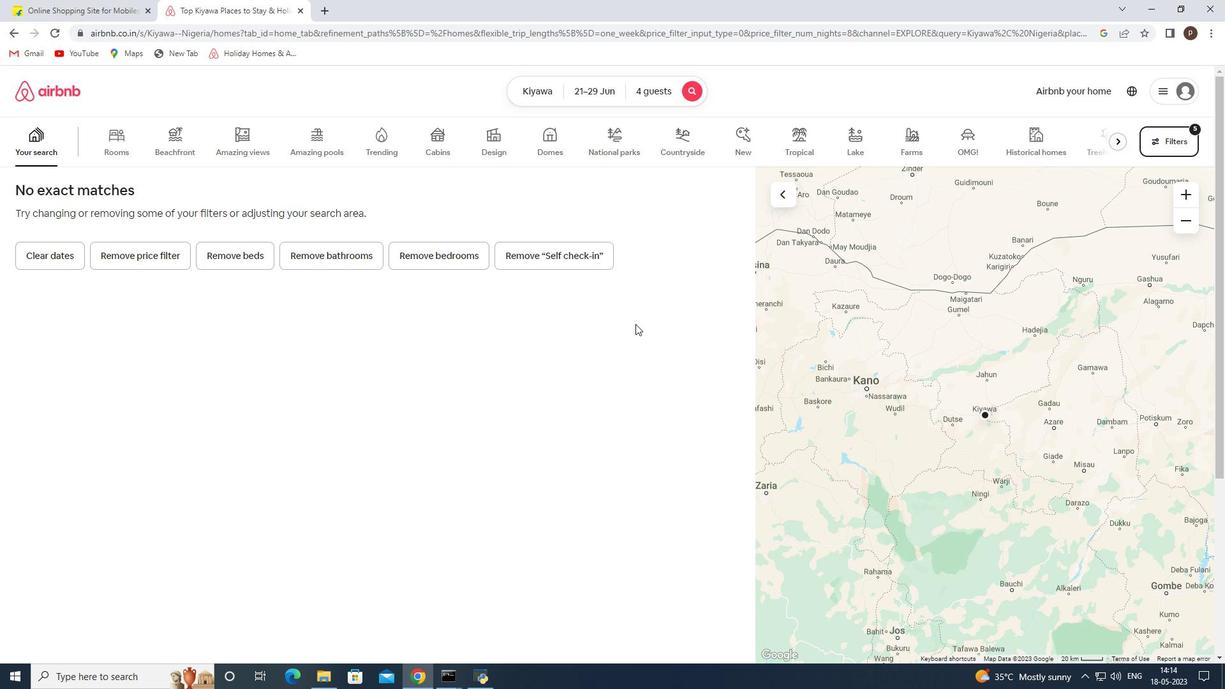 
